 Task: Find connections with filter location Lanester with filter topic #SEMwith filter profile language Spanish with filter current company Indiabulls Housing Finance Ltd with filter school Vel Tech Rangarajan Dr. Sagunthala R & D Institute of Science & Technology, Chennai with filter industry Farming with filter service category HR Consulting with filter keywords title Production Engineer
Action: Mouse moved to (586, 91)
Screenshot: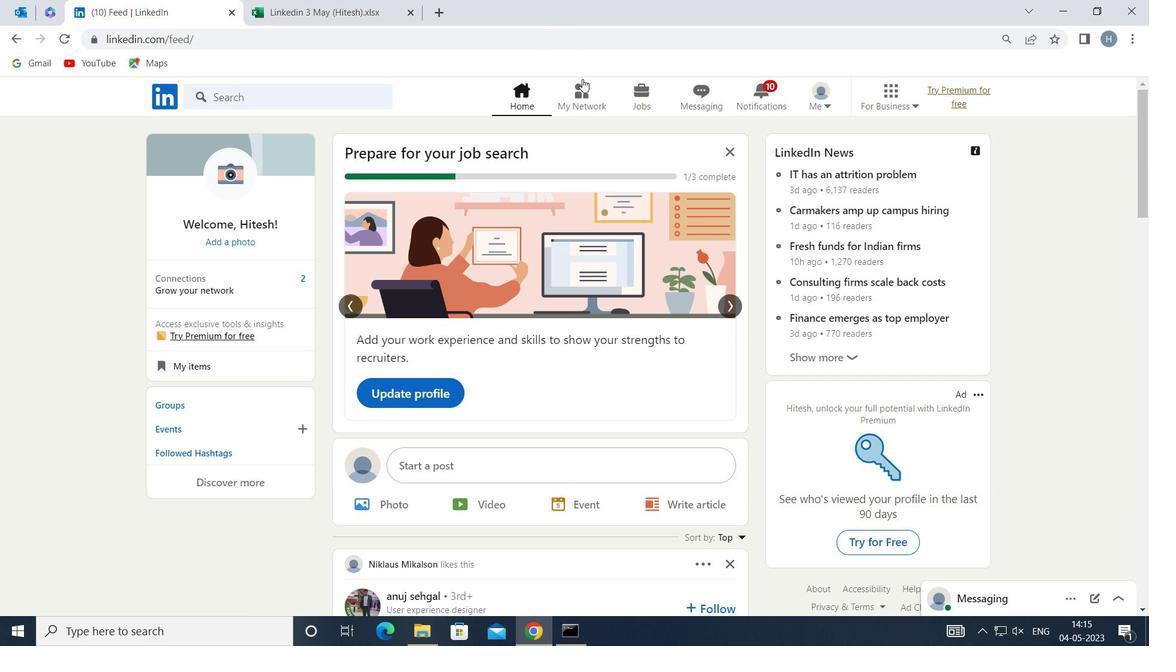 
Action: Mouse pressed left at (586, 91)
Screenshot: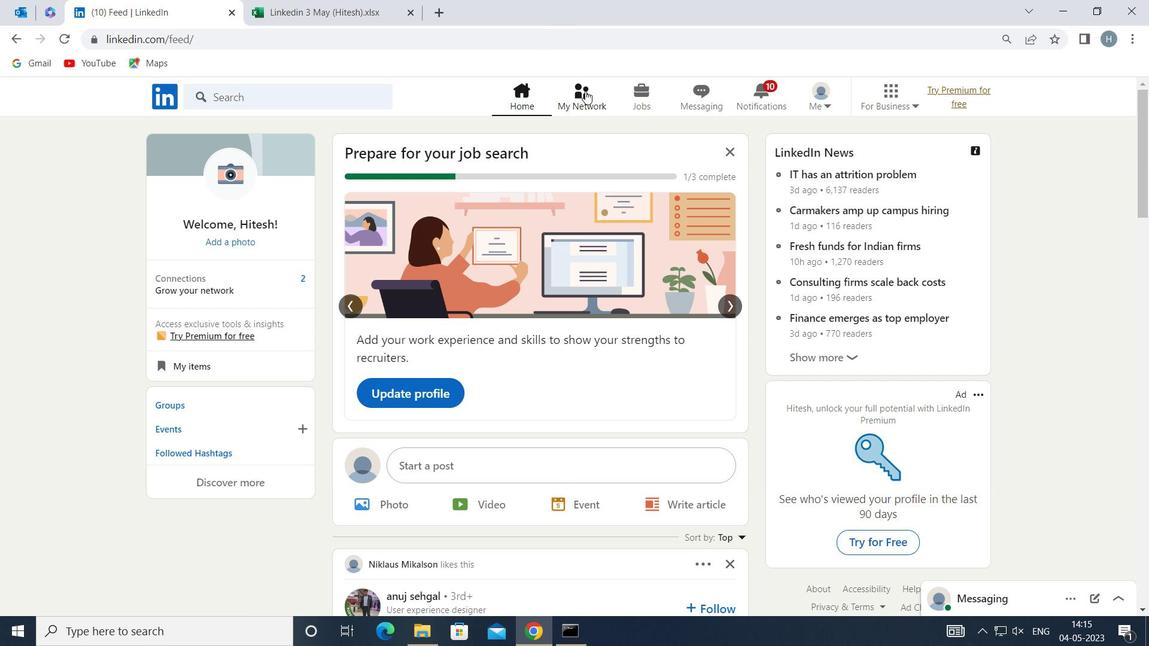 
Action: Mouse moved to (292, 183)
Screenshot: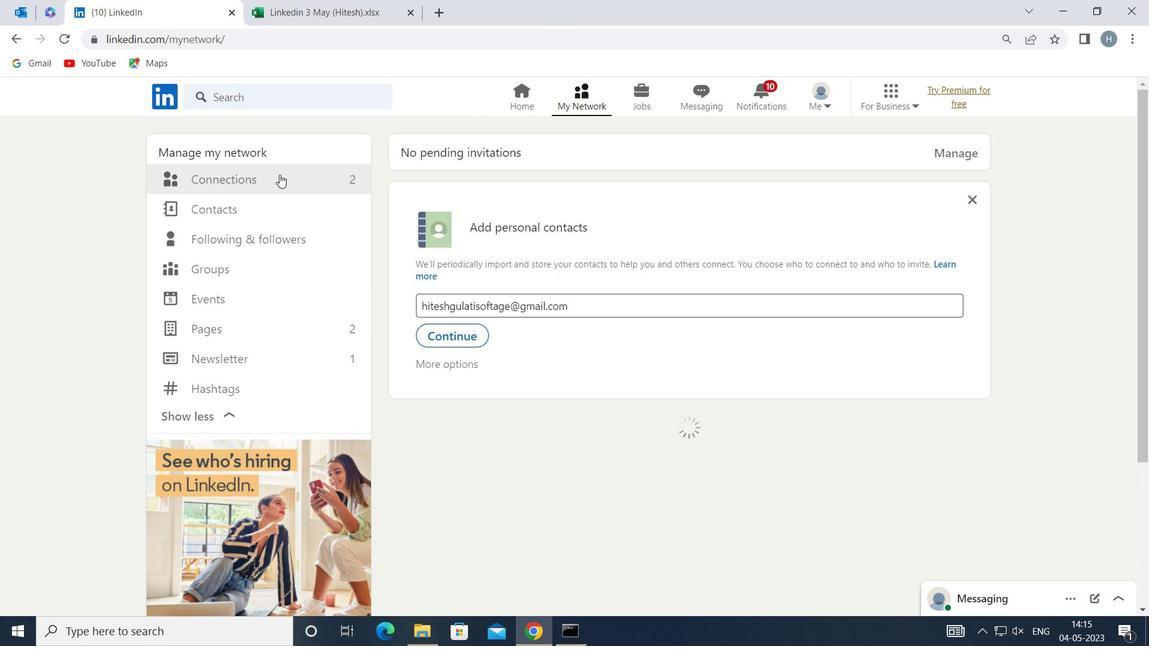 
Action: Mouse pressed left at (292, 183)
Screenshot: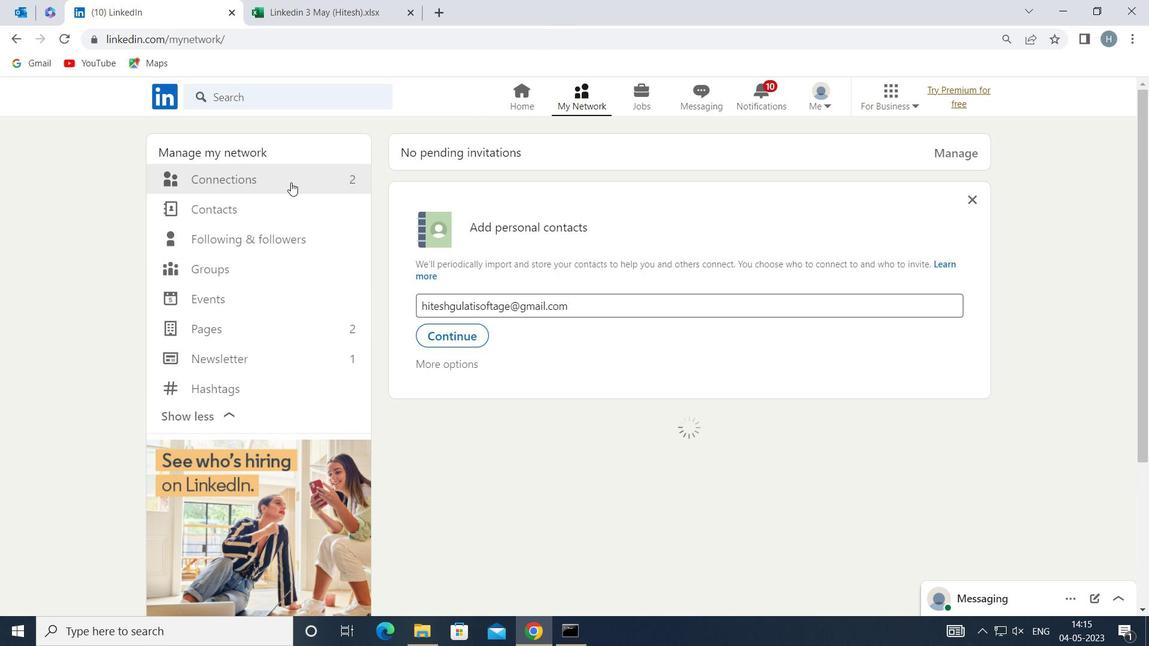 
Action: Mouse moved to (678, 179)
Screenshot: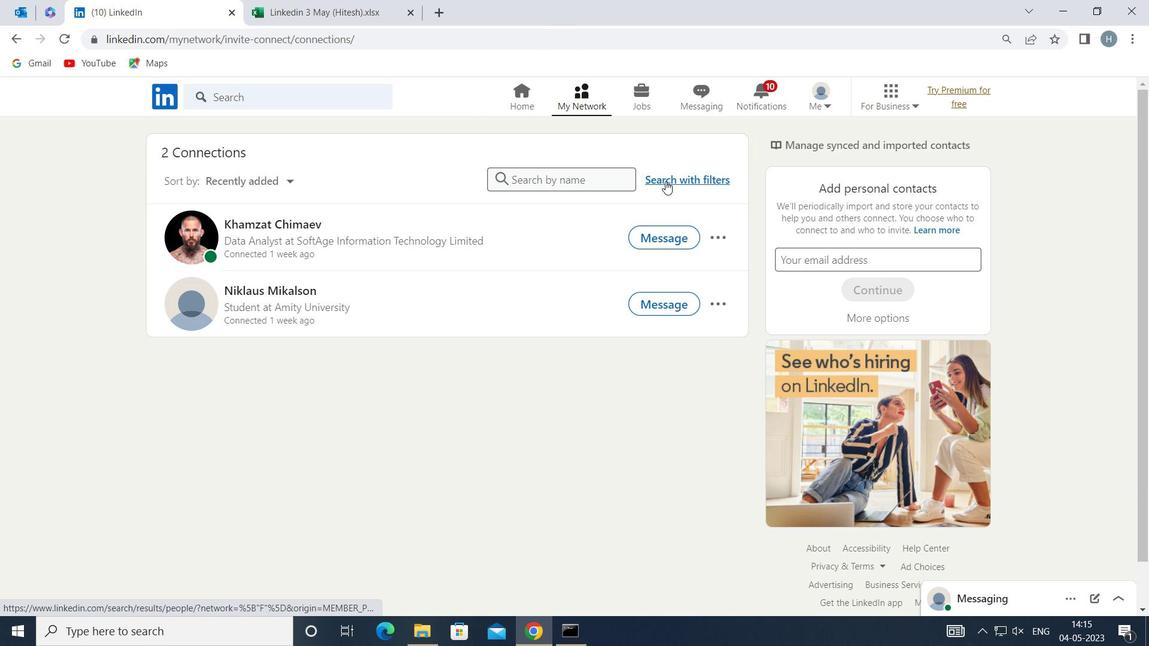 
Action: Mouse pressed left at (678, 179)
Screenshot: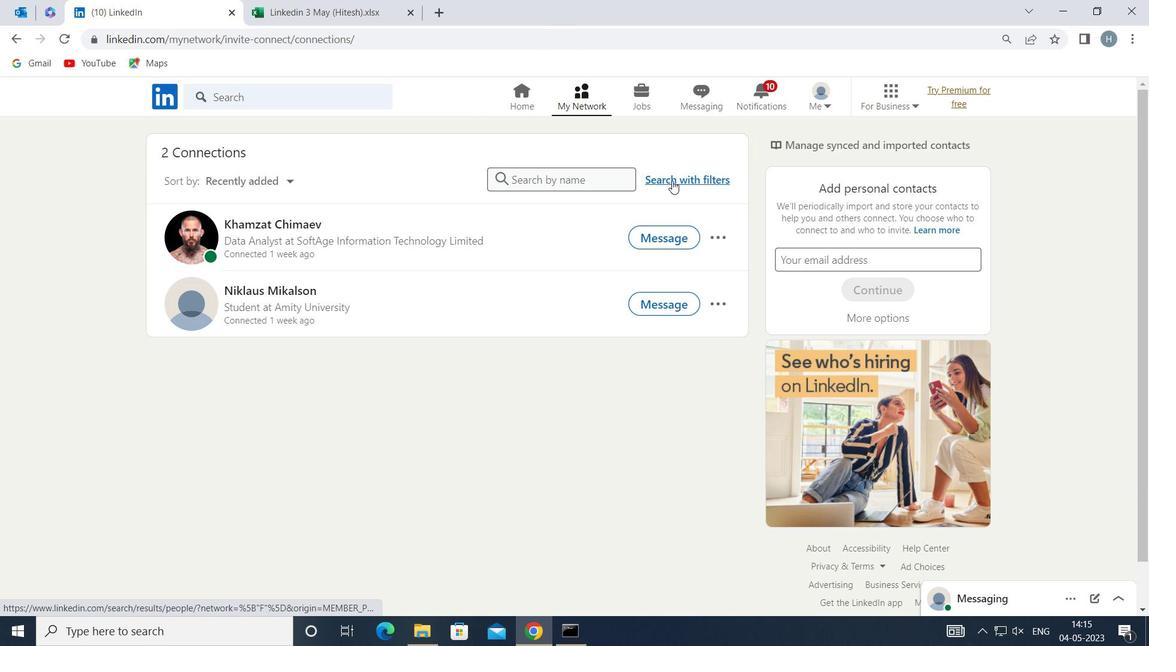 
Action: Mouse moved to (628, 141)
Screenshot: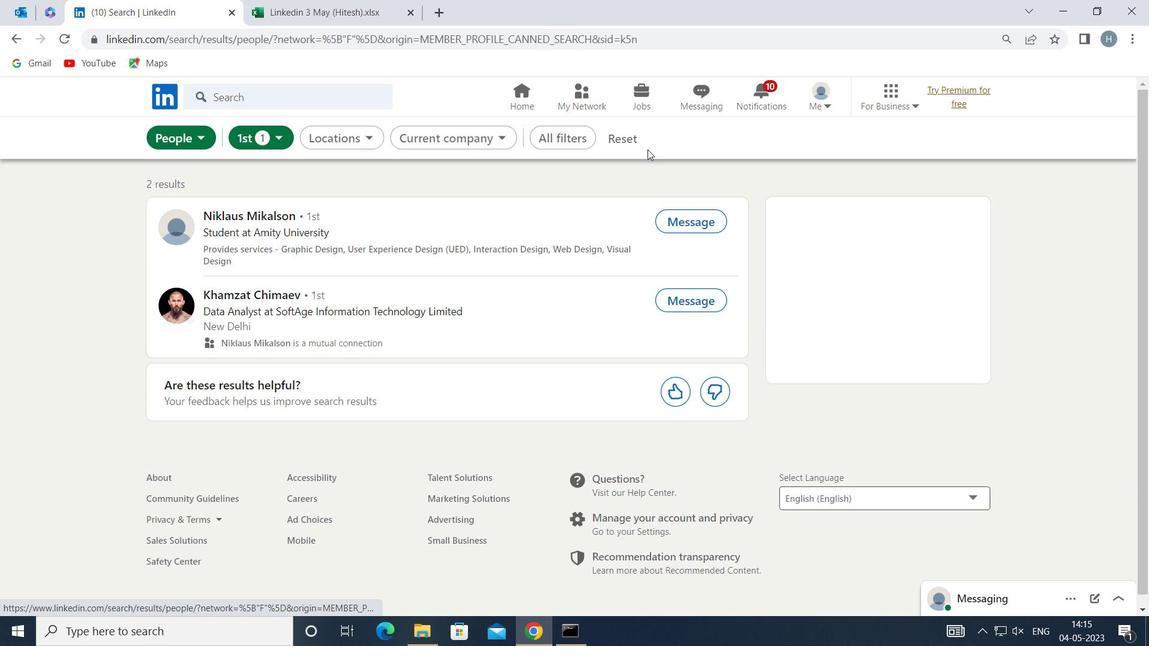 
Action: Mouse pressed left at (628, 141)
Screenshot: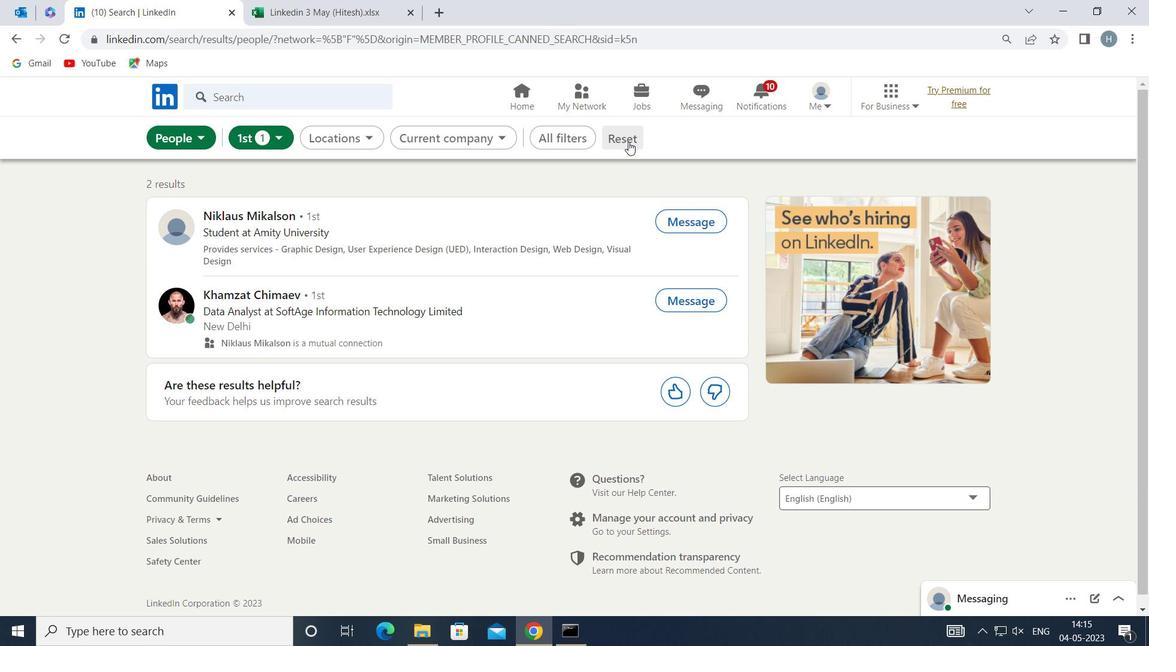 
Action: Mouse moved to (597, 135)
Screenshot: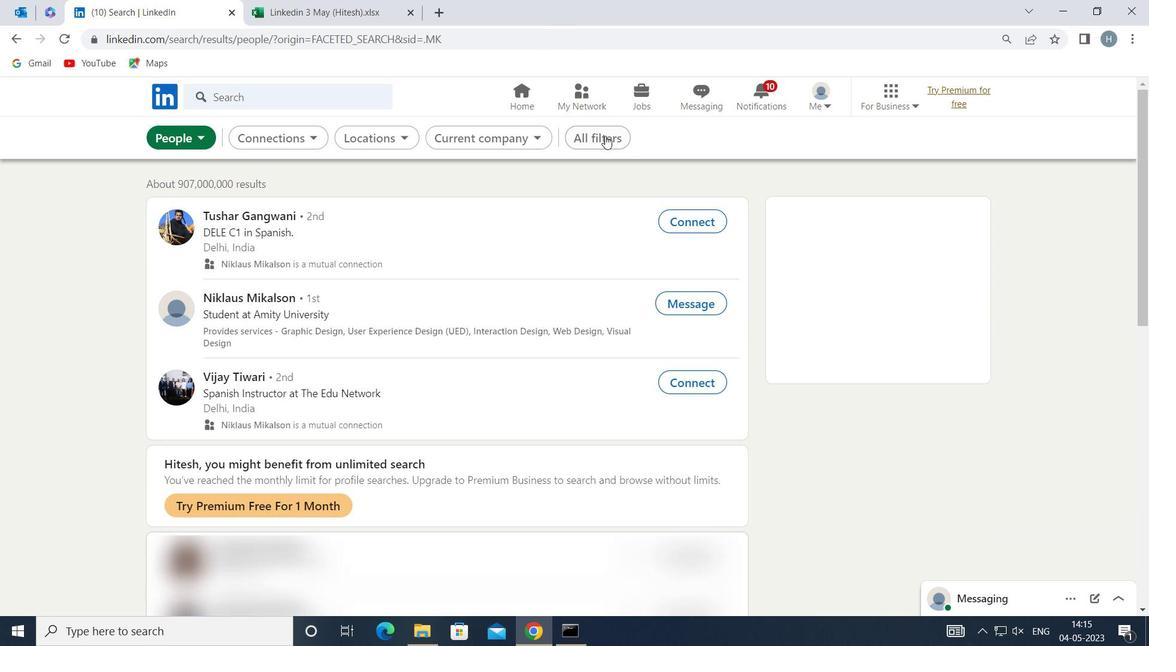 
Action: Mouse pressed left at (597, 135)
Screenshot: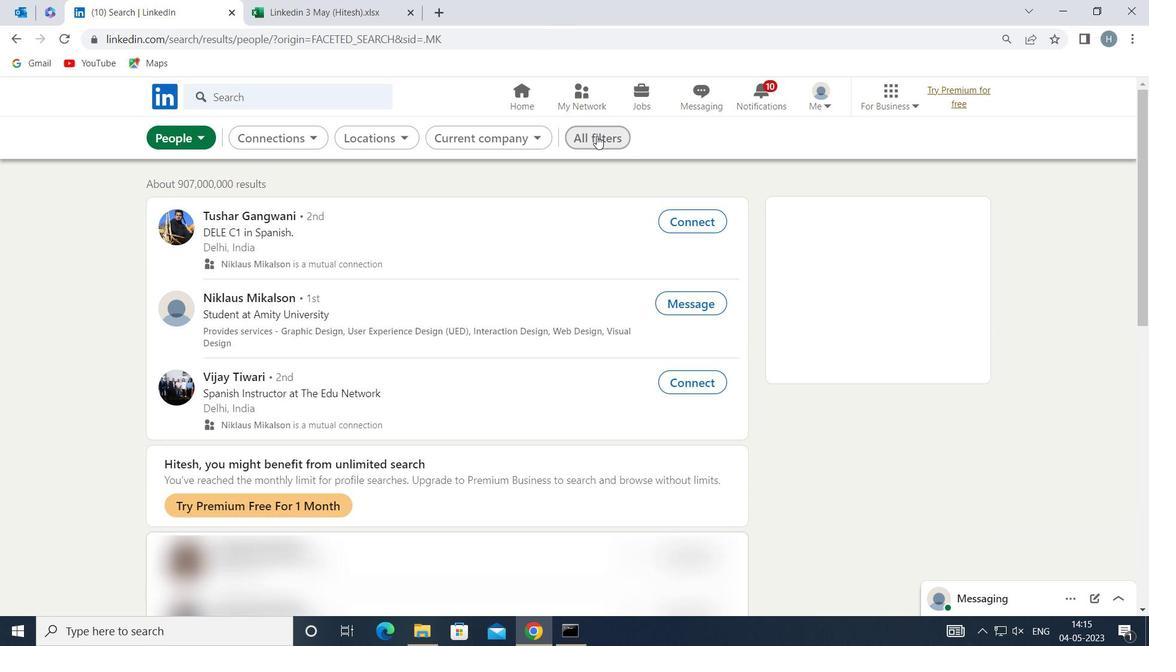 
Action: Mouse moved to (873, 290)
Screenshot: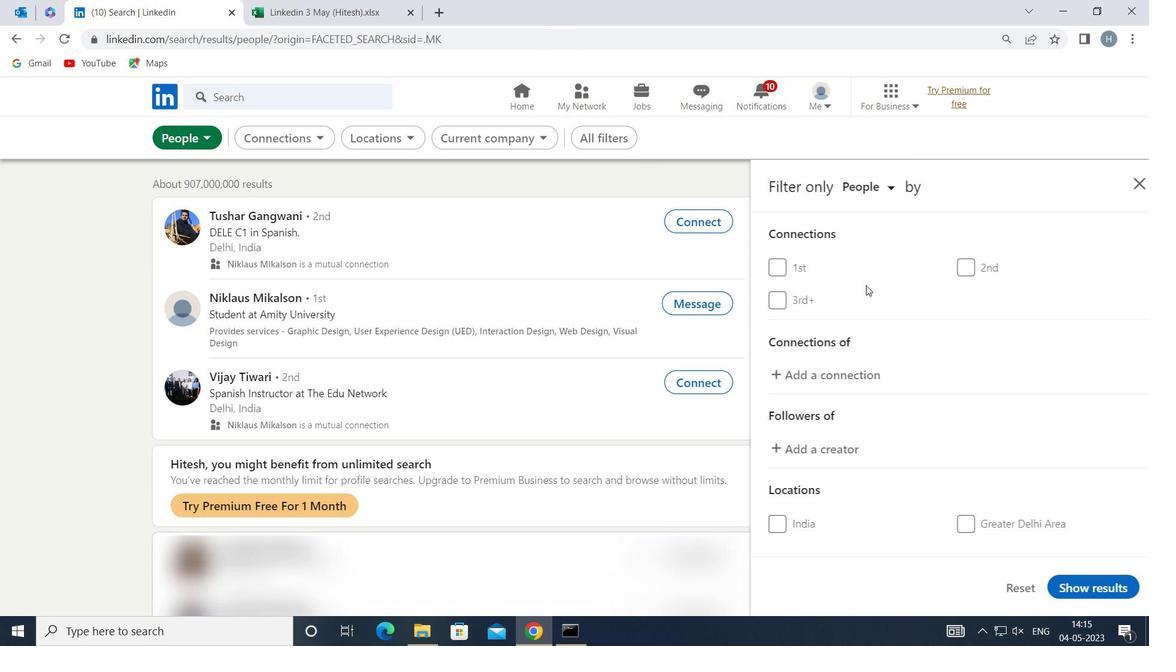 
Action: Mouse scrolled (873, 289) with delta (0, 0)
Screenshot: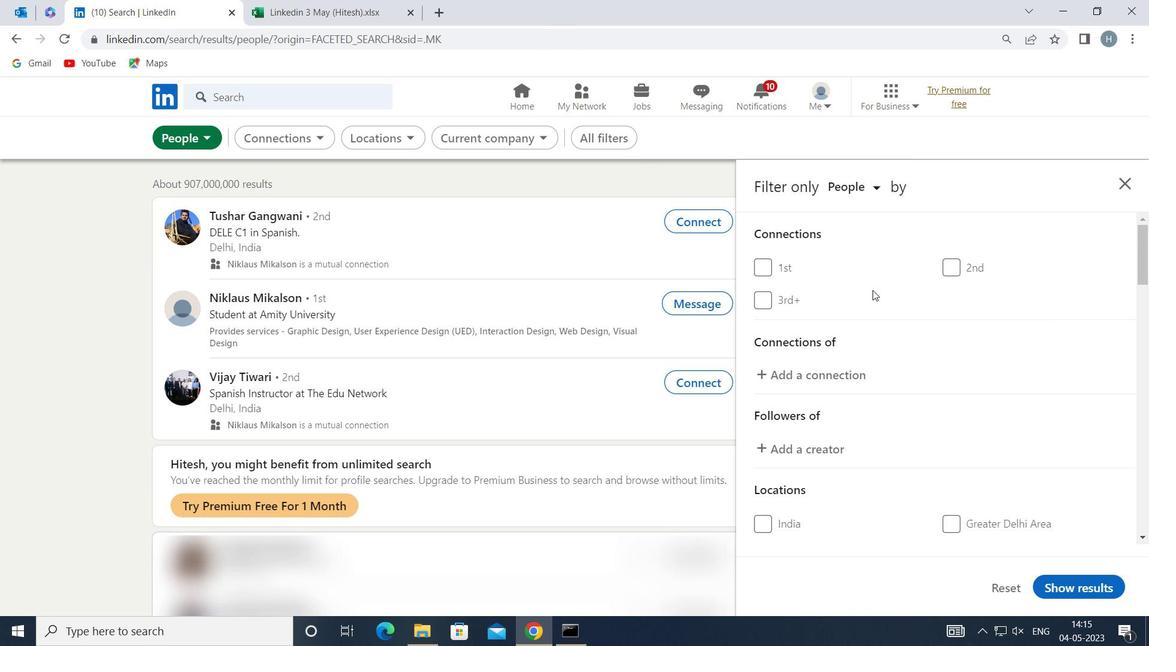 
Action: Mouse moved to (874, 291)
Screenshot: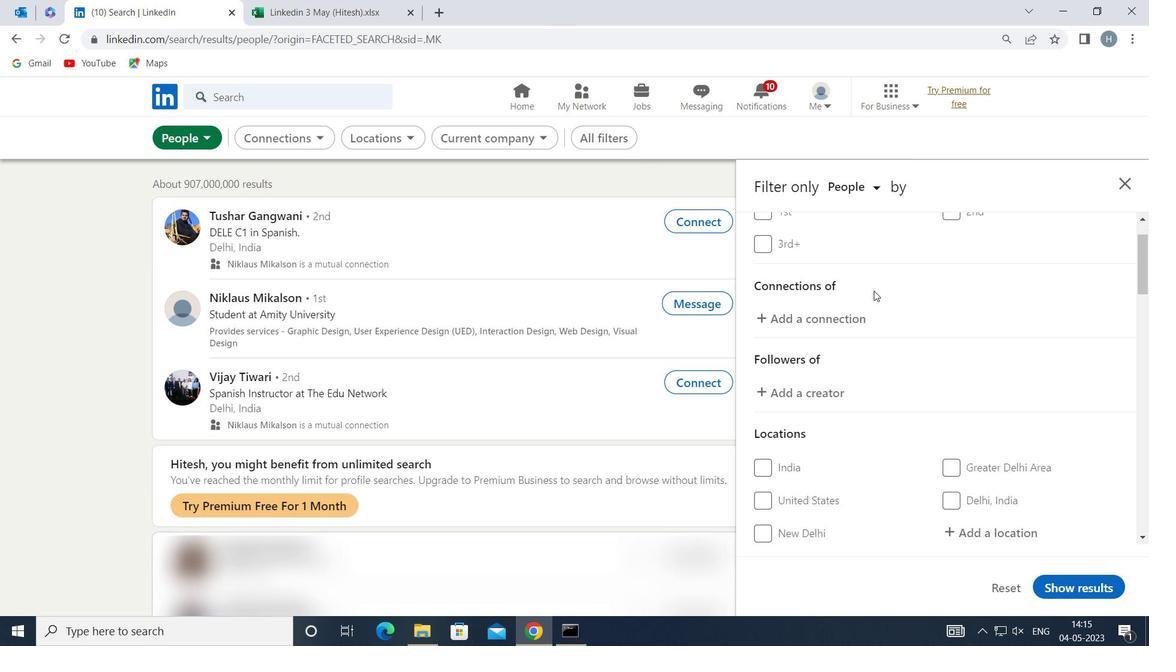 
Action: Mouse scrolled (874, 290) with delta (0, 0)
Screenshot: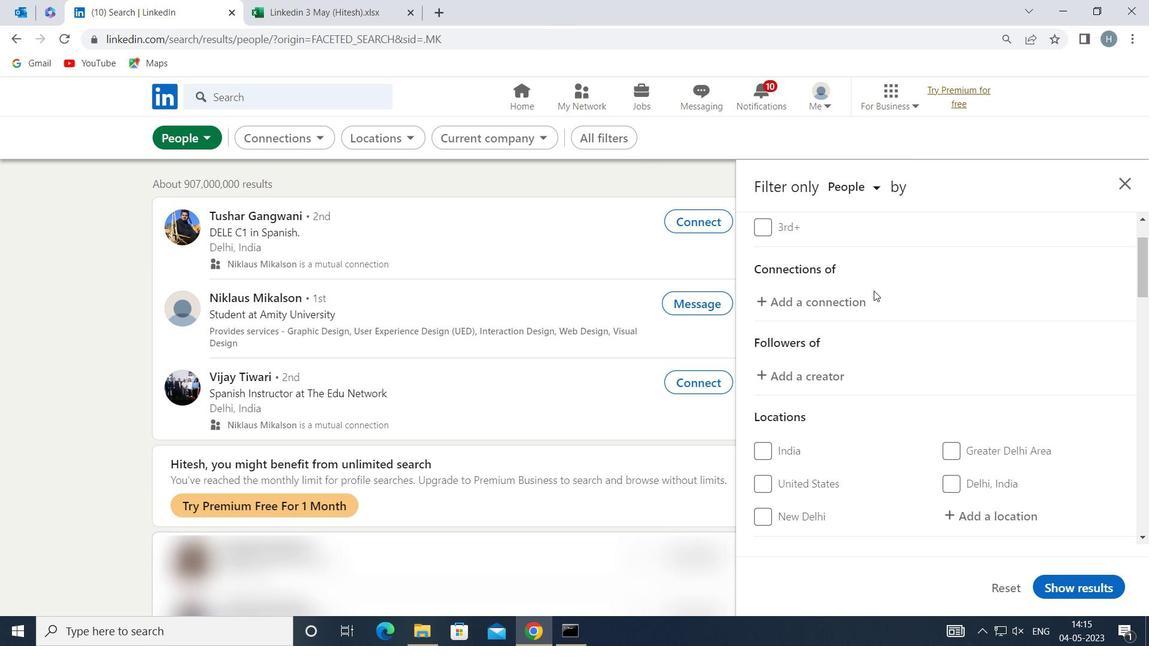 
Action: Mouse moved to (874, 295)
Screenshot: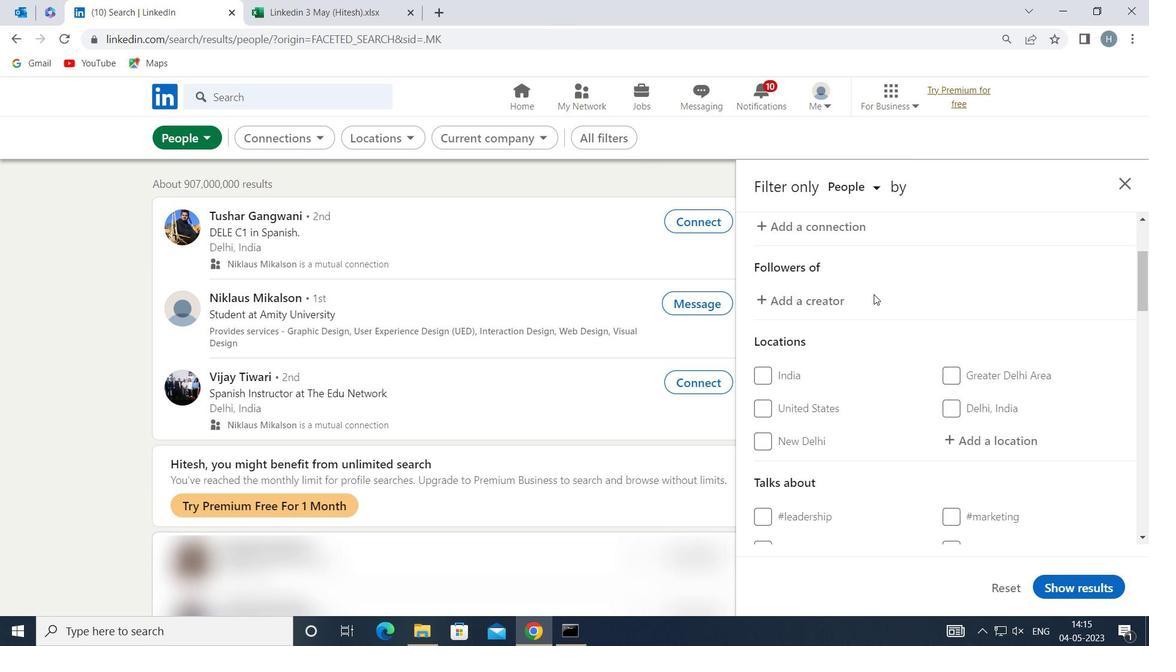 
Action: Mouse scrolled (874, 294) with delta (0, 0)
Screenshot: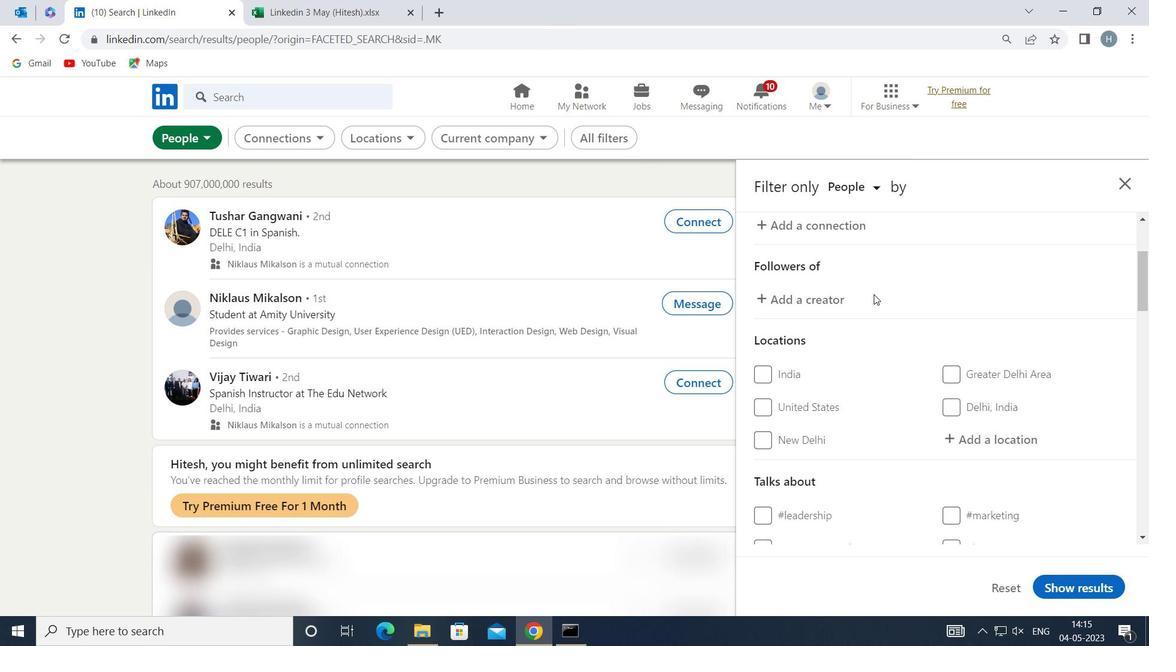 
Action: Mouse moved to (965, 355)
Screenshot: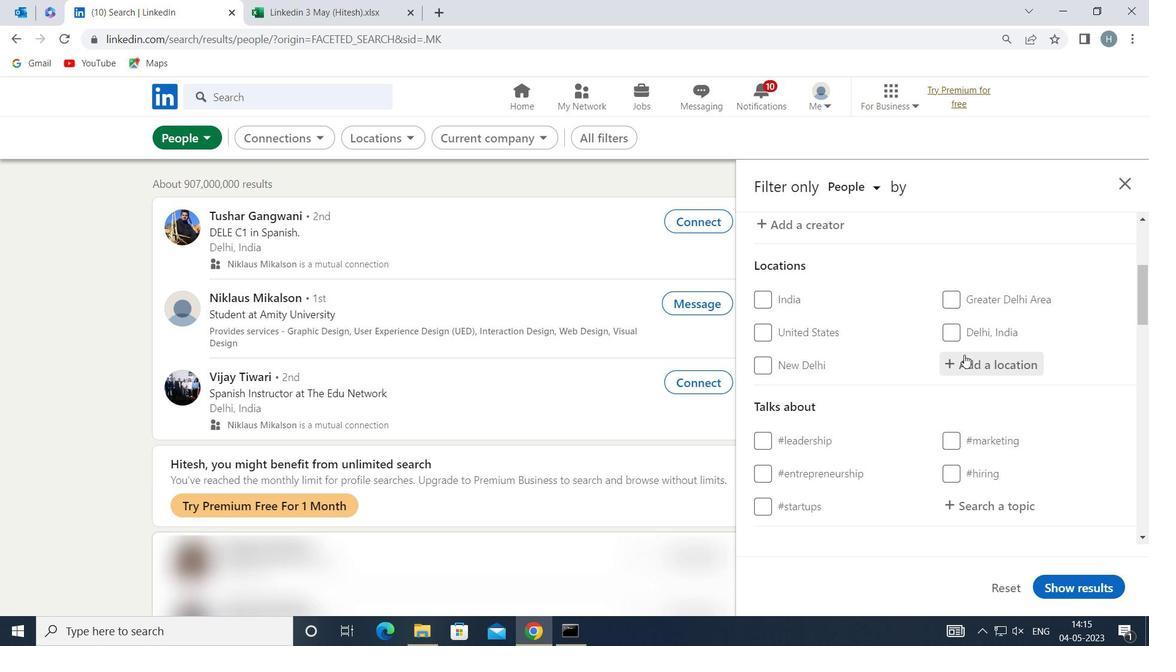 
Action: Mouse pressed left at (965, 355)
Screenshot: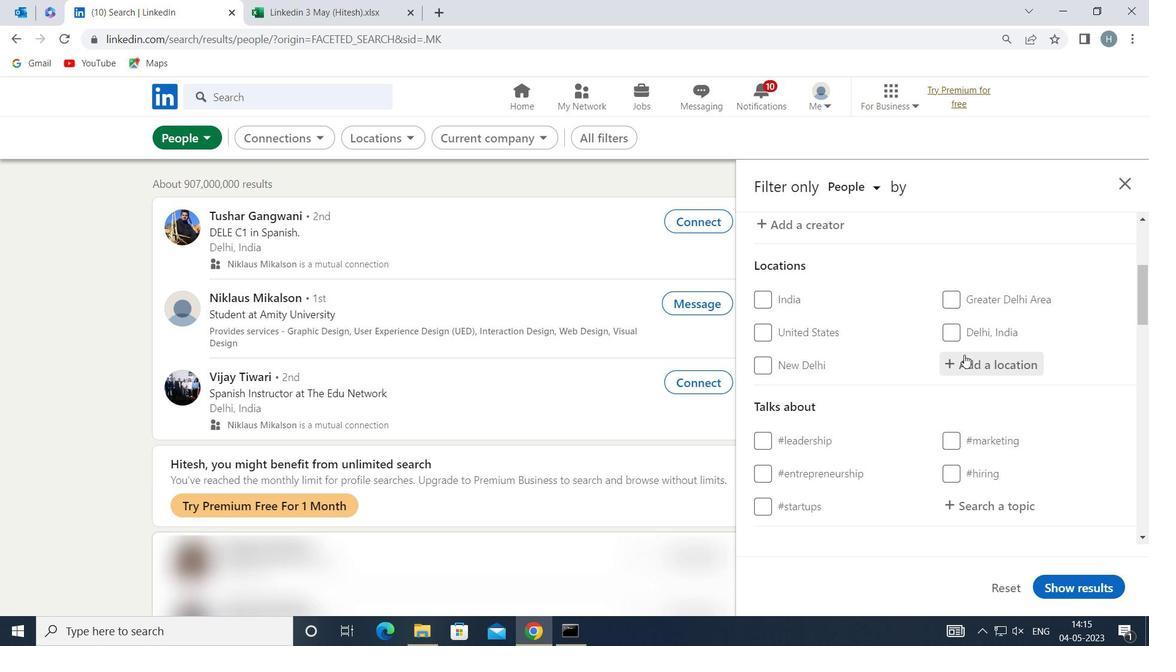 
Action: Mouse moved to (965, 355)
Screenshot: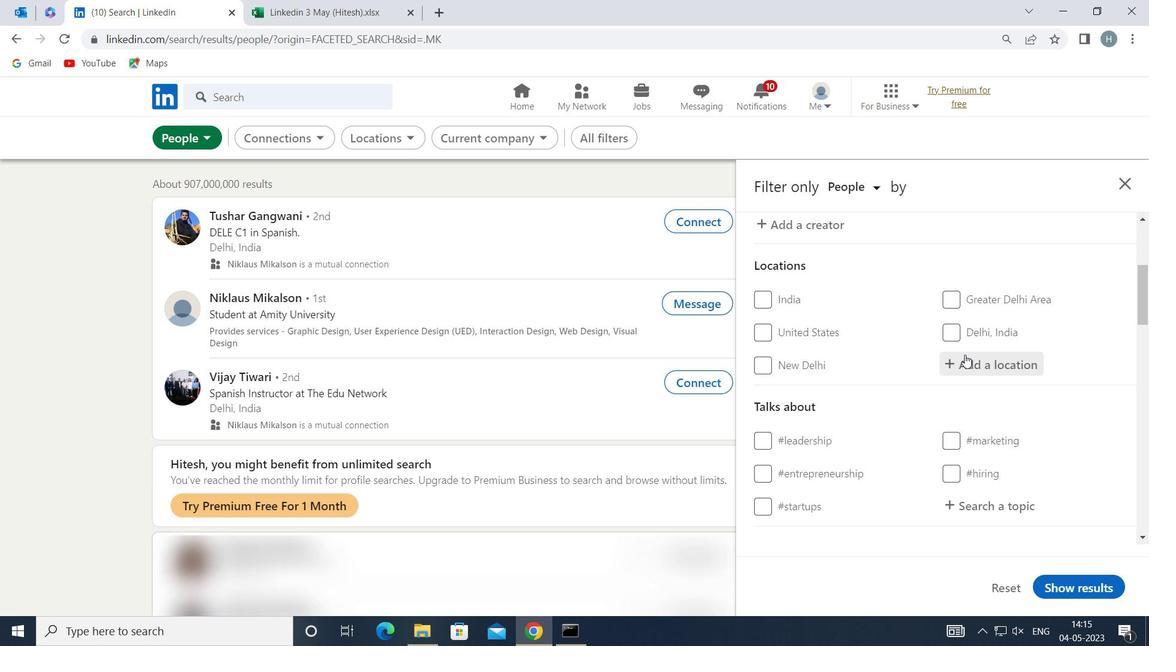 
Action: Key pressed <Key.shift>LANESTER
Screenshot: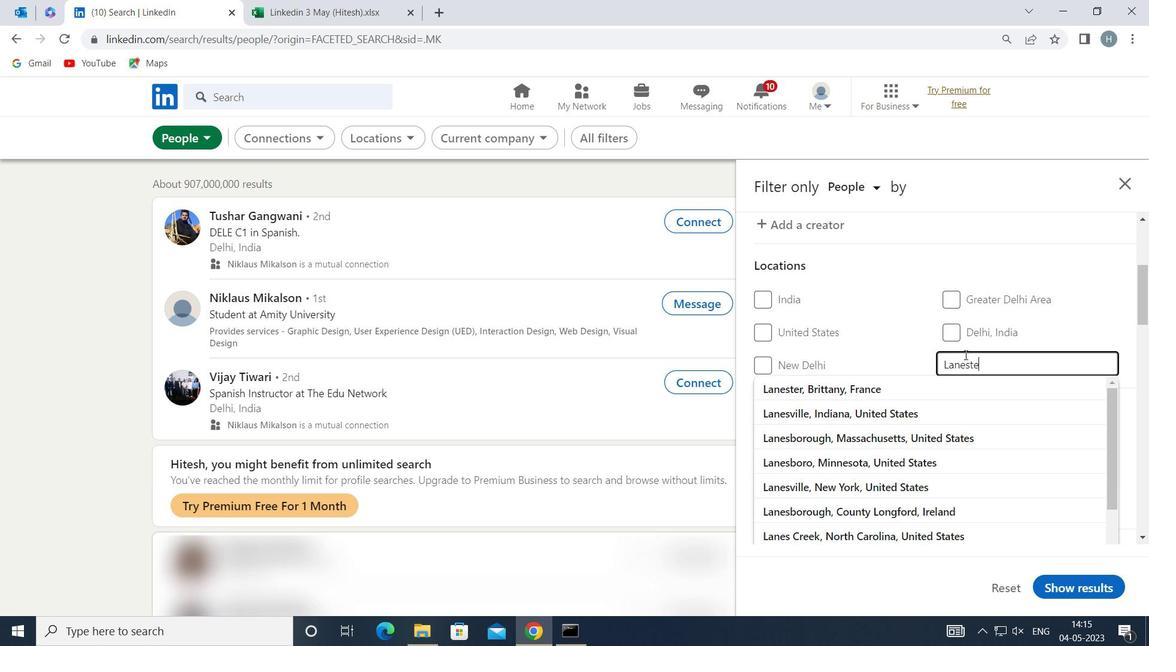 
Action: Mouse moved to (898, 395)
Screenshot: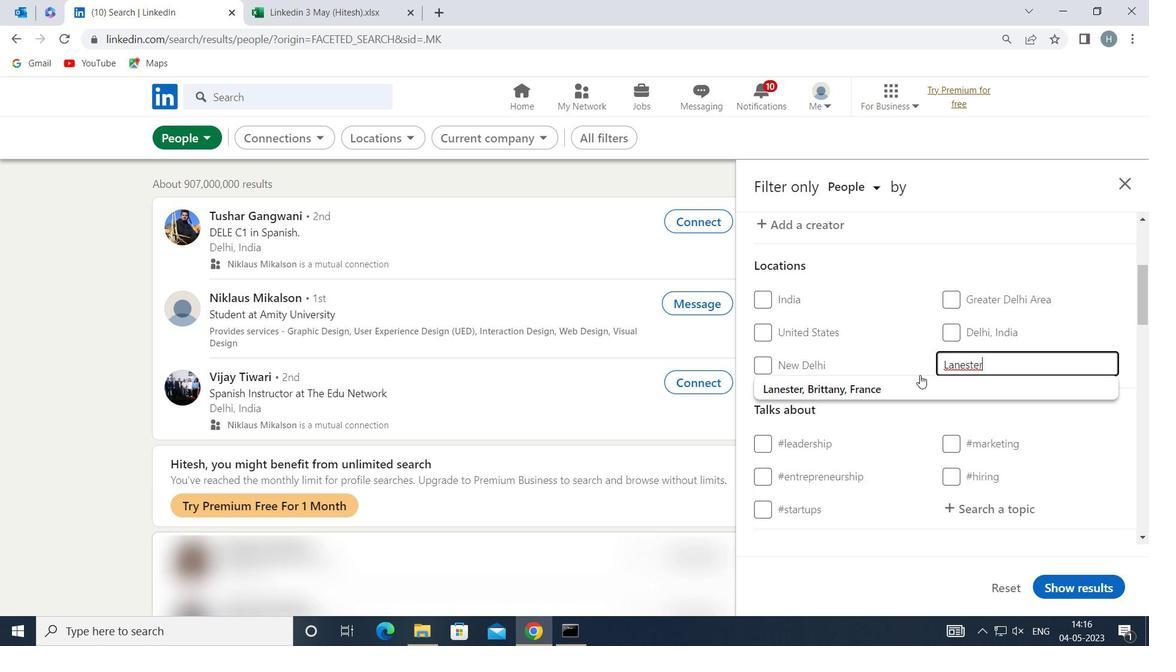
Action: Mouse pressed left at (898, 395)
Screenshot: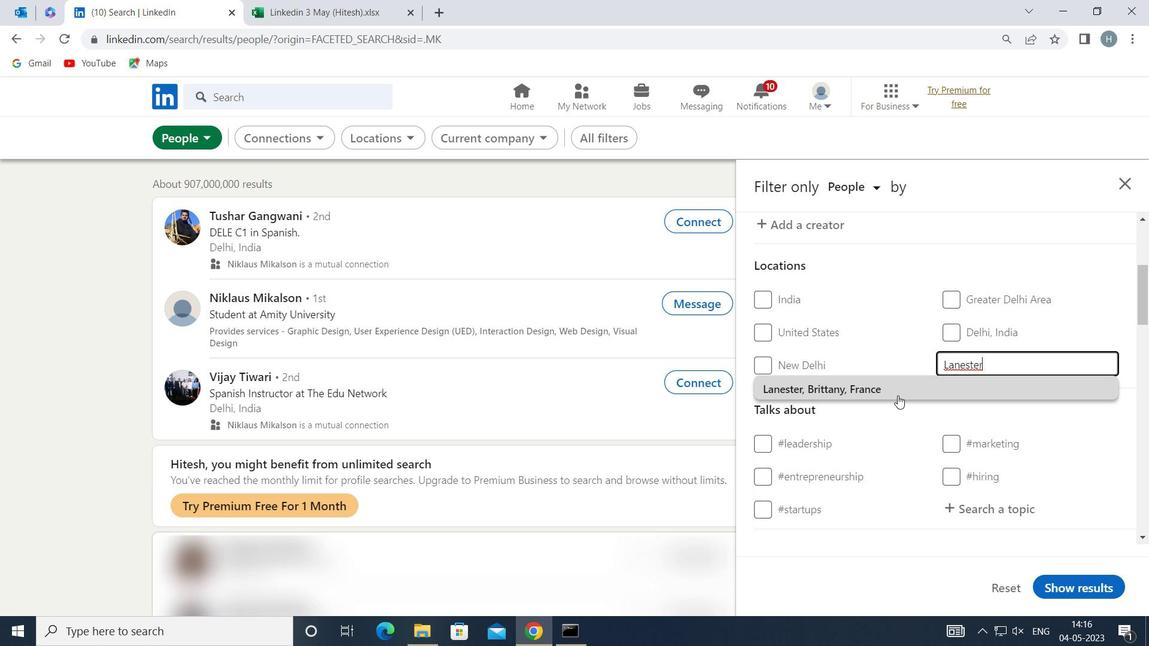 
Action: Mouse moved to (901, 386)
Screenshot: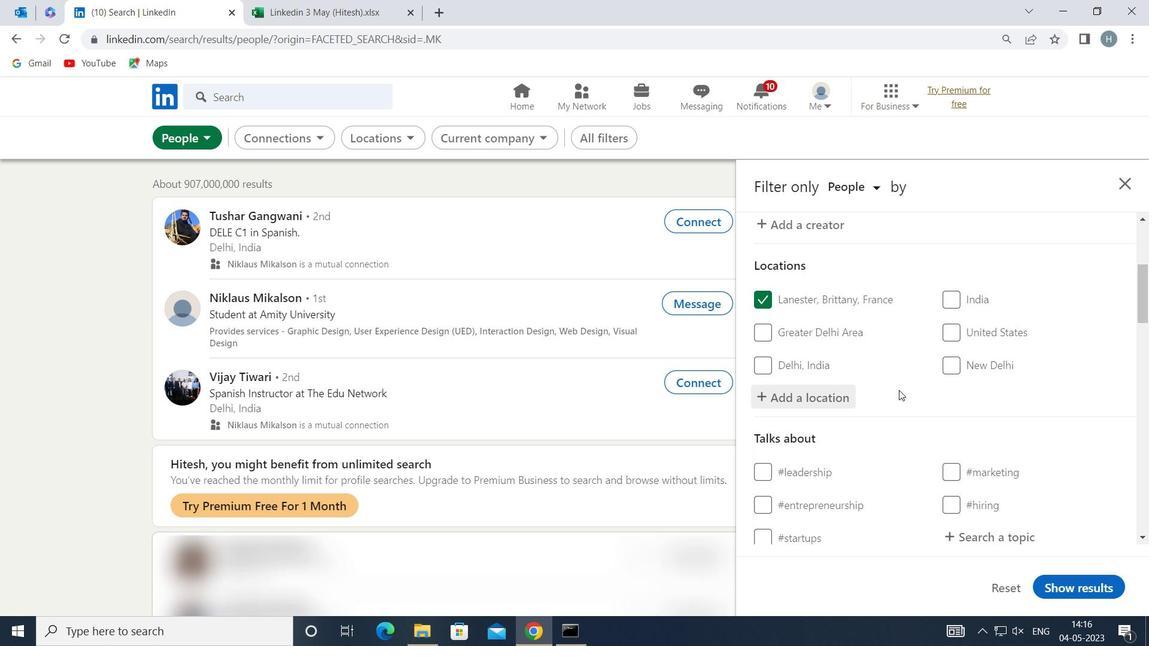 
Action: Mouse scrolled (901, 386) with delta (0, 0)
Screenshot: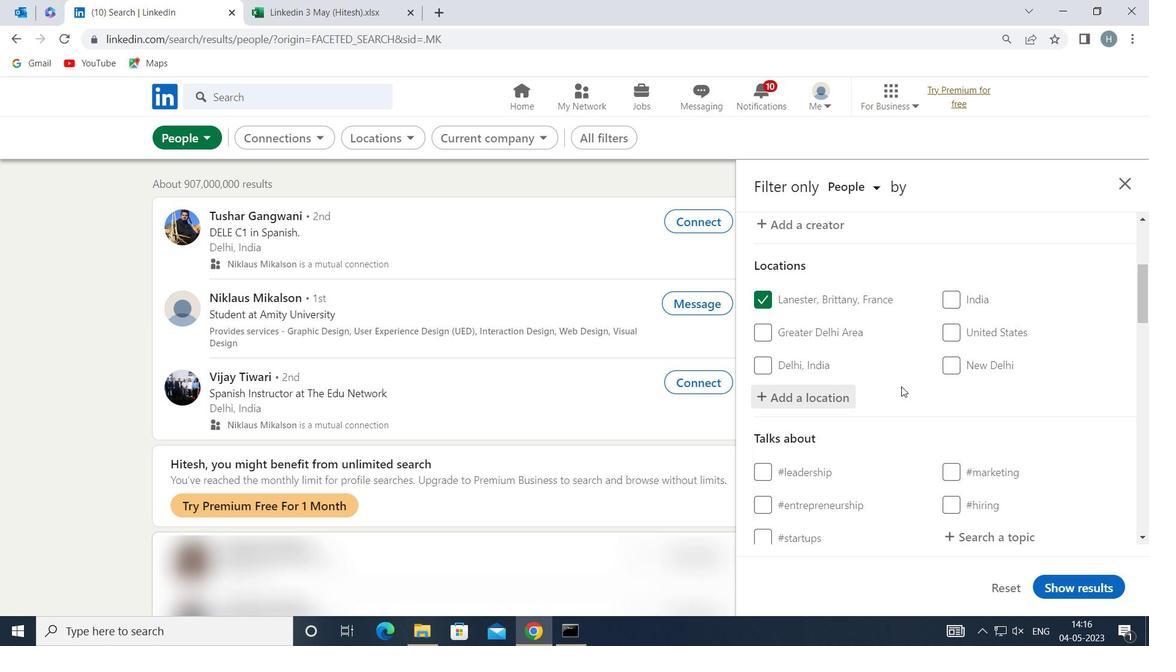 
Action: Mouse scrolled (901, 386) with delta (0, 0)
Screenshot: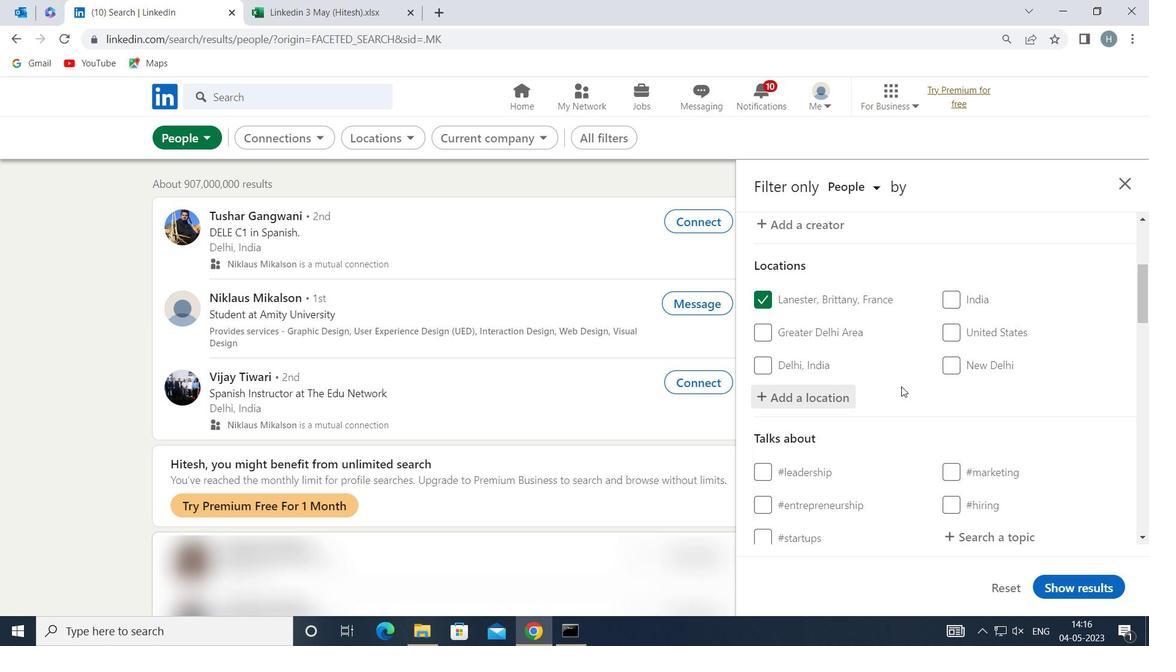
Action: Mouse moved to (996, 385)
Screenshot: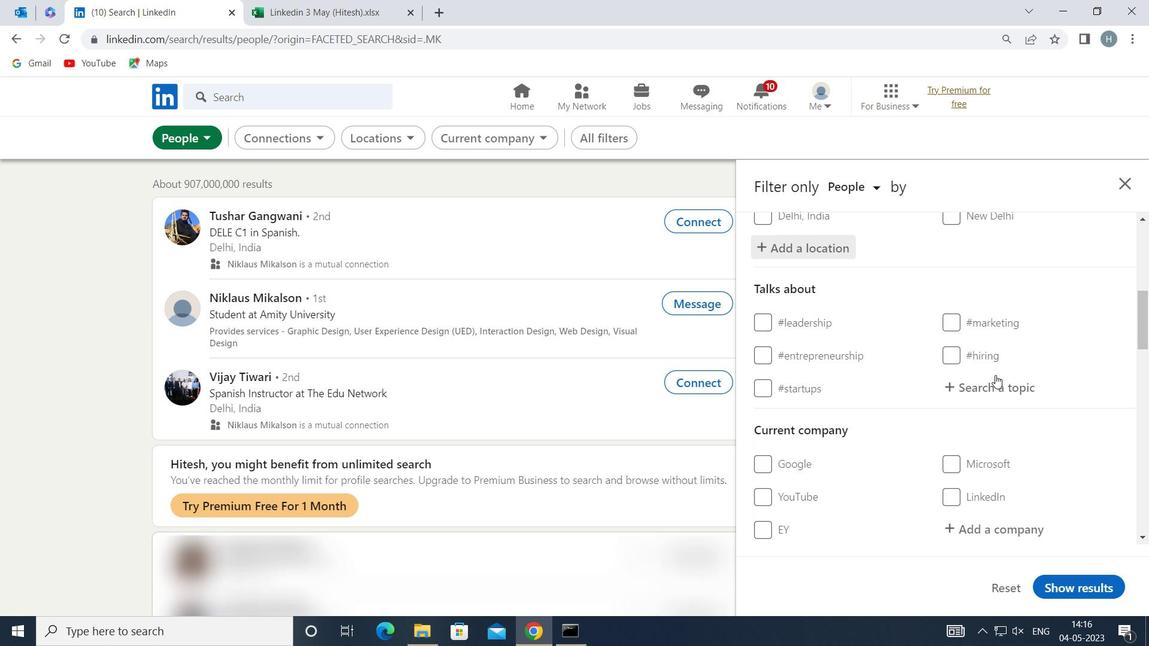 
Action: Mouse pressed left at (996, 385)
Screenshot: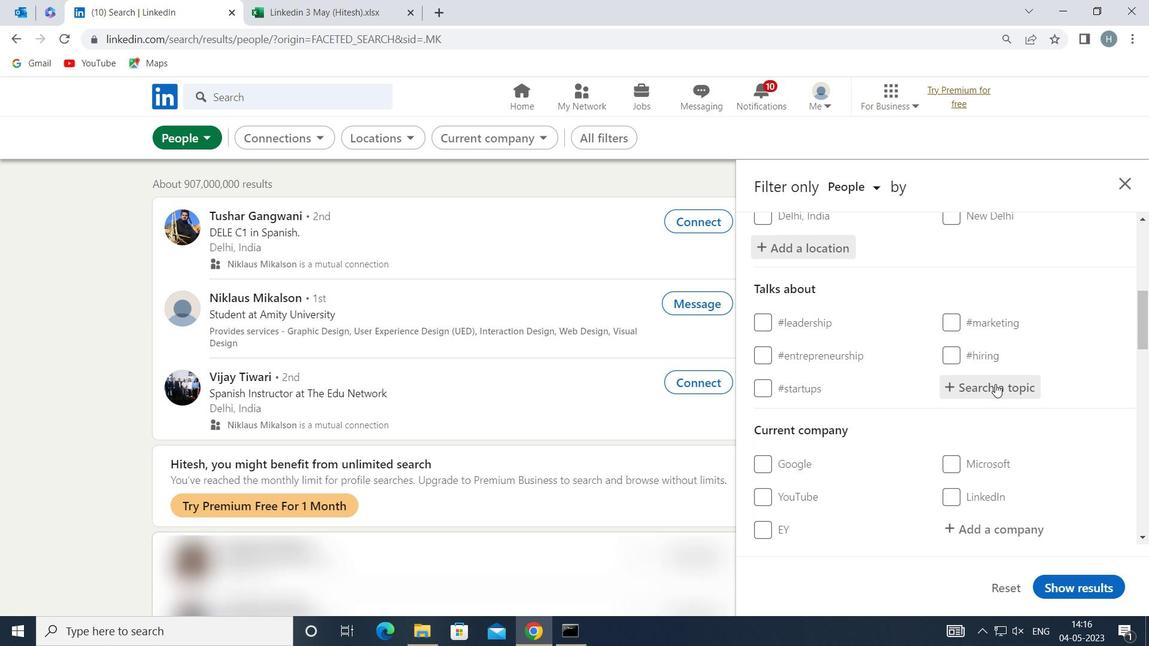 
Action: Key pressed <Key.shift>SEM
Screenshot: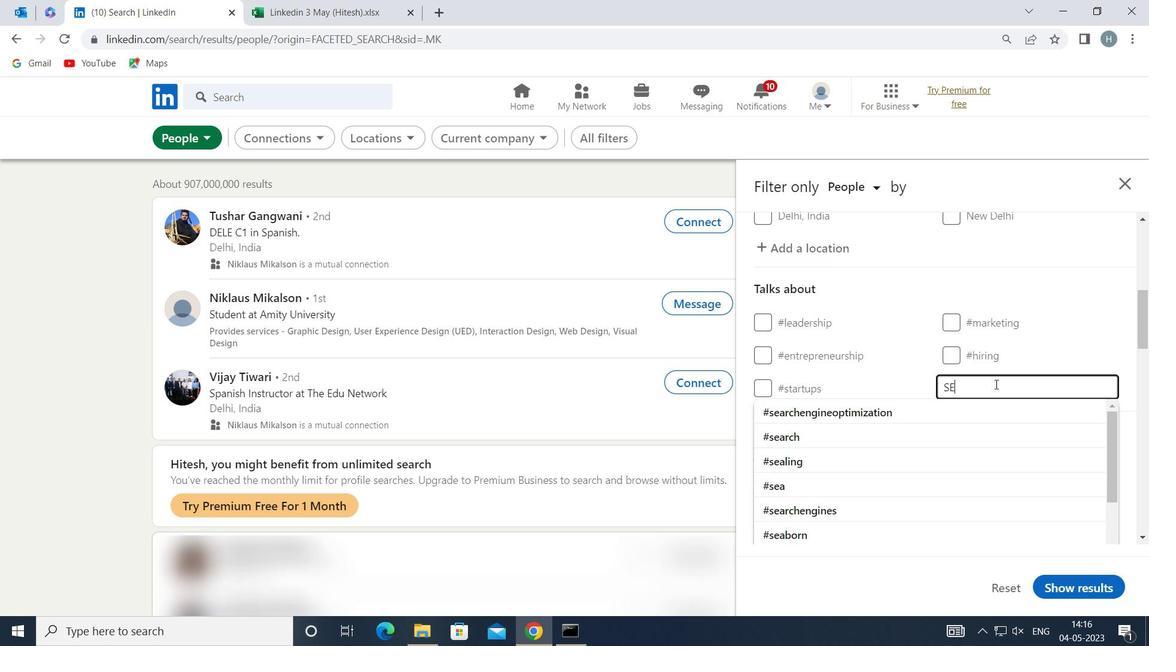 
Action: Mouse moved to (988, 389)
Screenshot: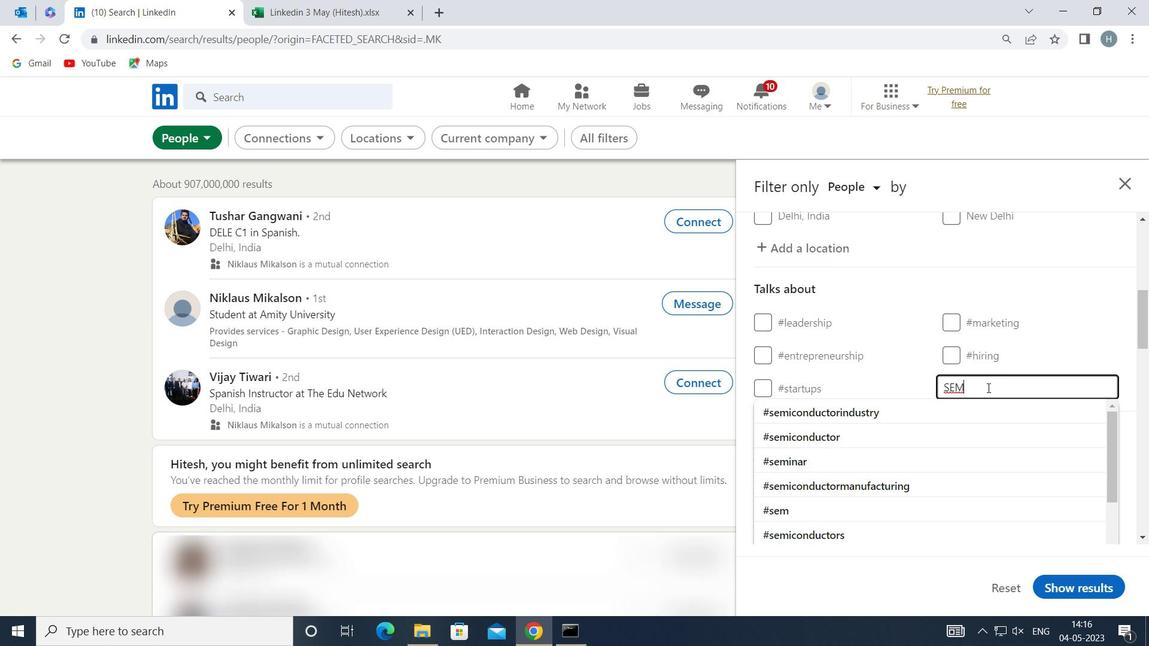
Action: Mouse scrolled (988, 388) with delta (0, 0)
Screenshot: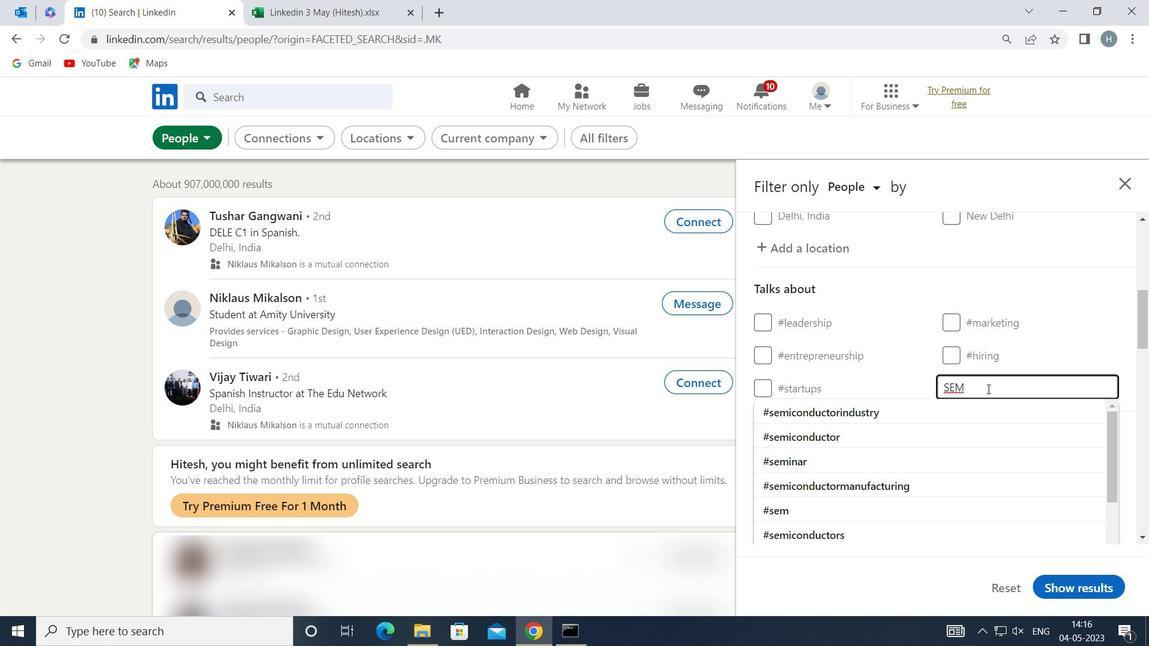 
Action: Mouse moved to (938, 429)
Screenshot: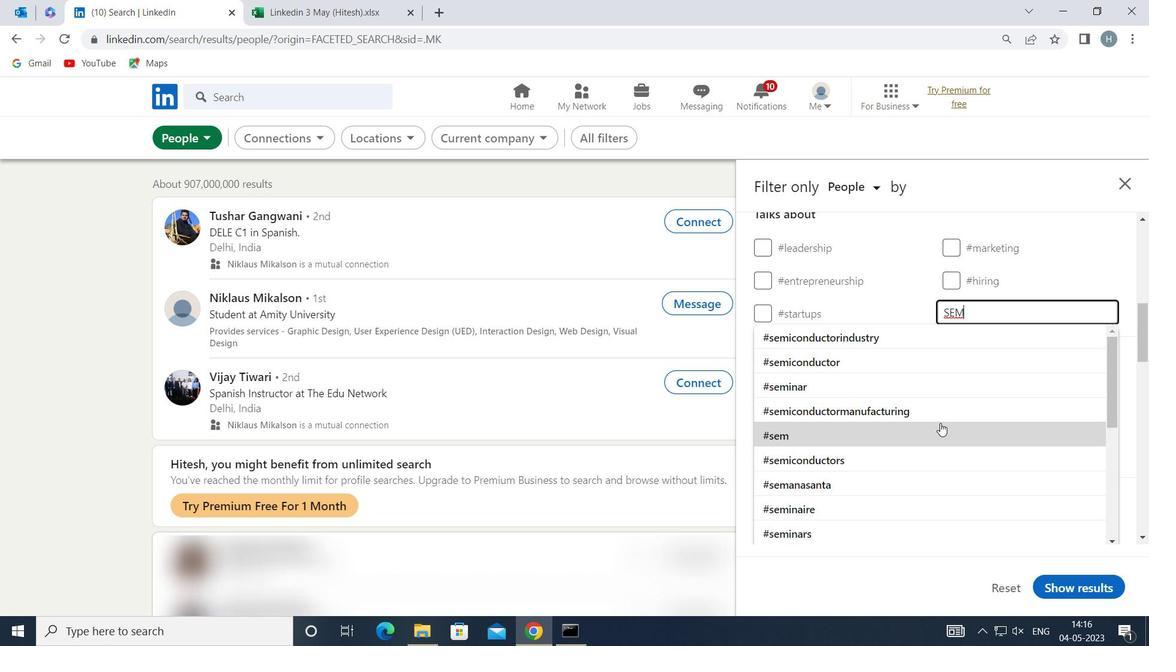 
Action: Mouse pressed left at (938, 429)
Screenshot: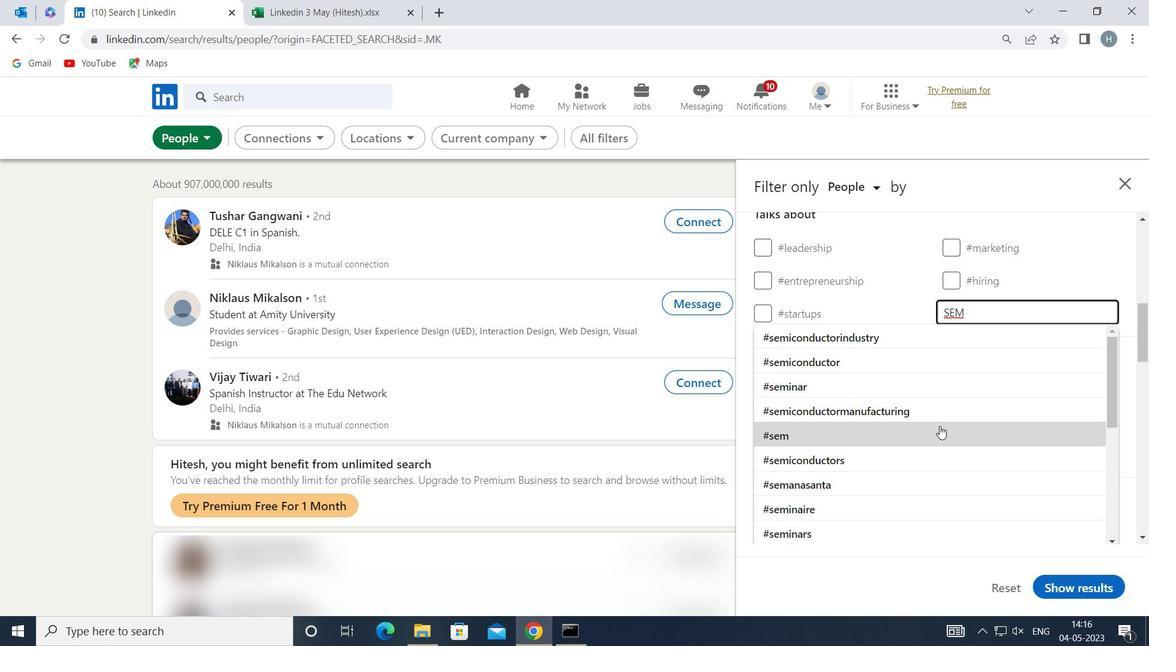 
Action: Mouse moved to (931, 386)
Screenshot: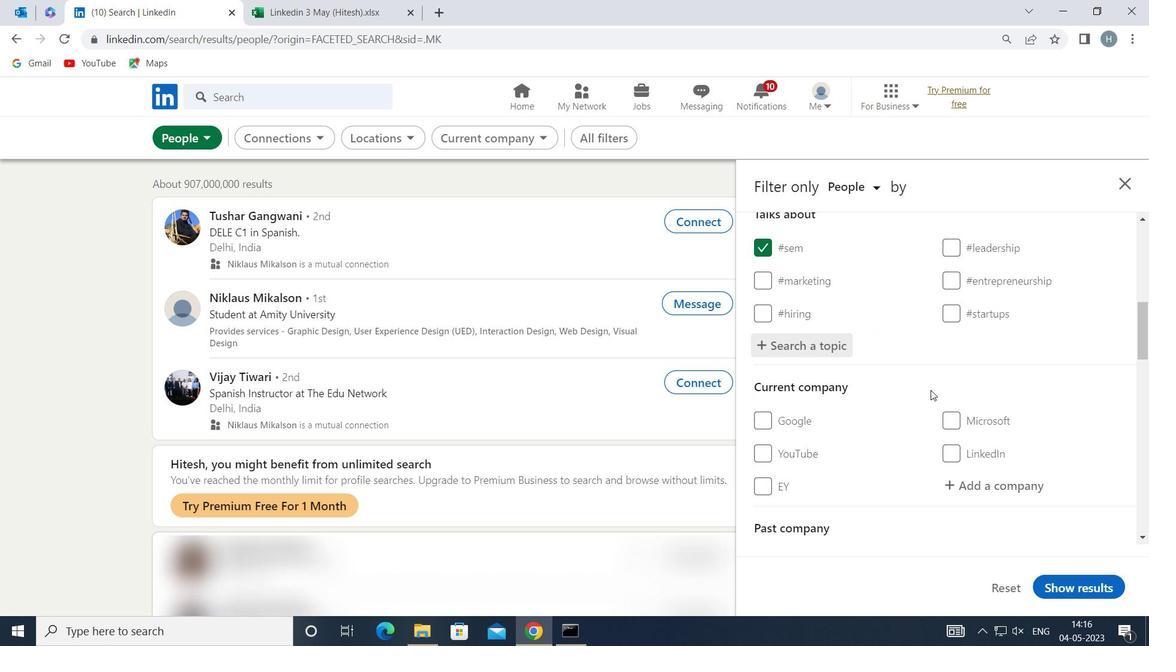 
Action: Mouse scrolled (931, 386) with delta (0, 0)
Screenshot: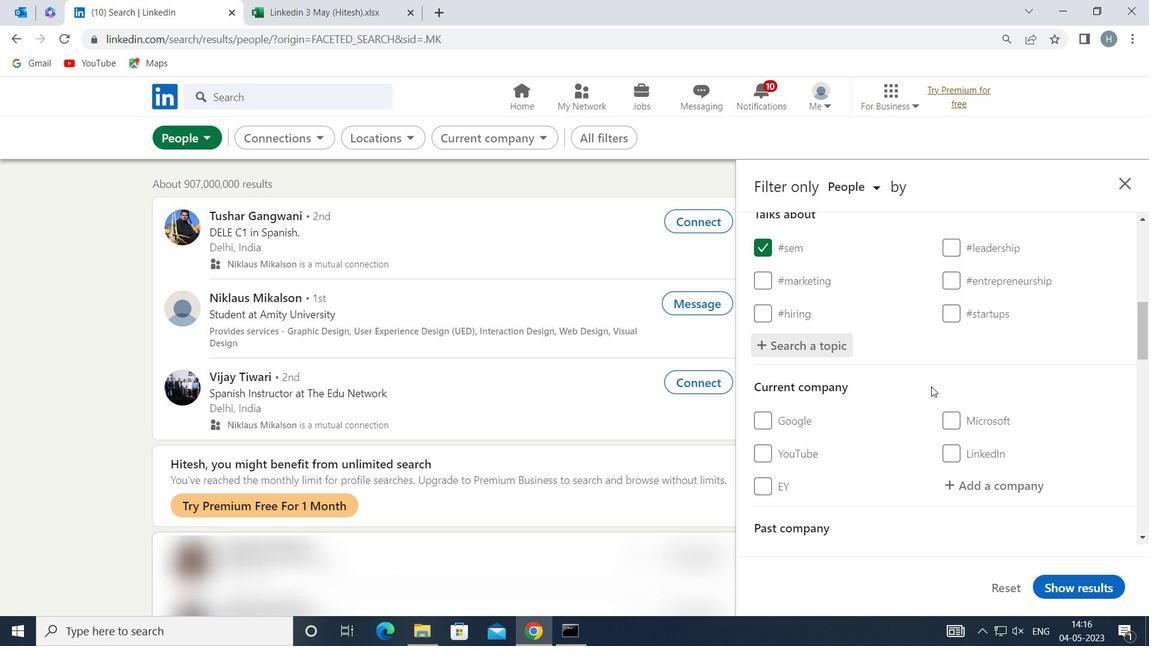 
Action: Mouse scrolled (931, 386) with delta (0, 0)
Screenshot: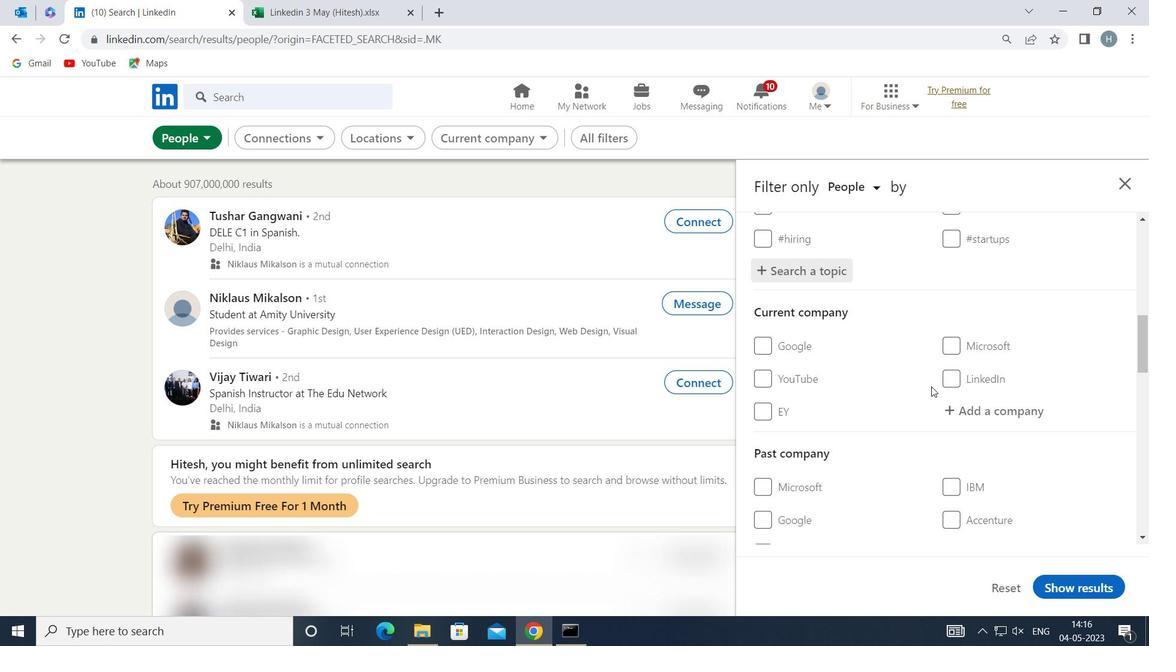 
Action: Mouse scrolled (931, 386) with delta (0, 0)
Screenshot: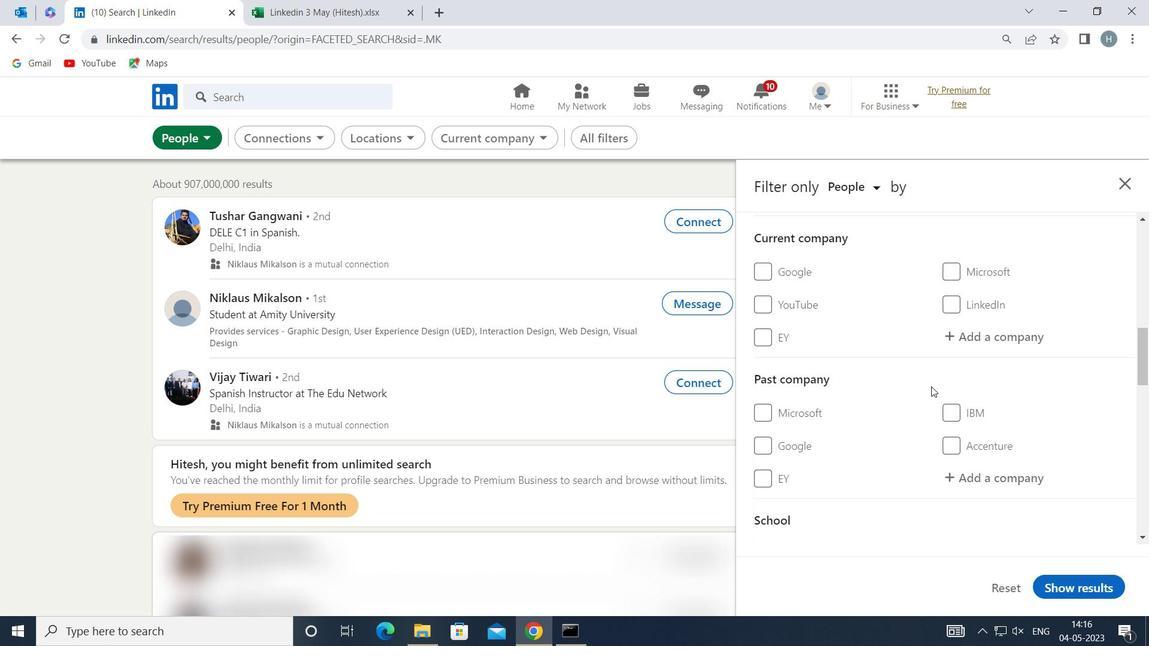 
Action: Mouse scrolled (931, 386) with delta (0, 0)
Screenshot: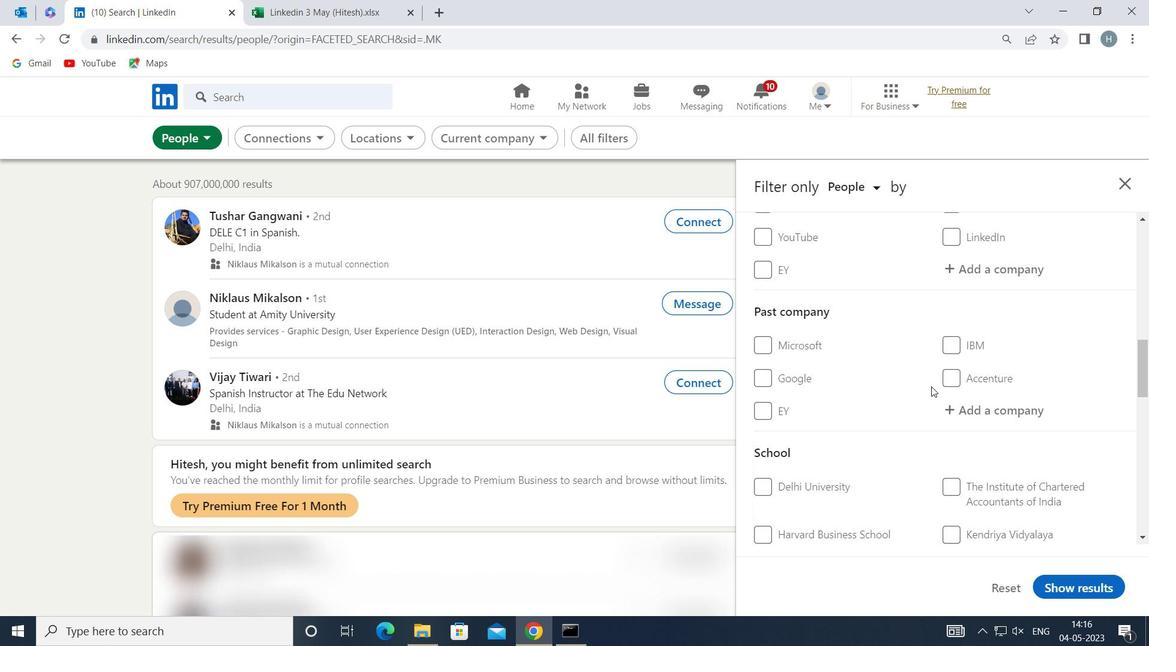 
Action: Mouse scrolled (931, 386) with delta (0, 0)
Screenshot: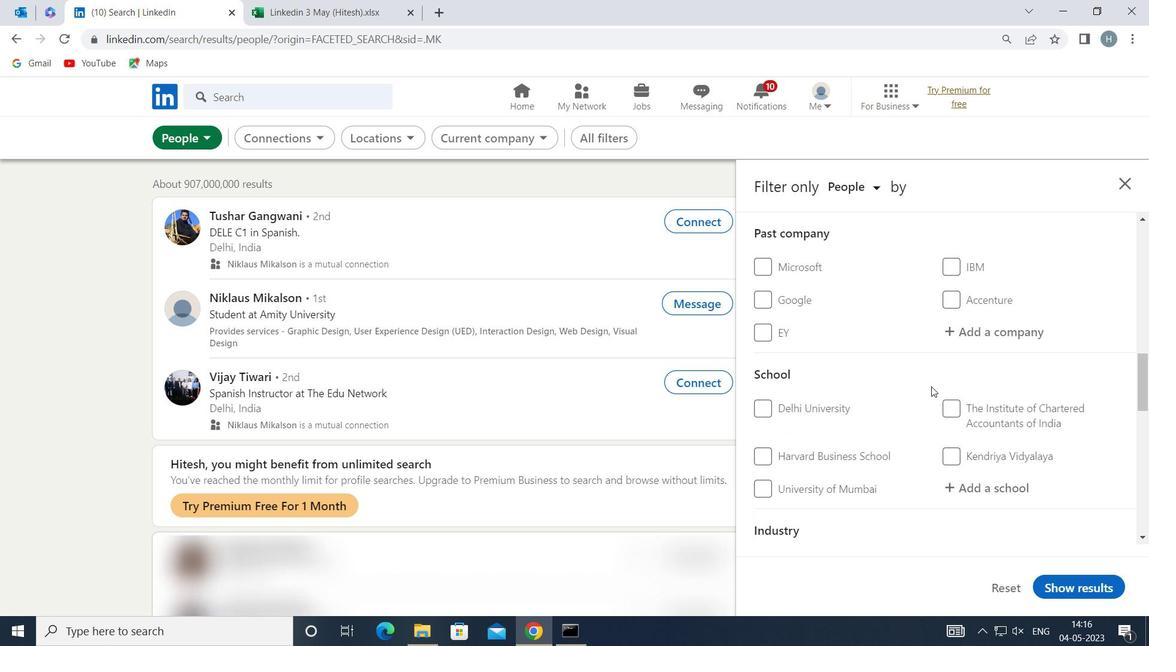 
Action: Mouse scrolled (931, 386) with delta (0, 0)
Screenshot: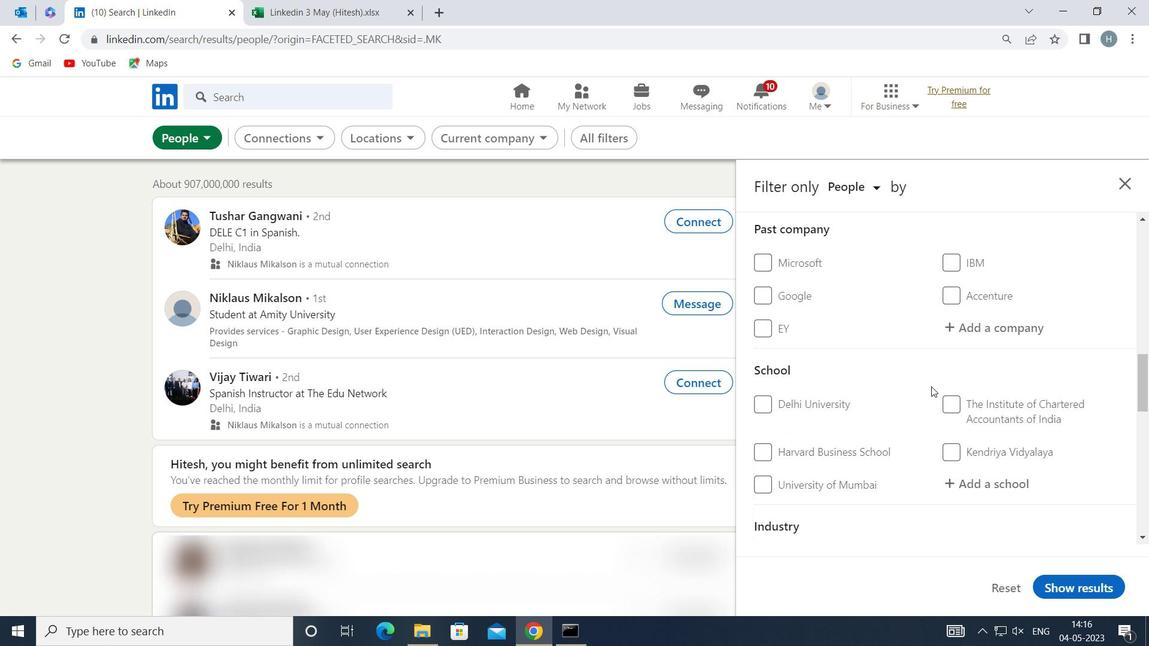 
Action: Mouse moved to (933, 384)
Screenshot: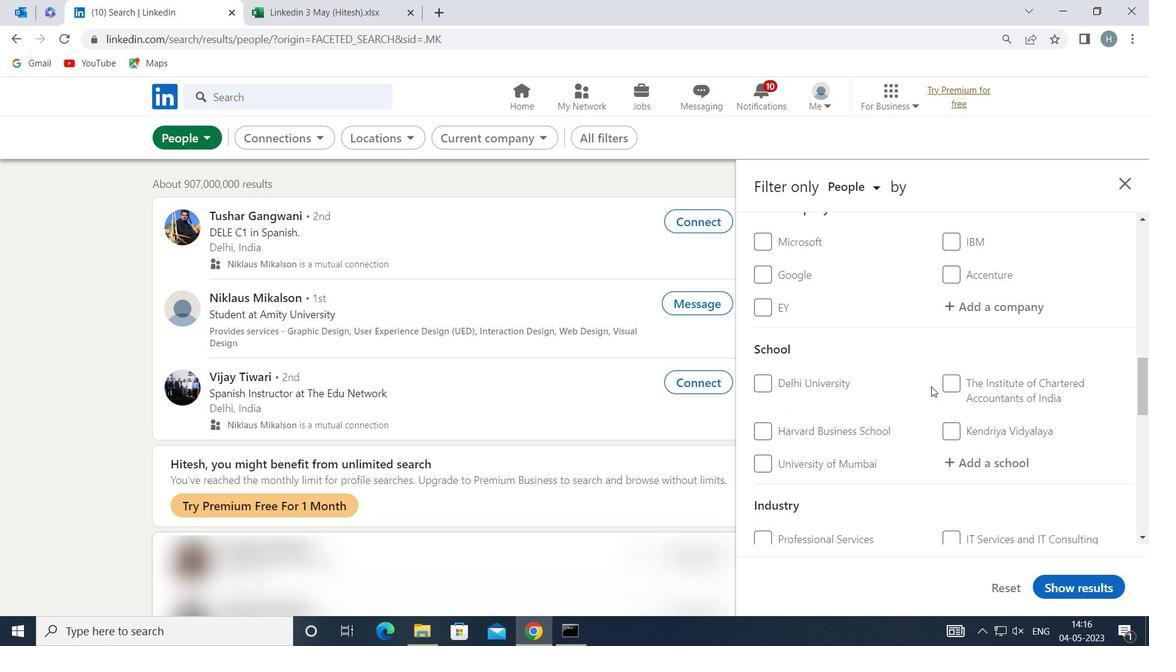 
Action: Mouse scrolled (933, 383) with delta (0, 0)
Screenshot: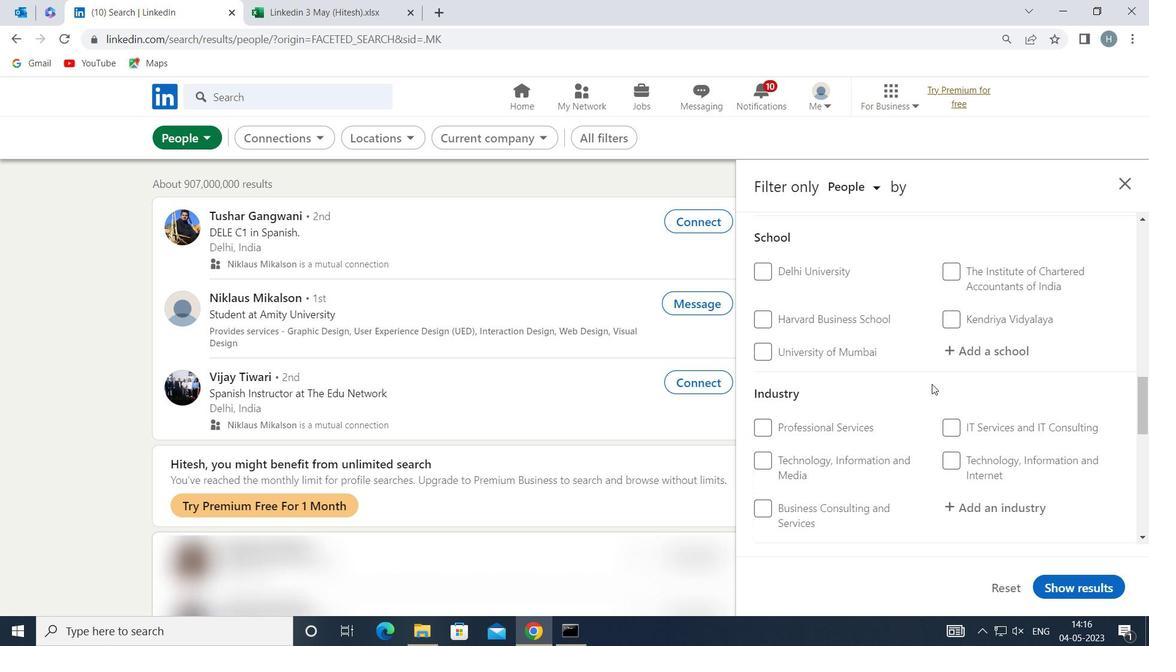 
Action: Mouse scrolled (933, 383) with delta (0, 0)
Screenshot: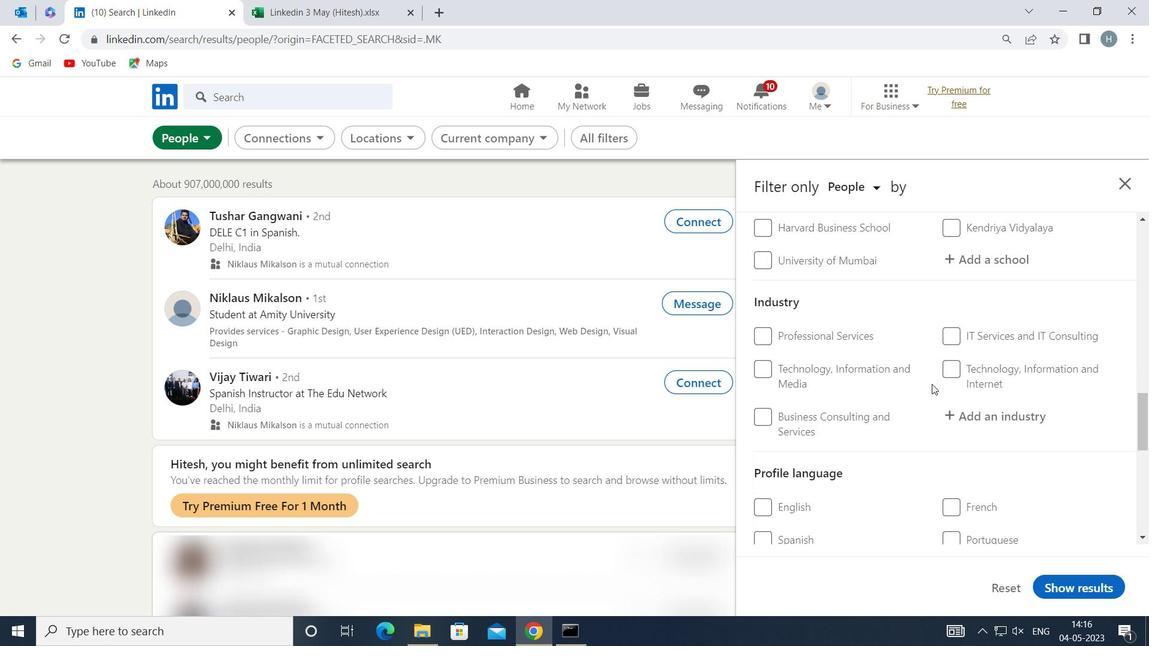 
Action: Mouse moved to (799, 460)
Screenshot: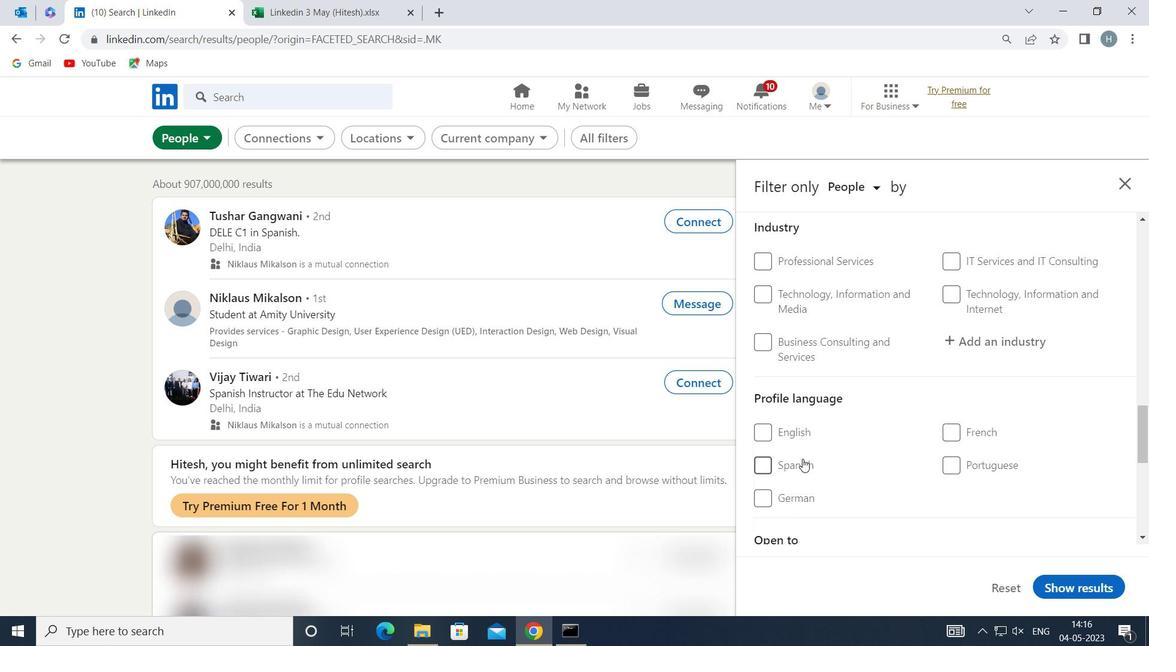 
Action: Mouse pressed left at (799, 460)
Screenshot: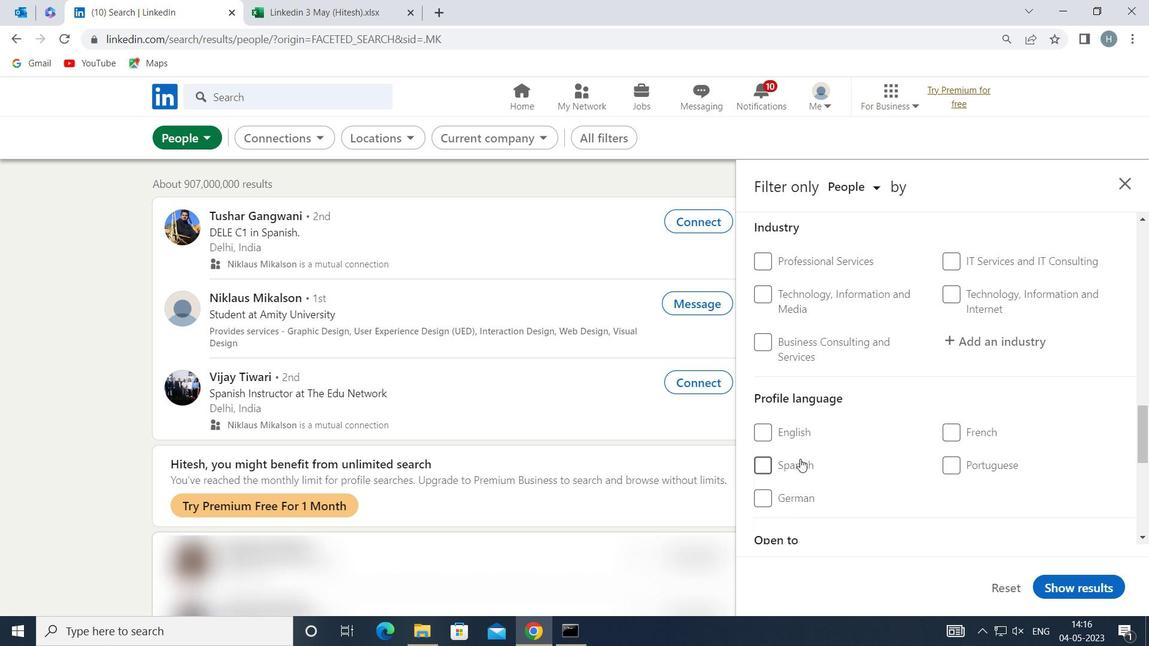 
Action: Mouse moved to (895, 434)
Screenshot: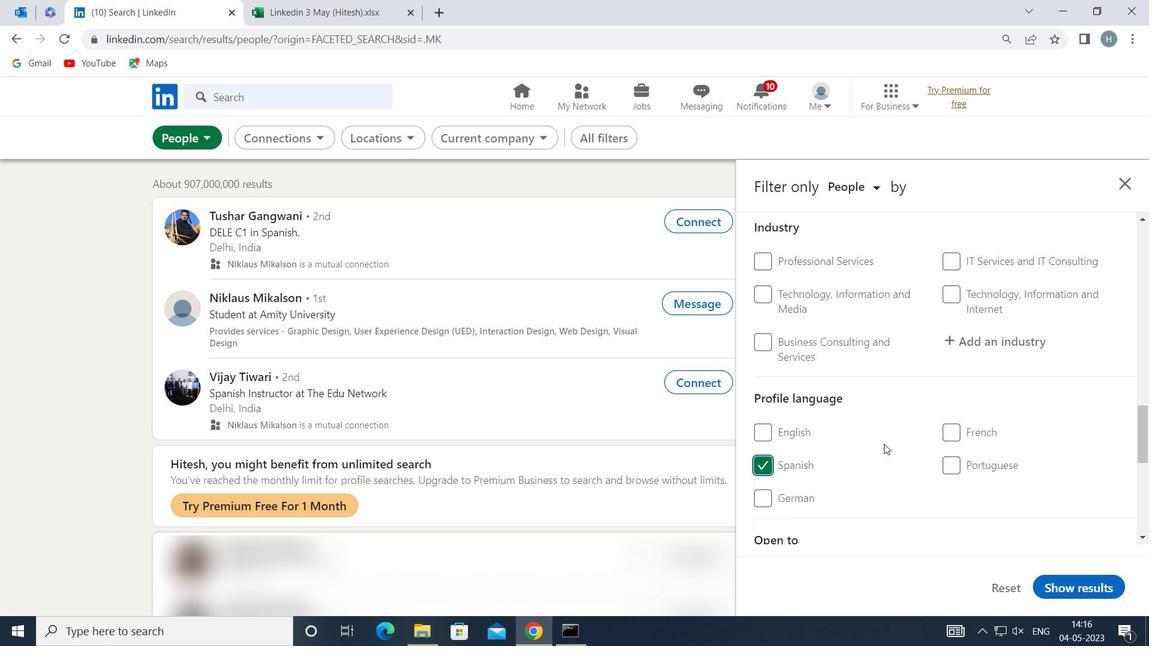 
Action: Mouse scrolled (895, 435) with delta (0, 0)
Screenshot: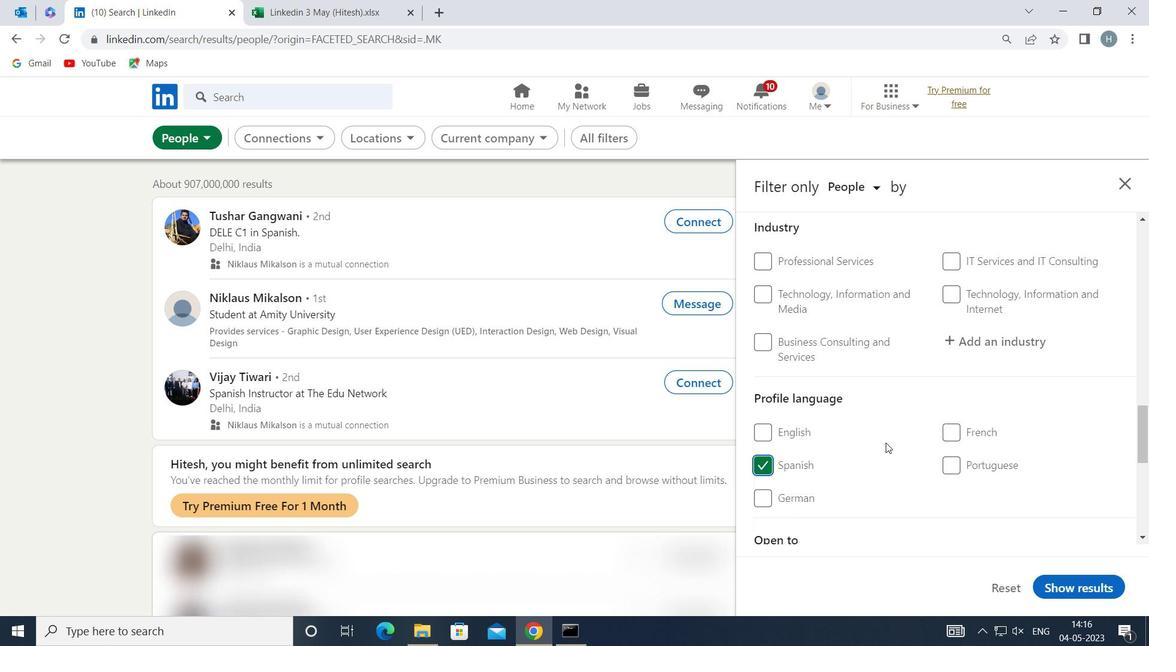 
Action: Mouse moved to (898, 420)
Screenshot: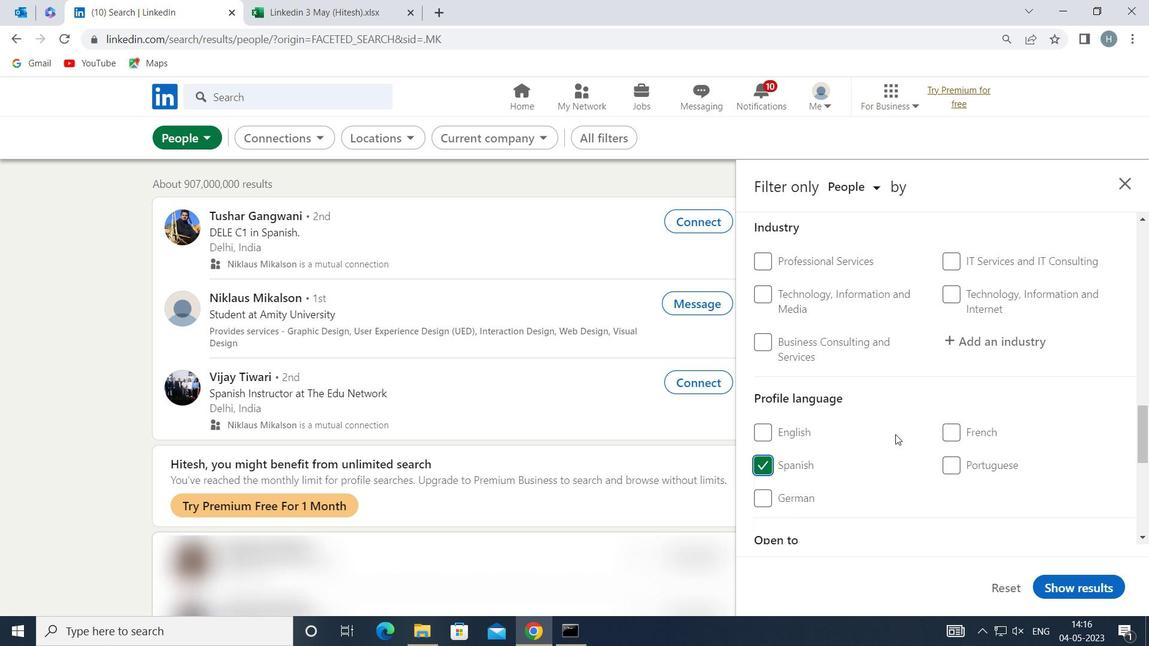 
Action: Mouse scrolled (898, 421) with delta (0, 0)
Screenshot: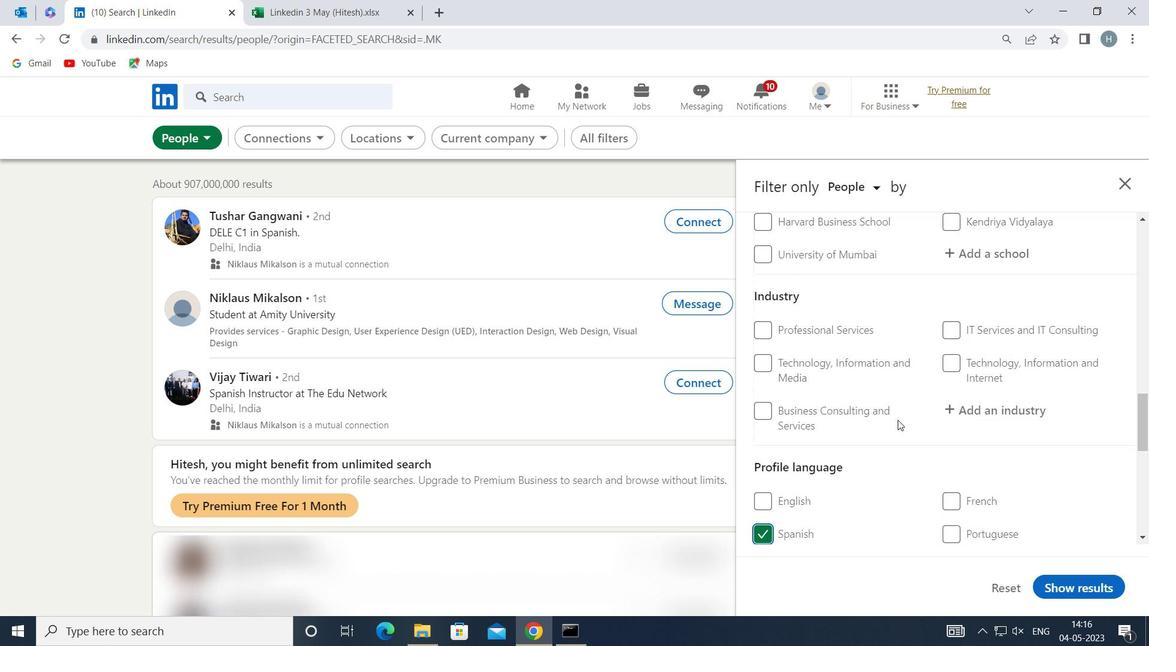 
Action: Mouse scrolled (898, 421) with delta (0, 0)
Screenshot: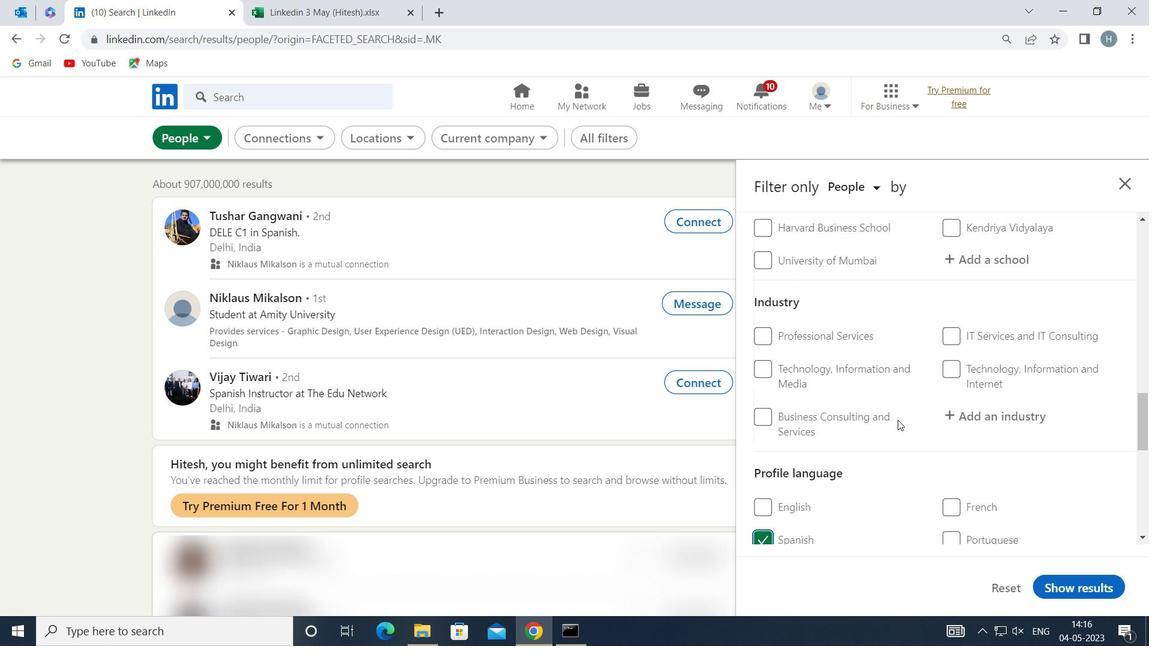 
Action: Mouse scrolled (898, 421) with delta (0, 0)
Screenshot: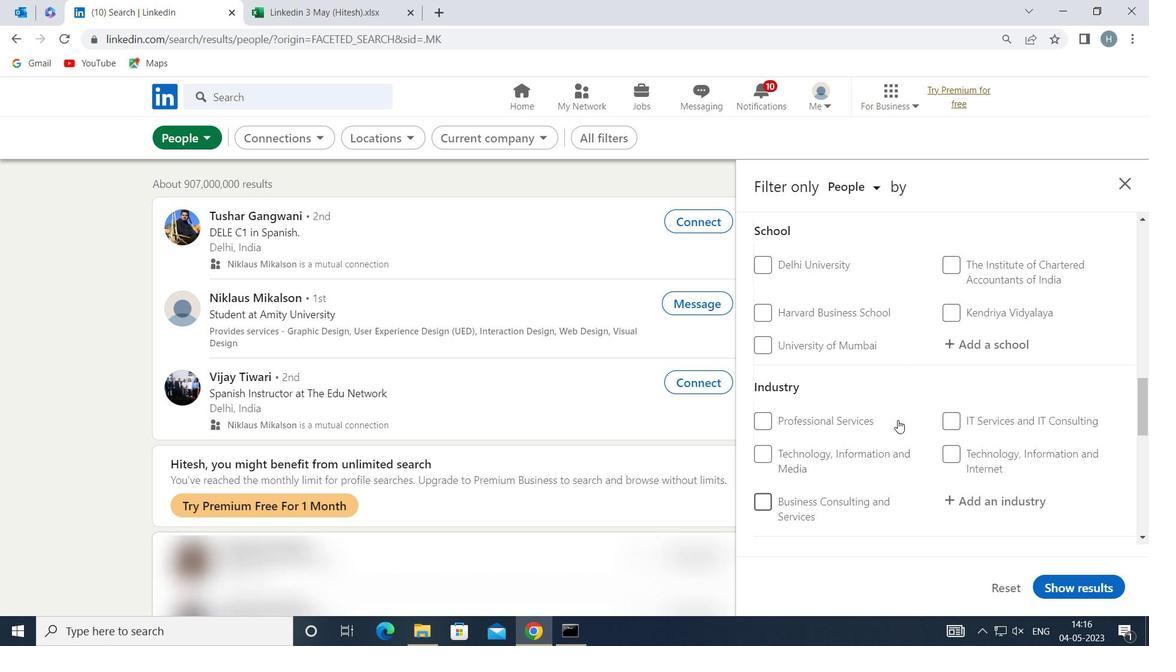 
Action: Mouse scrolled (898, 421) with delta (0, 0)
Screenshot: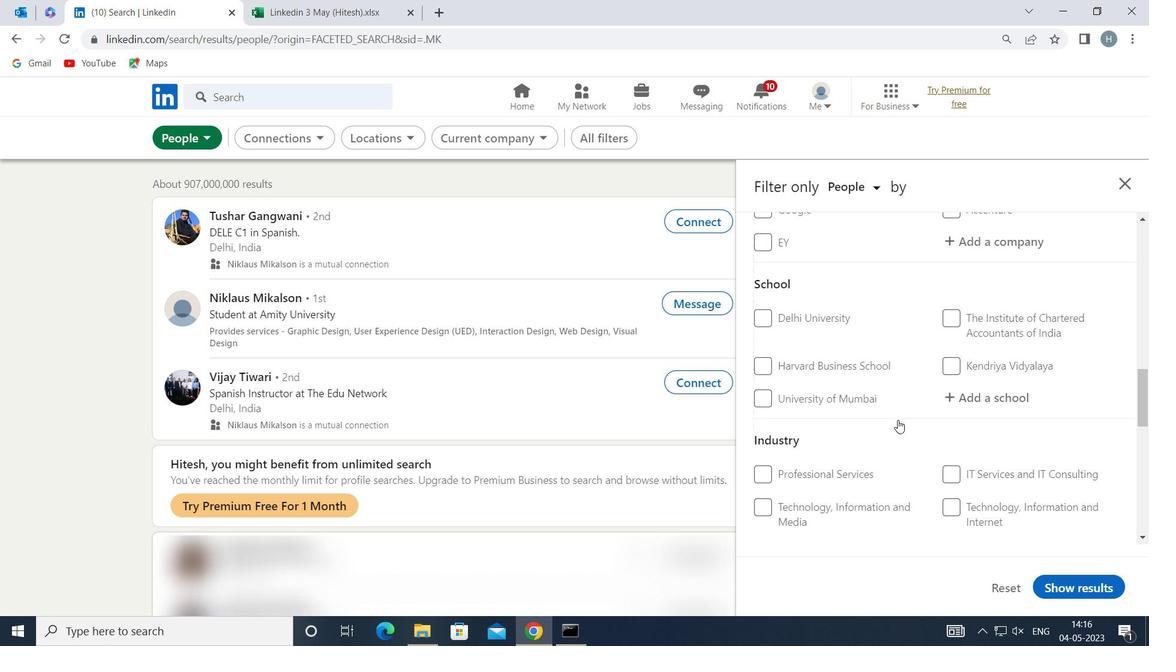 
Action: Mouse scrolled (898, 421) with delta (0, 0)
Screenshot: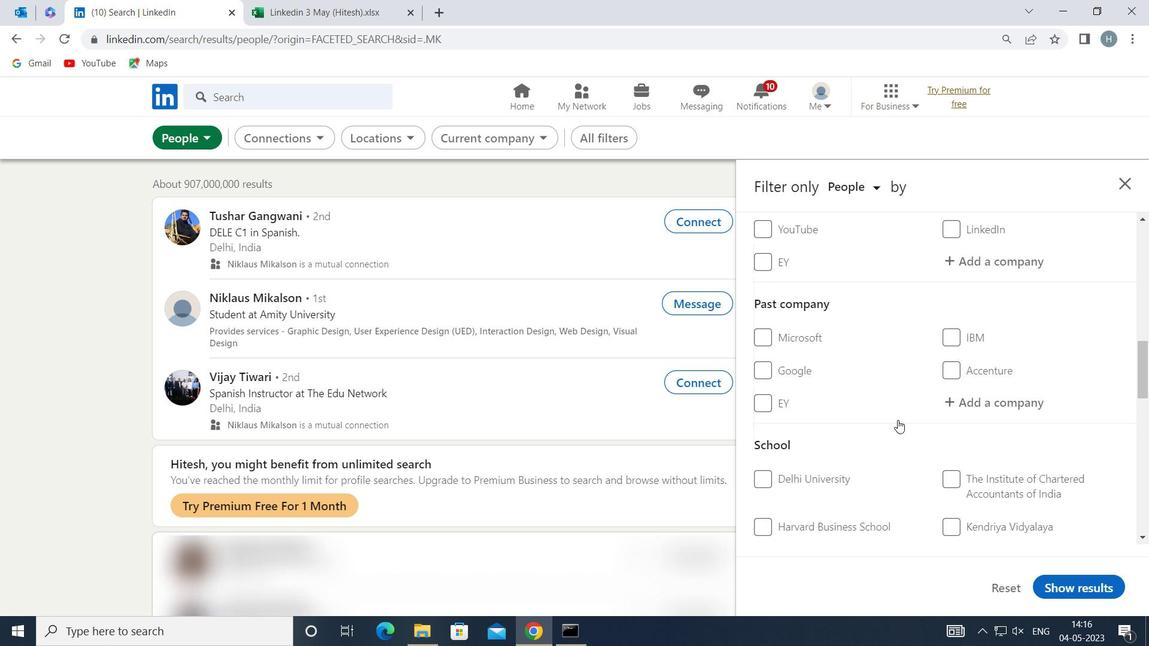 
Action: Mouse moved to (1011, 337)
Screenshot: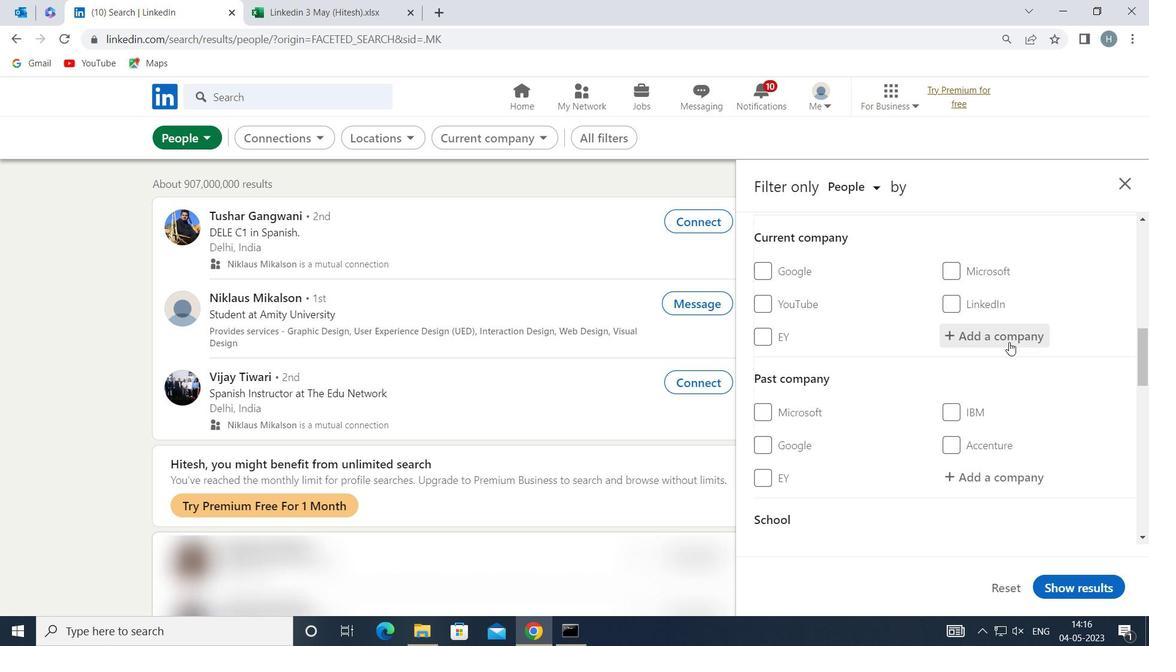 
Action: Mouse pressed left at (1011, 337)
Screenshot: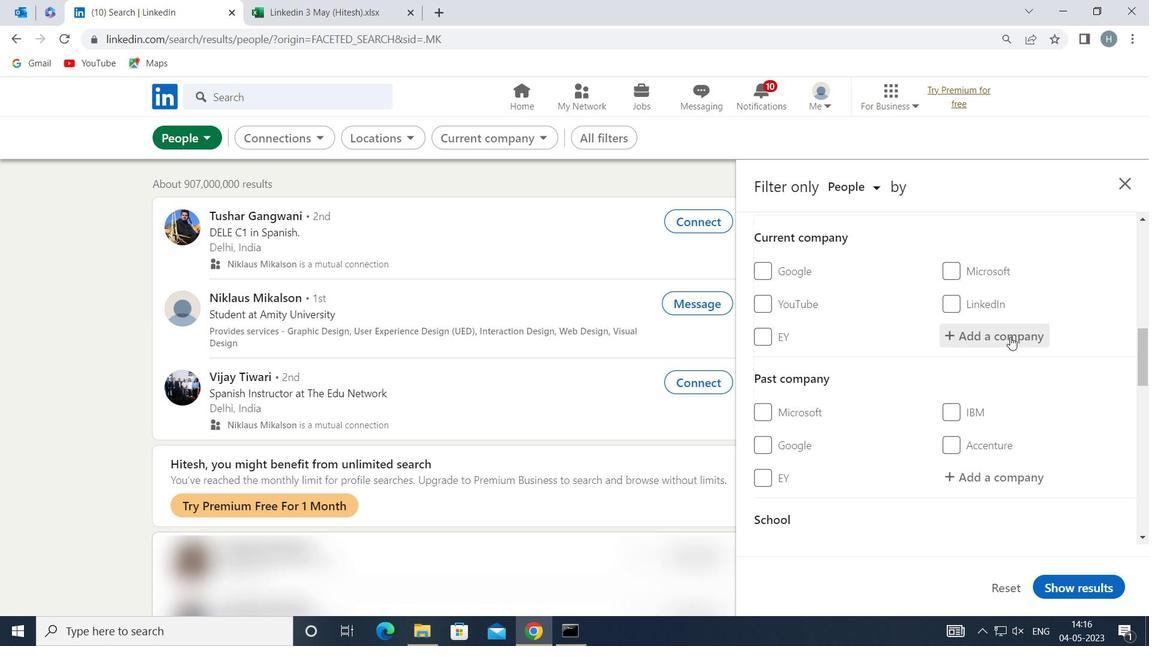 
Action: Mouse moved to (1012, 337)
Screenshot: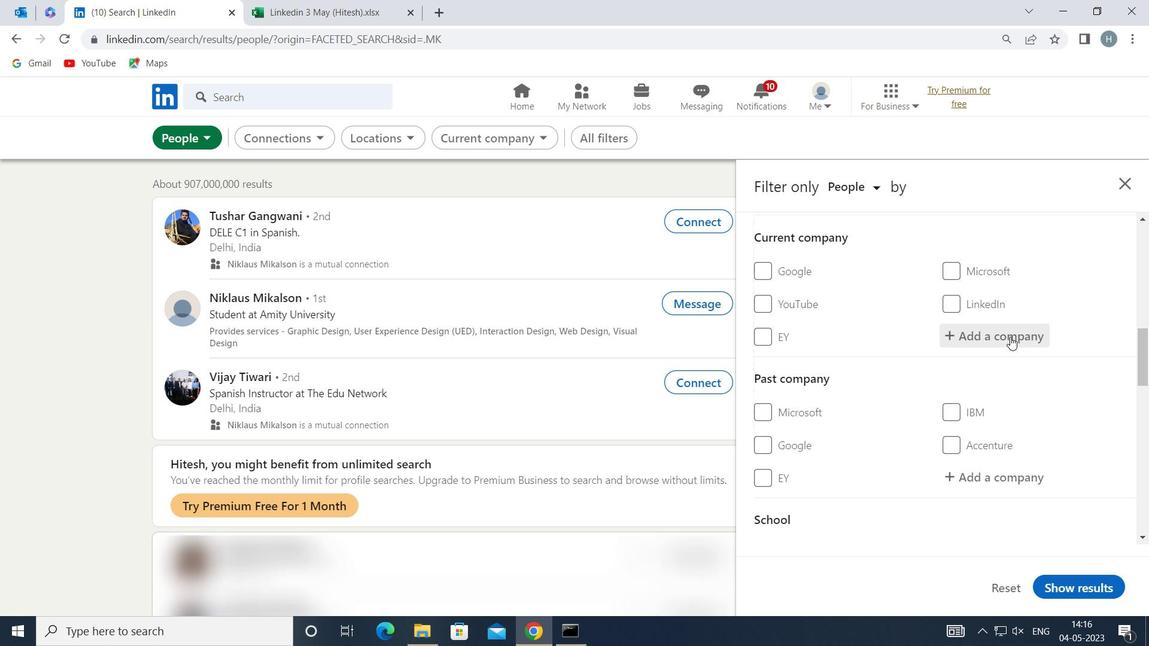 
Action: Key pressed <Key.shift>INDIABULL<Key.space><Key.shift>HOUSING<Key.backspace><Key.backspace><Key.backspace><Key.backspace><Key.backspace><Key.backspace><Key.backspace><Key.backspace>S<Key.space>HOU
Screenshot: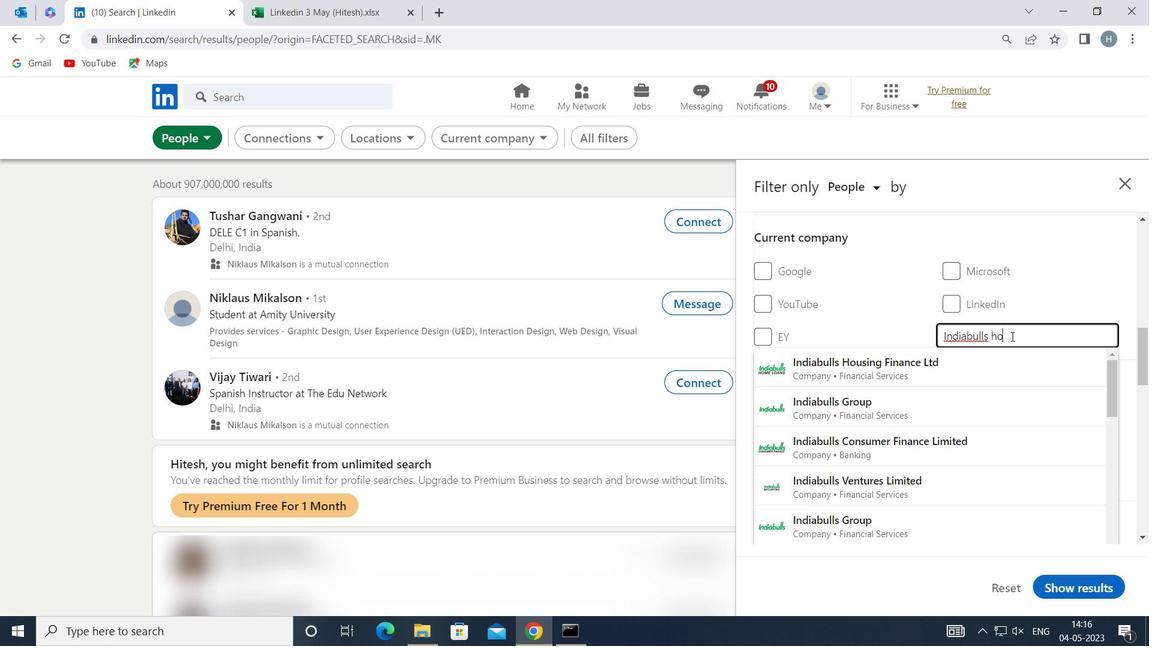 
Action: Mouse moved to (956, 361)
Screenshot: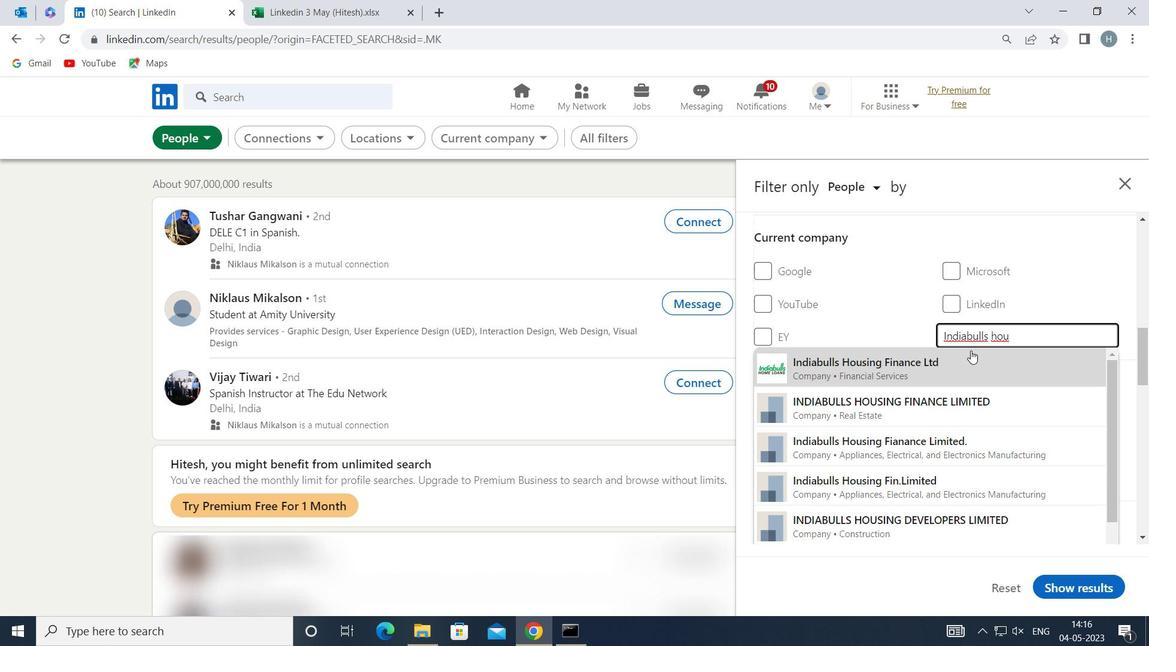 
Action: Mouse pressed left at (956, 361)
Screenshot: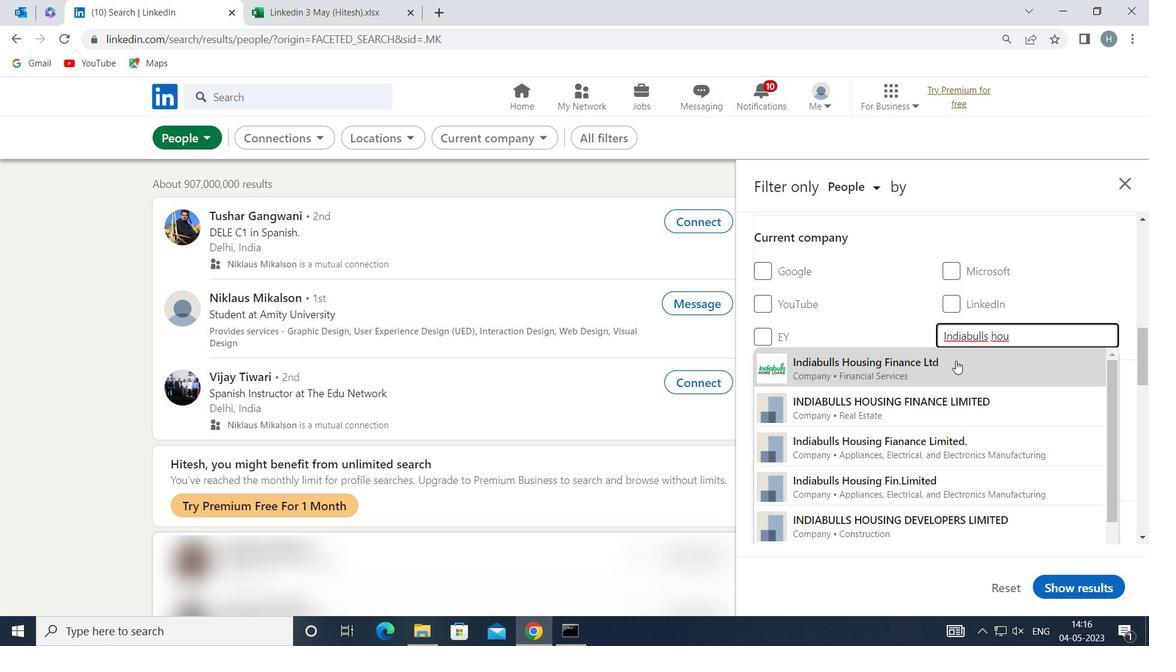 
Action: Mouse moved to (925, 349)
Screenshot: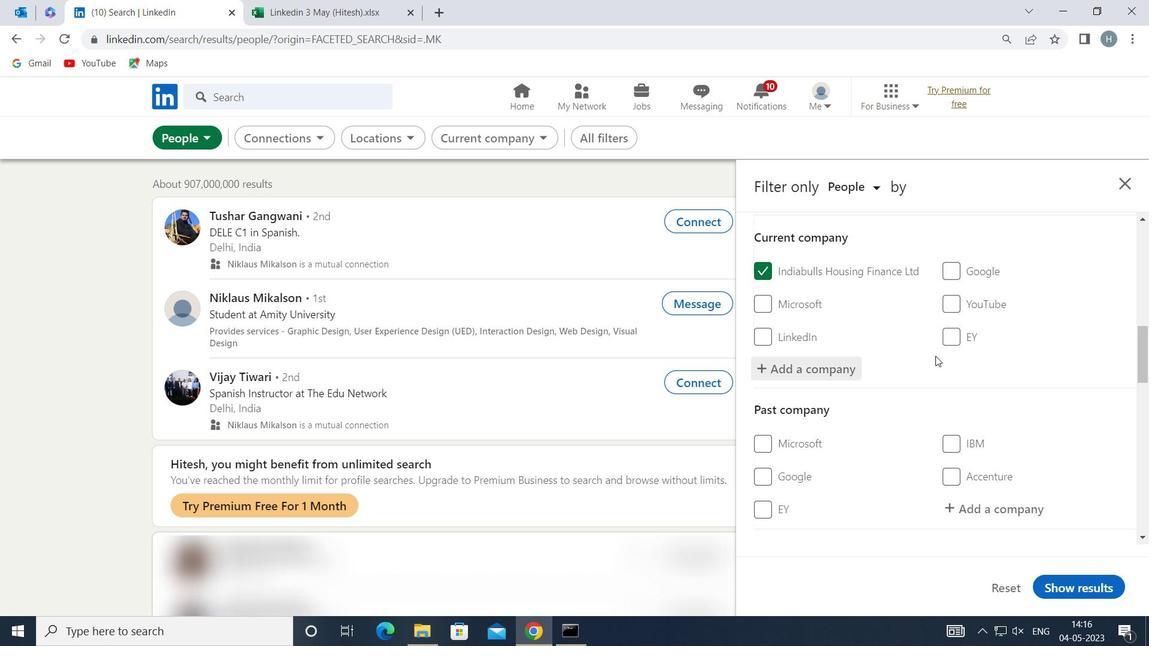 
Action: Mouse scrolled (925, 349) with delta (0, 0)
Screenshot: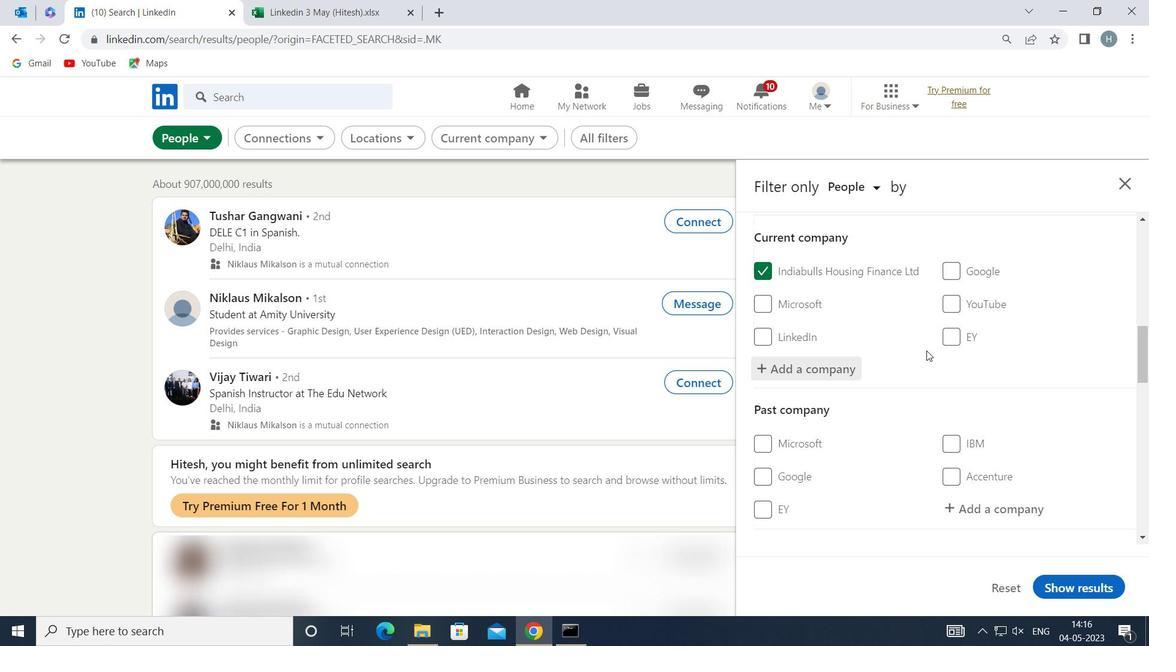 
Action: Mouse moved to (925, 349)
Screenshot: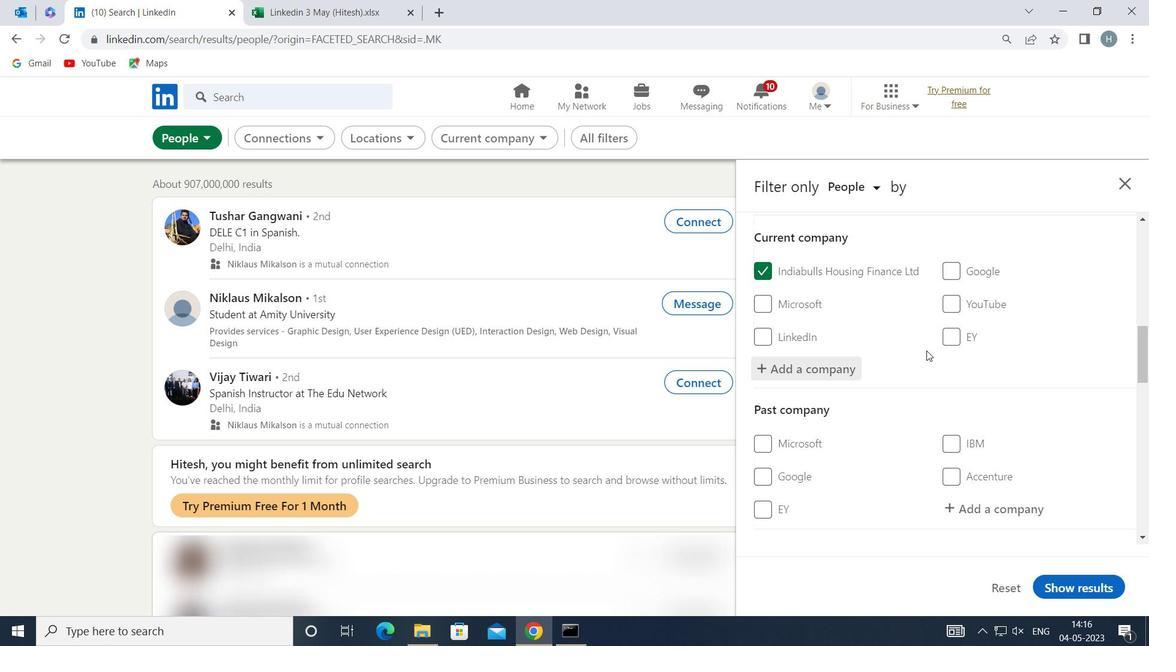 
Action: Mouse scrolled (925, 348) with delta (0, 0)
Screenshot: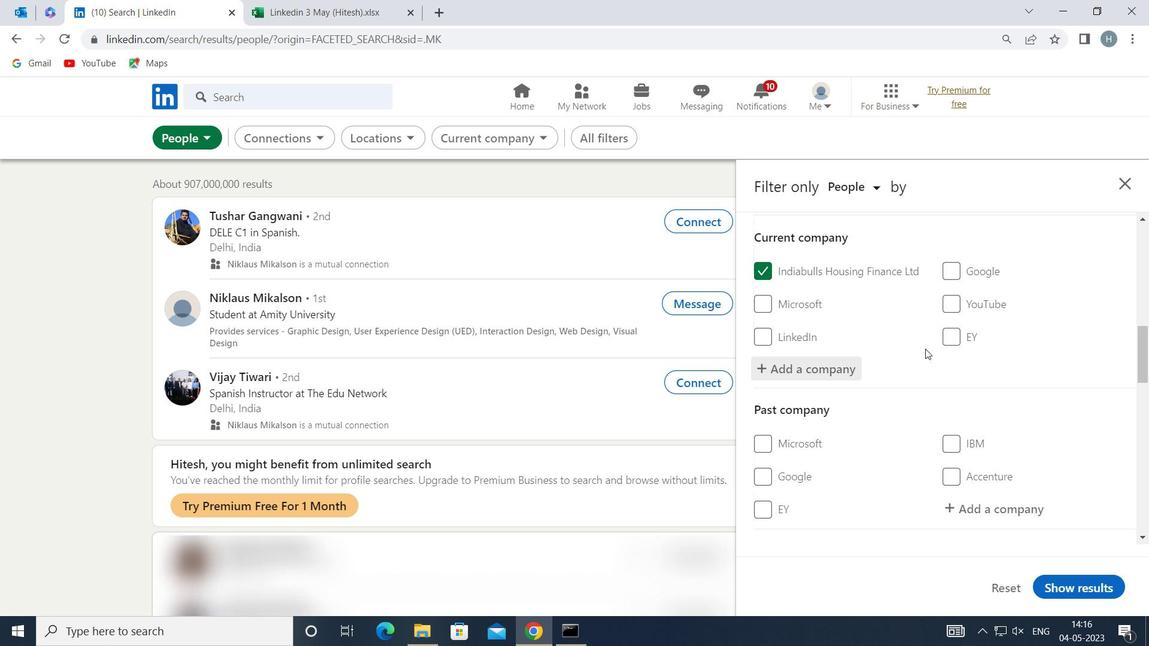 
Action: Mouse scrolled (925, 348) with delta (0, 0)
Screenshot: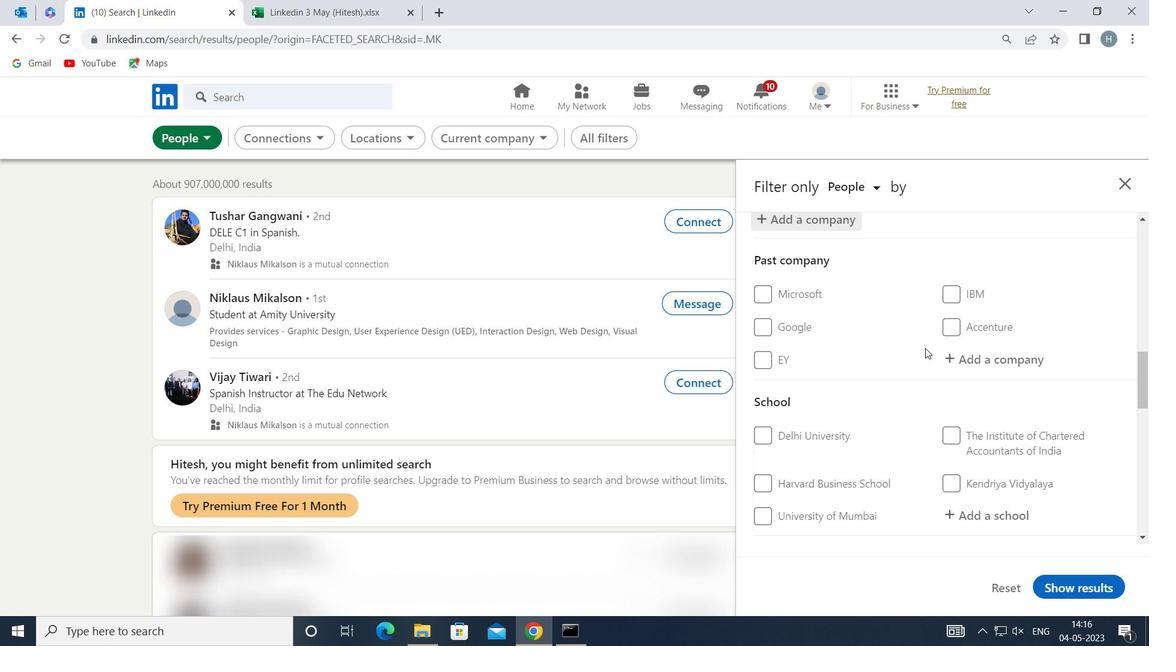 
Action: Mouse moved to (993, 429)
Screenshot: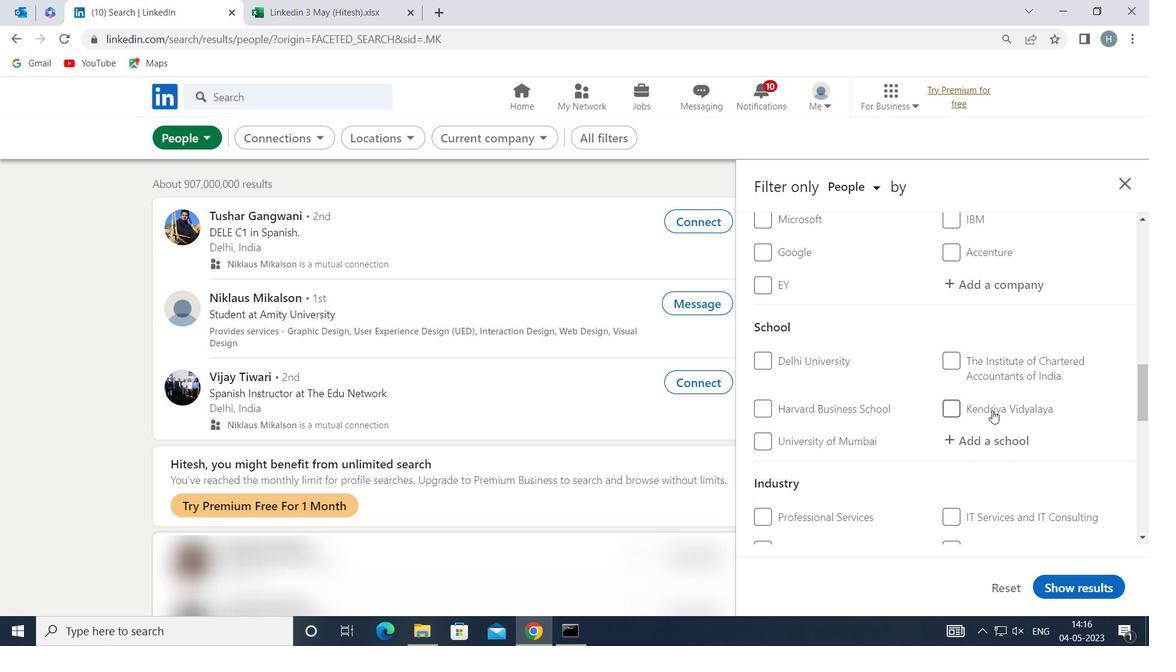 
Action: Mouse pressed left at (993, 429)
Screenshot: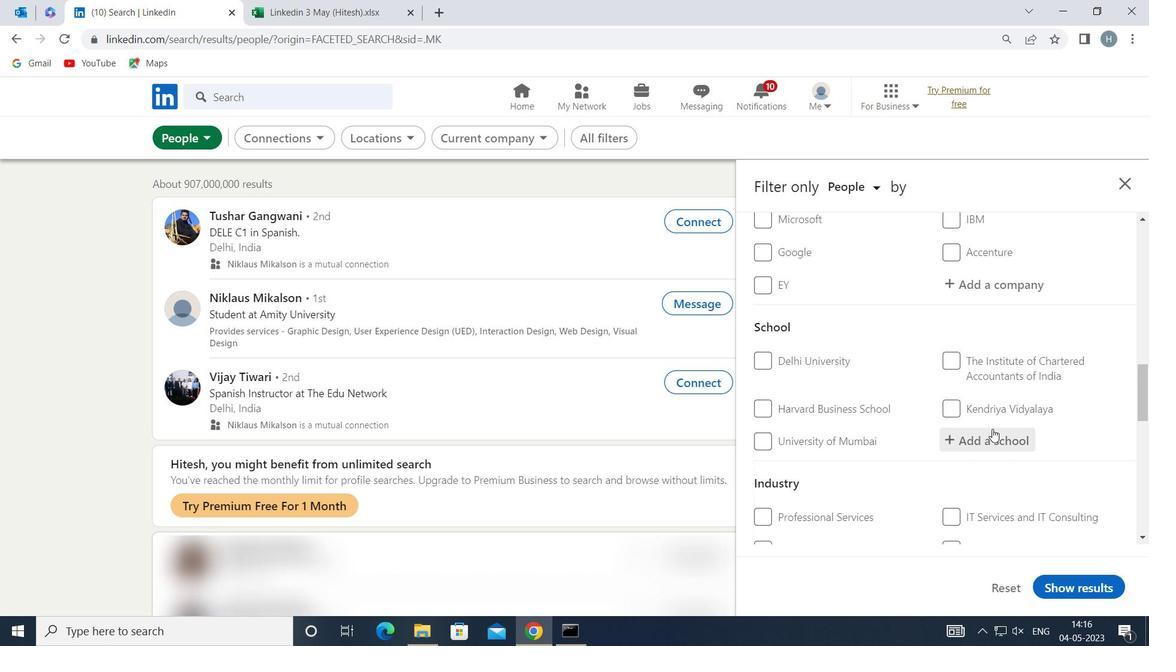 
Action: Mouse moved to (989, 429)
Screenshot: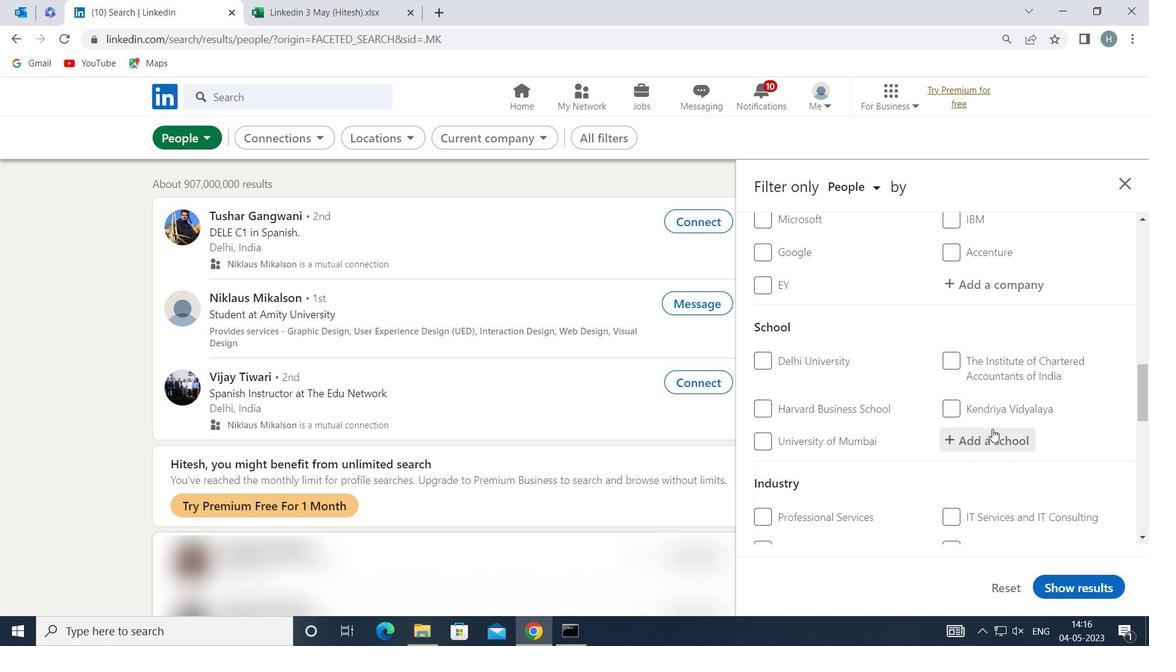 
Action: Key pressed <Key.shift>VEL<Key.space><Key.shift>TECH<Key.space><Key.shift>RANGARAJAN<Key.space>
Screenshot: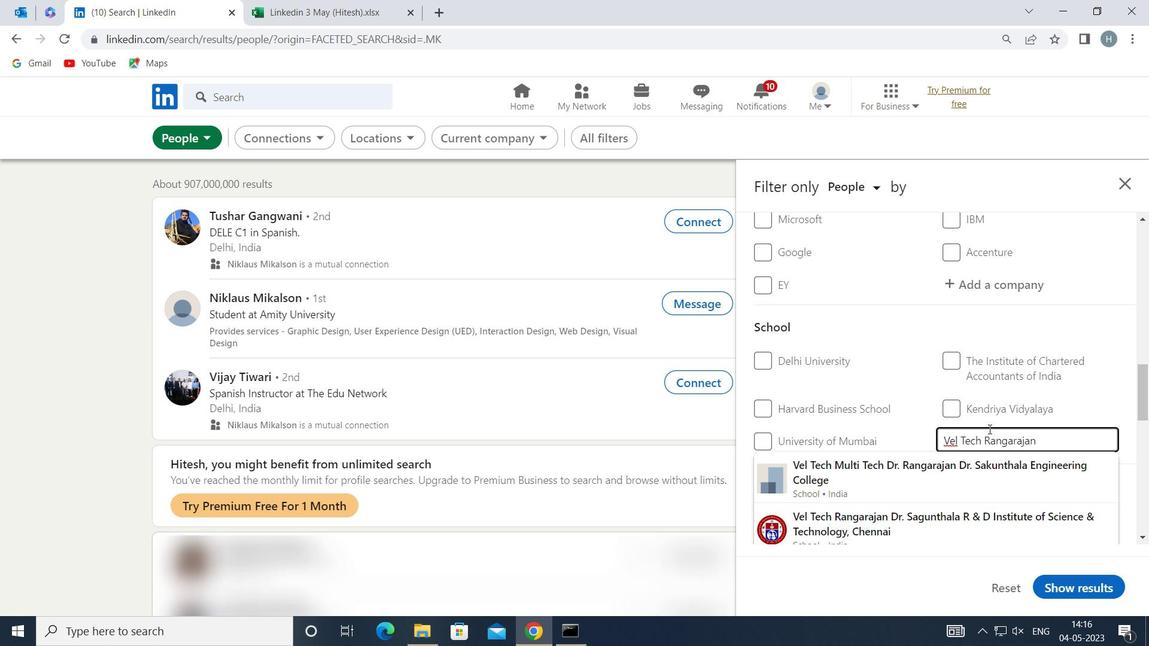 
Action: Mouse moved to (947, 520)
Screenshot: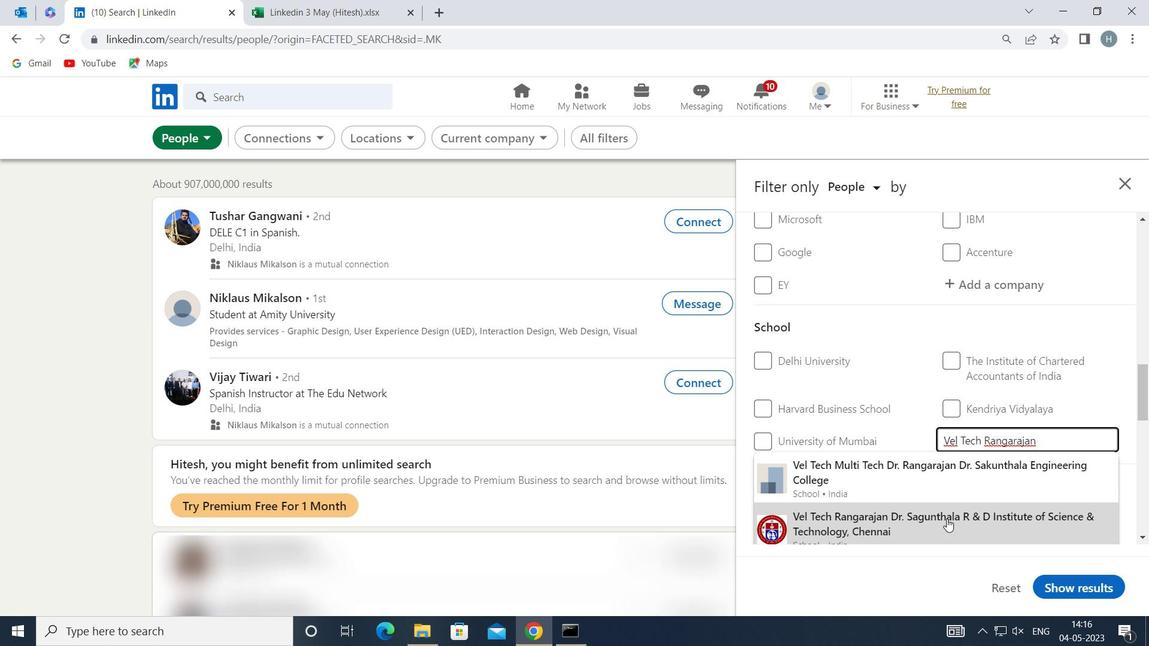 
Action: Mouse pressed left at (947, 520)
Screenshot: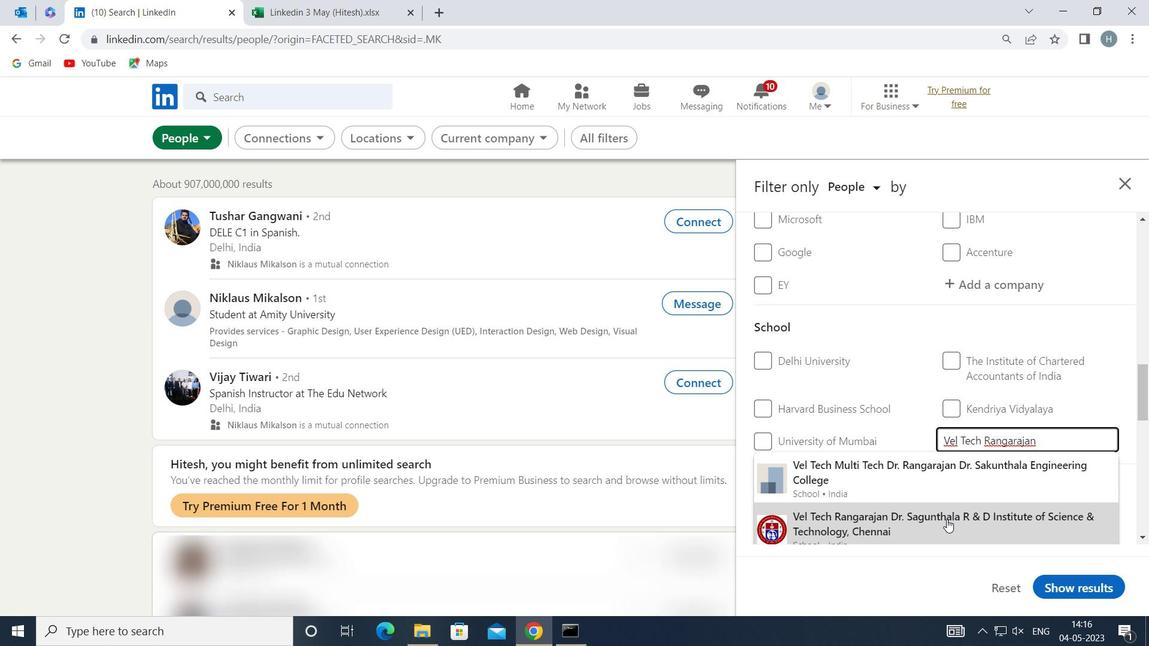 
Action: Mouse moved to (927, 467)
Screenshot: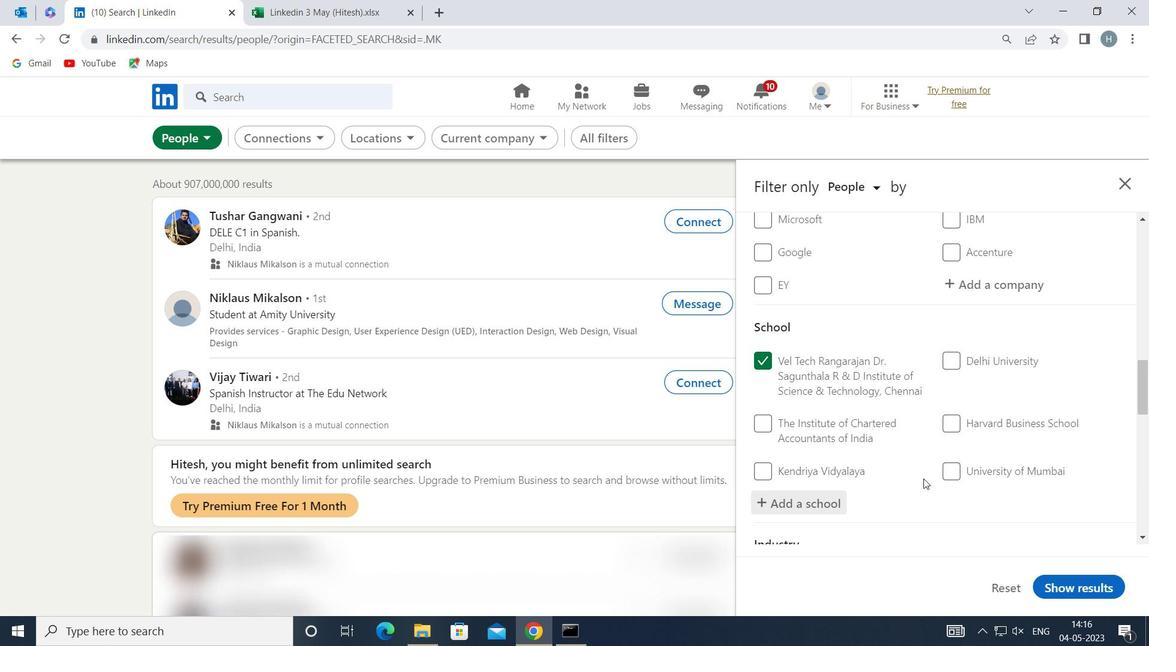
Action: Mouse scrolled (927, 466) with delta (0, 0)
Screenshot: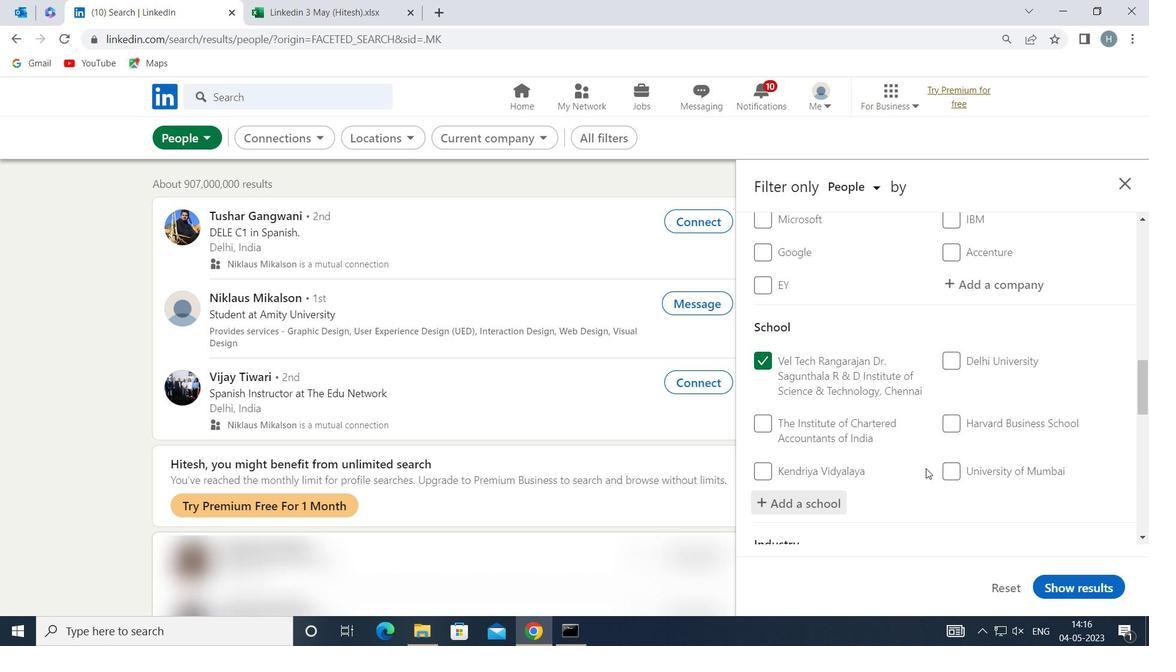
Action: Mouse moved to (927, 464)
Screenshot: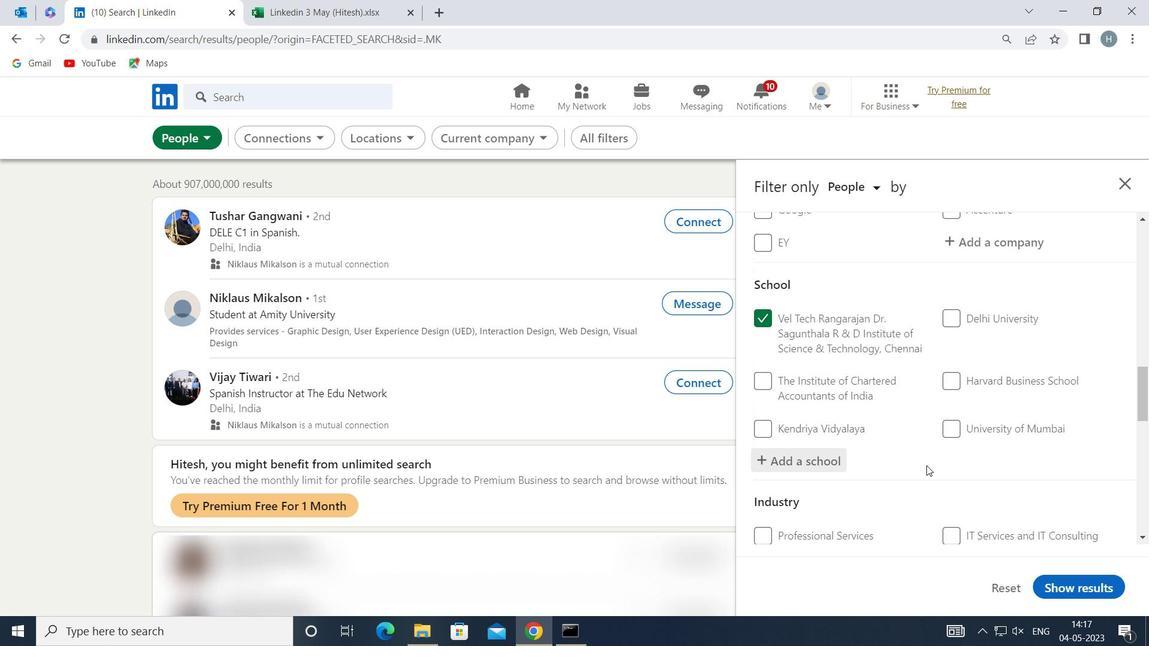 
Action: Mouse scrolled (927, 463) with delta (0, 0)
Screenshot: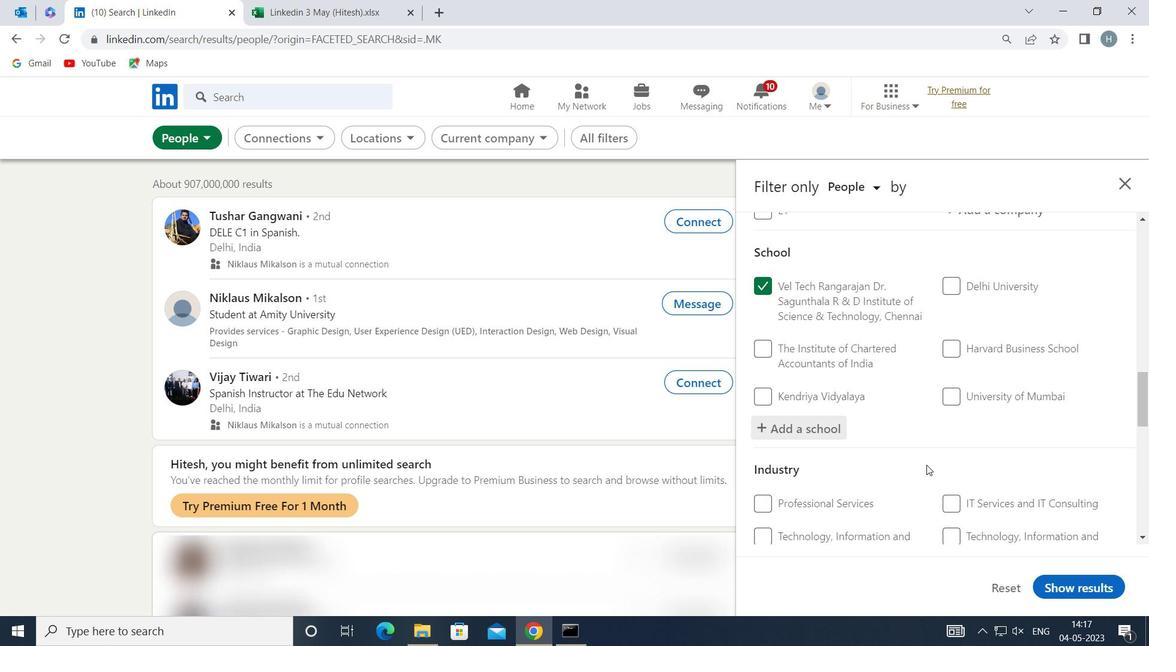 
Action: Mouse scrolled (927, 463) with delta (0, 0)
Screenshot: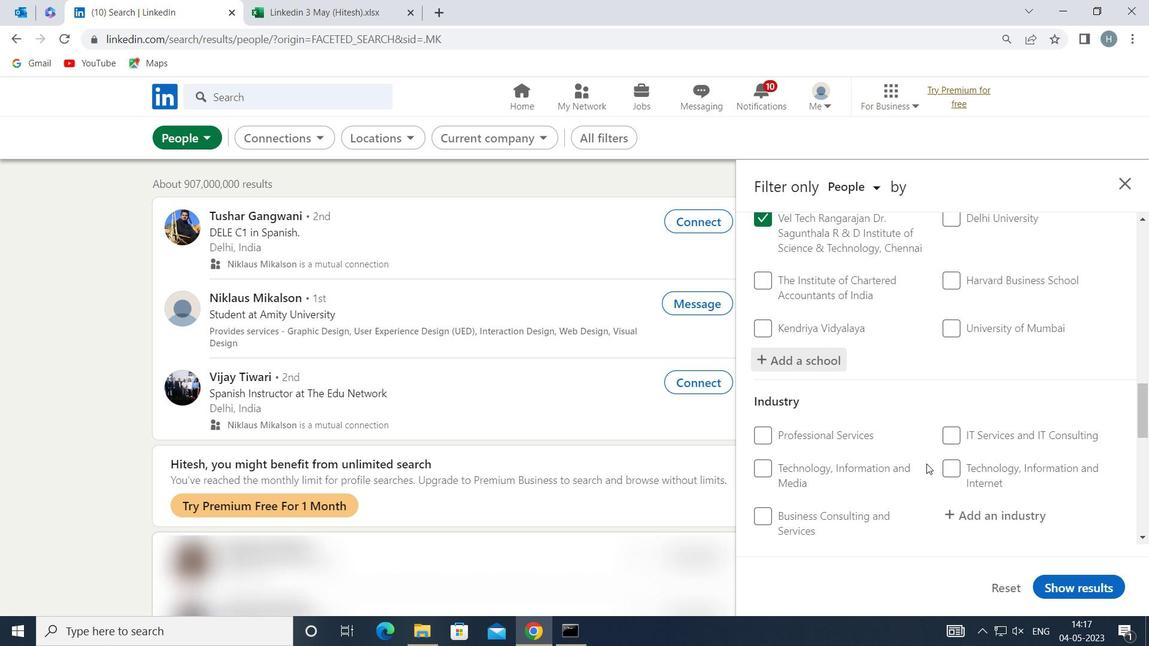 
Action: Mouse moved to (992, 437)
Screenshot: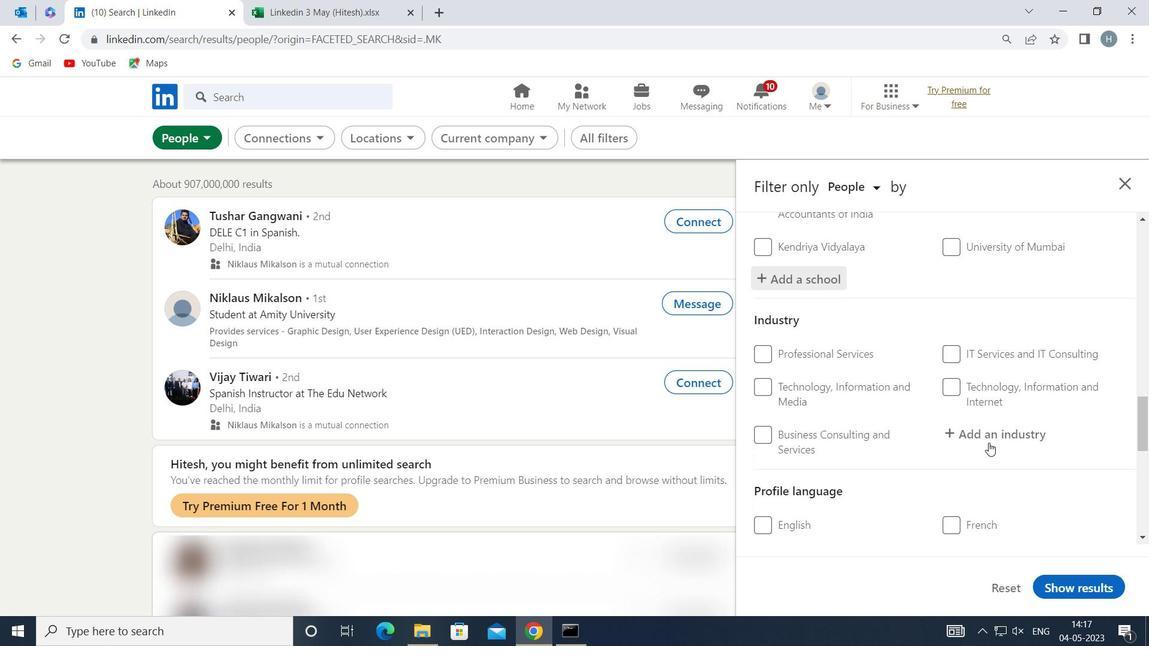 
Action: Mouse pressed left at (992, 437)
Screenshot: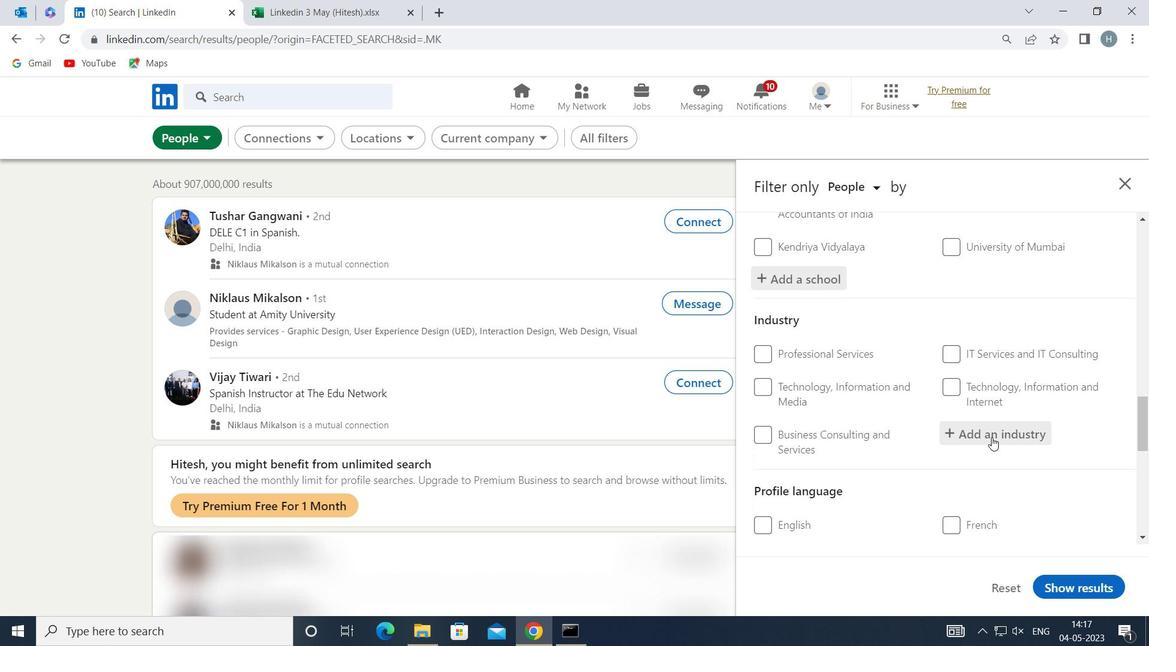 
Action: Key pressed <Key.shift><Key.shift>FARMING
Screenshot: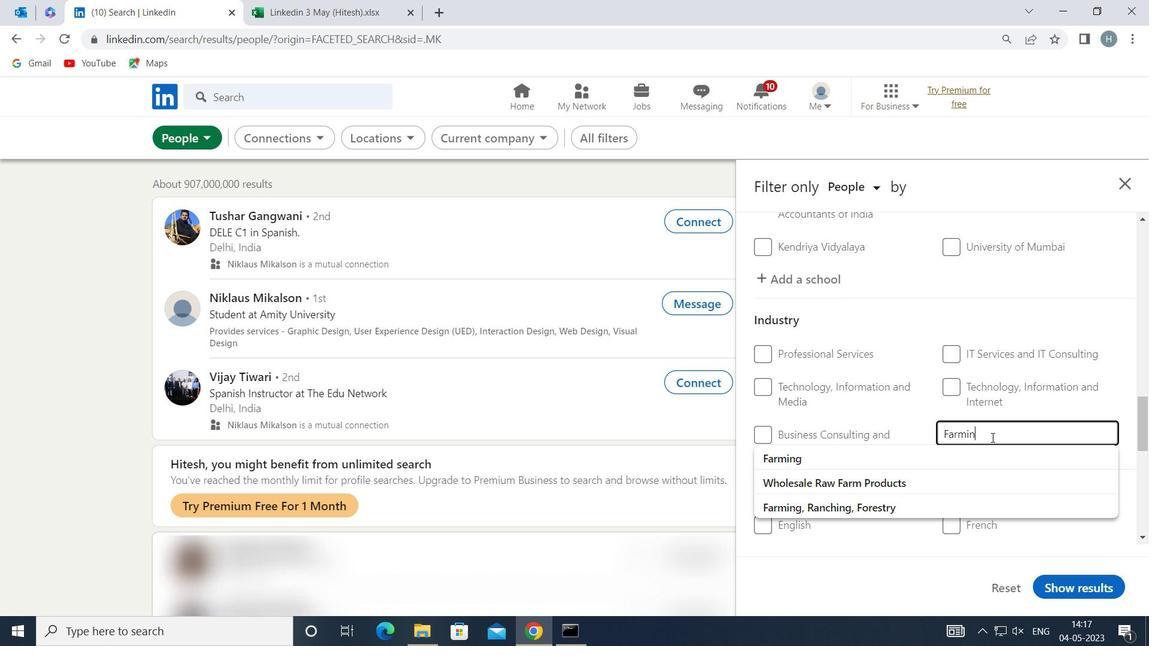 
Action: Mouse moved to (920, 456)
Screenshot: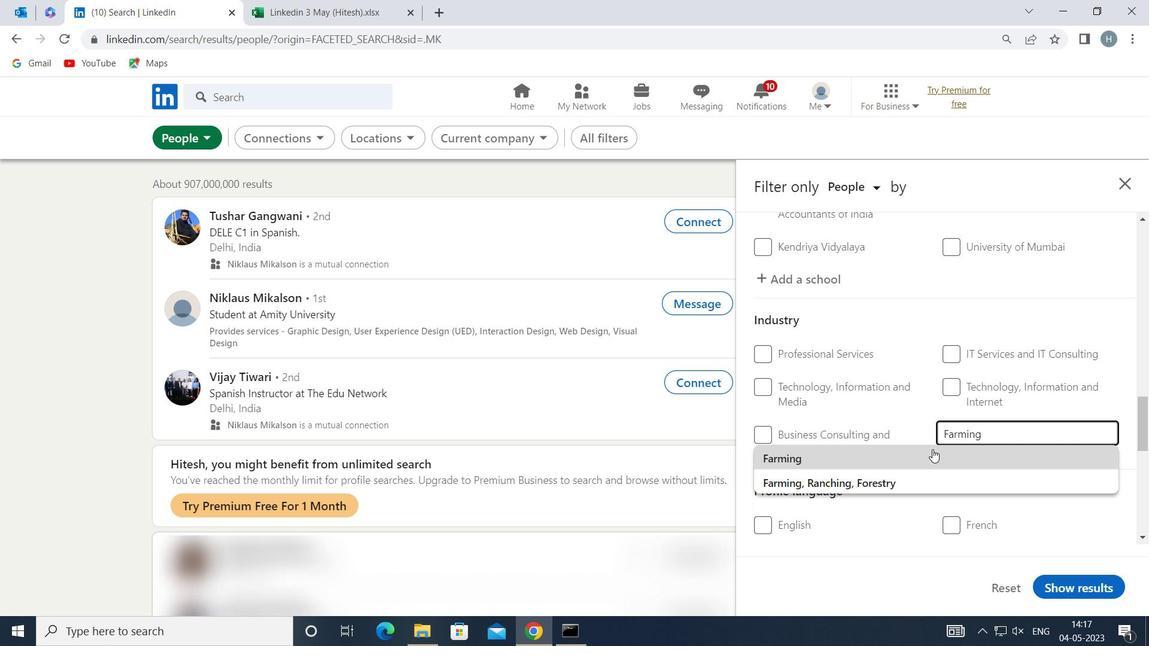 
Action: Mouse pressed left at (920, 456)
Screenshot: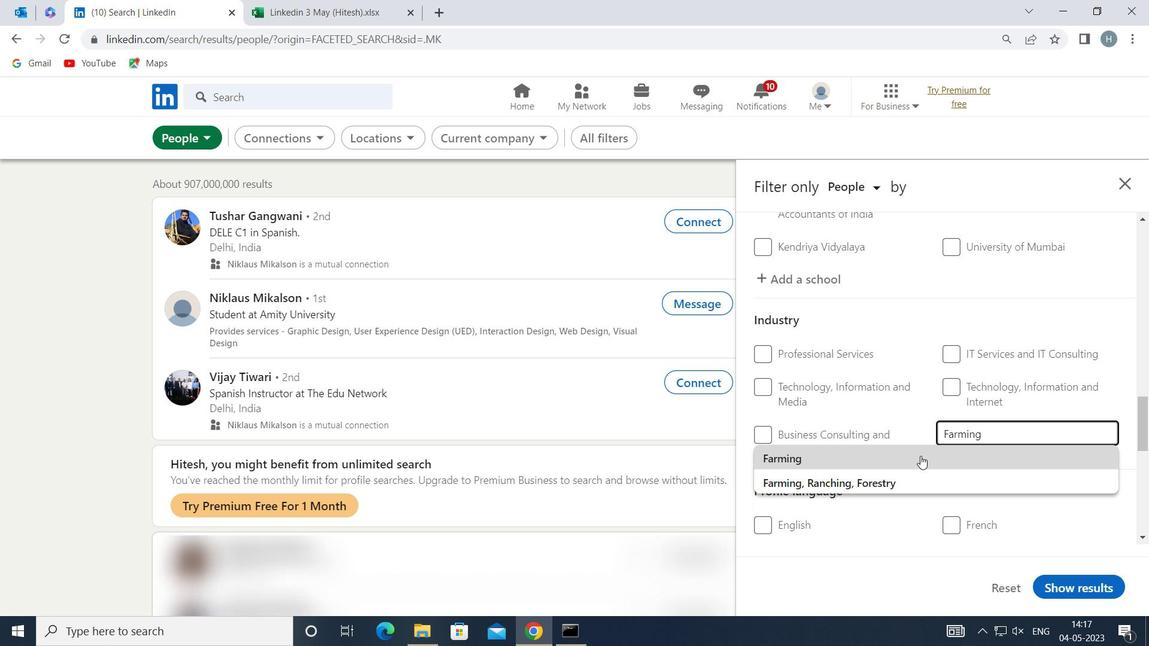 
Action: Mouse moved to (924, 444)
Screenshot: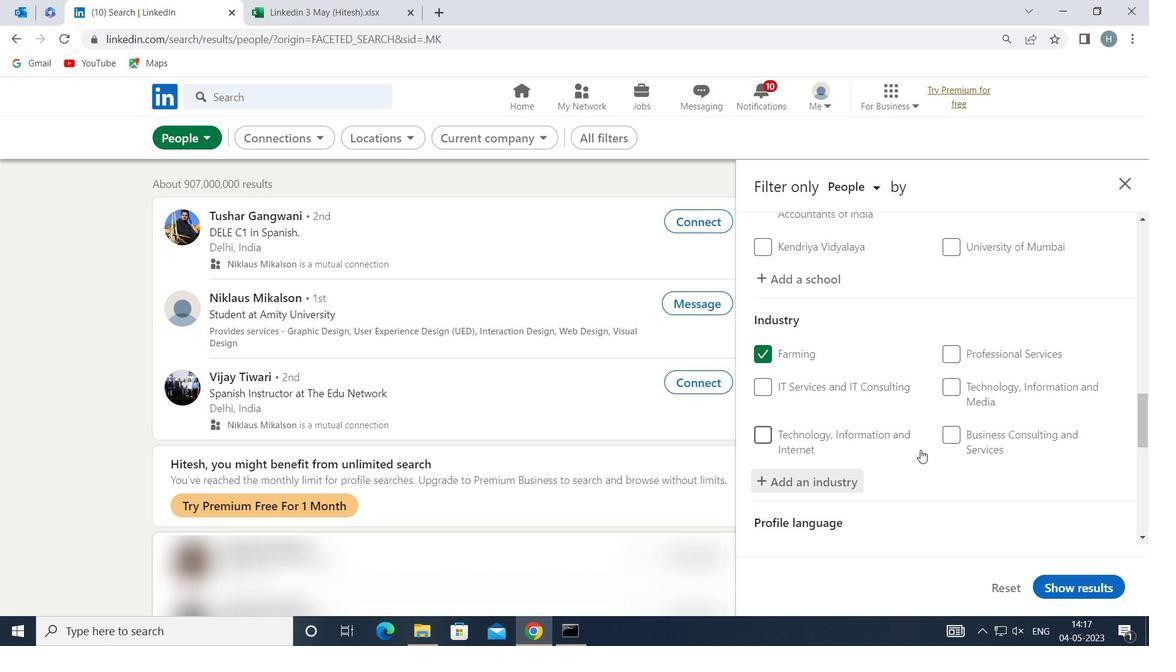 
Action: Mouse scrolled (924, 443) with delta (0, 0)
Screenshot: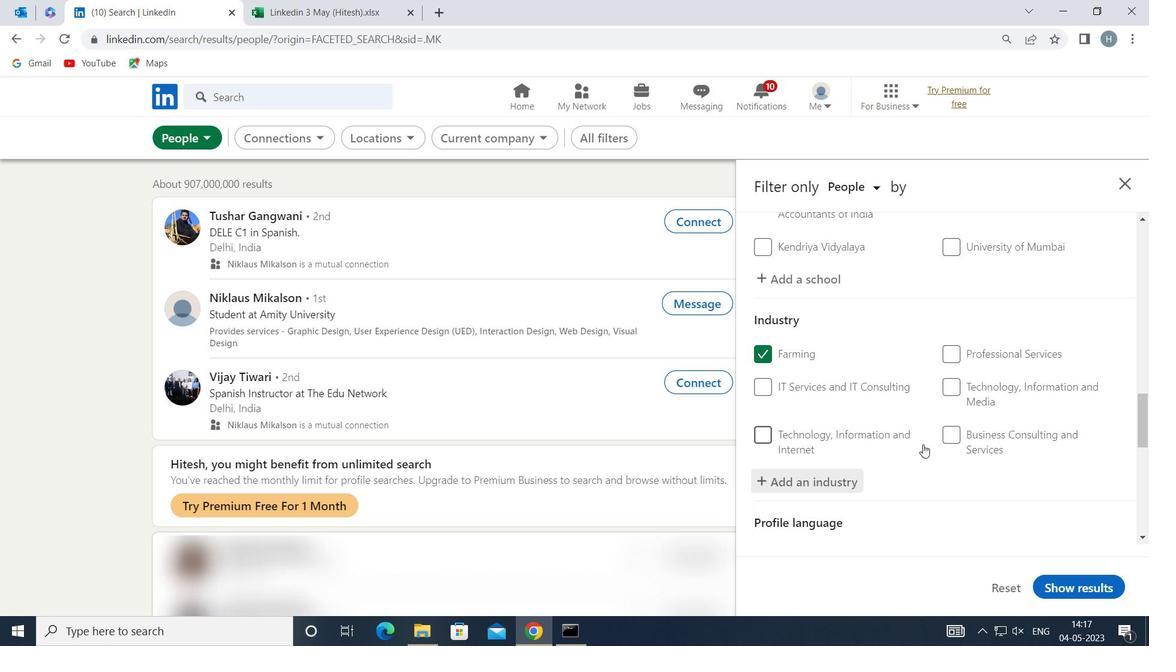 
Action: Mouse scrolled (924, 443) with delta (0, 0)
Screenshot: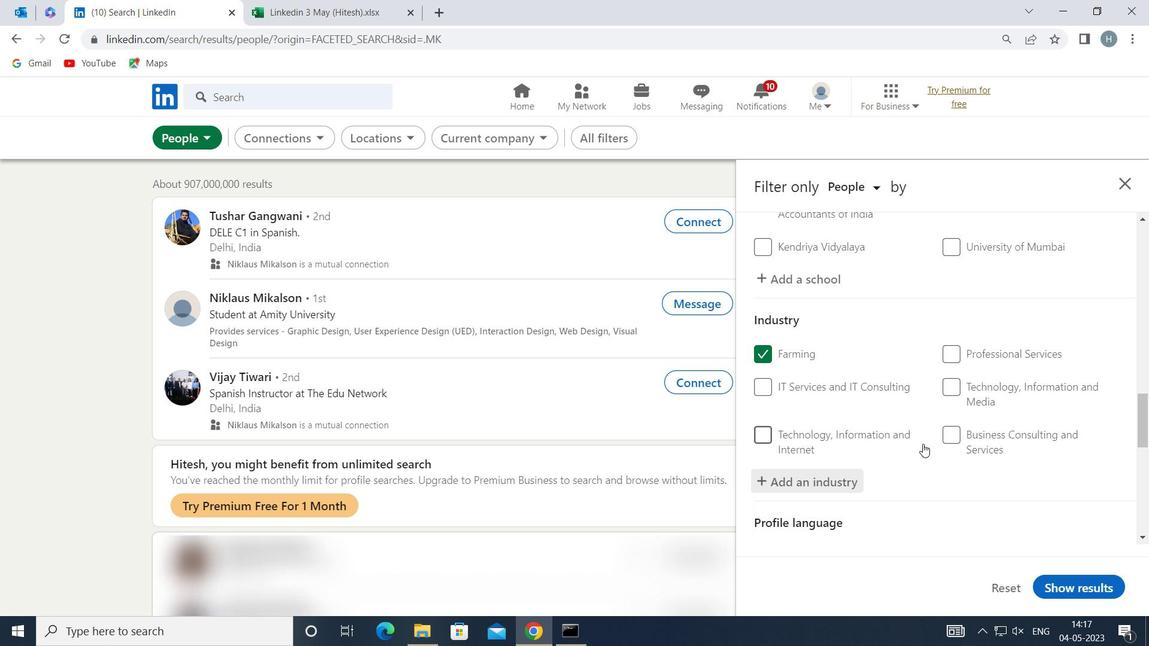 
Action: Mouse scrolled (924, 443) with delta (0, 0)
Screenshot: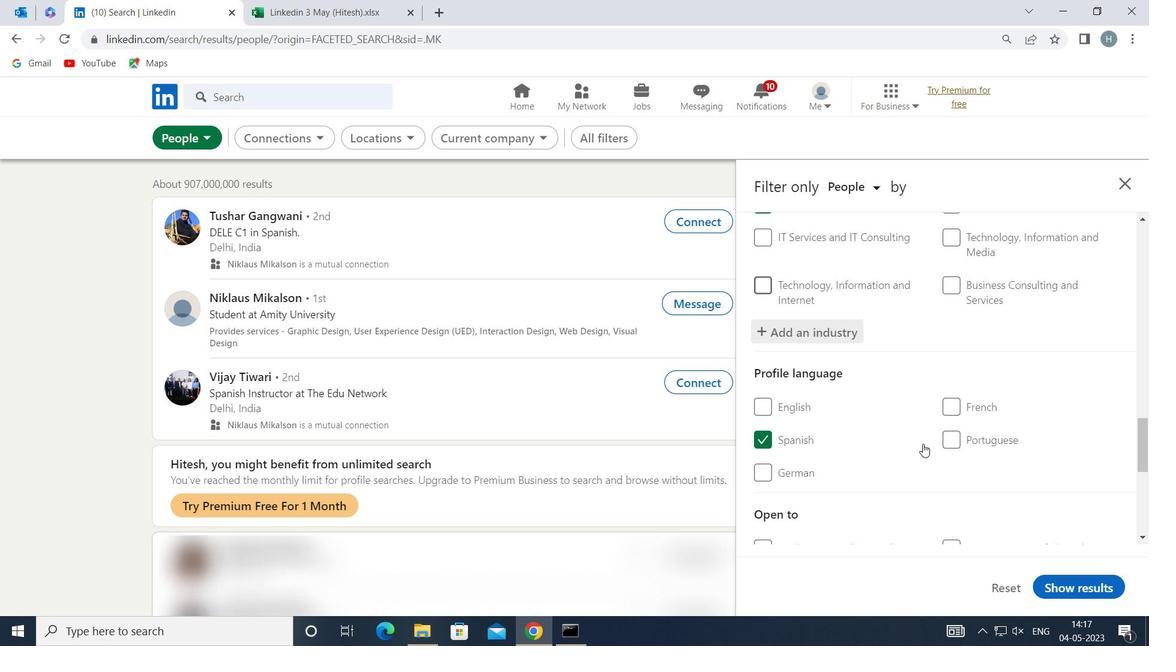 
Action: Mouse scrolled (924, 443) with delta (0, 0)
Screenshot: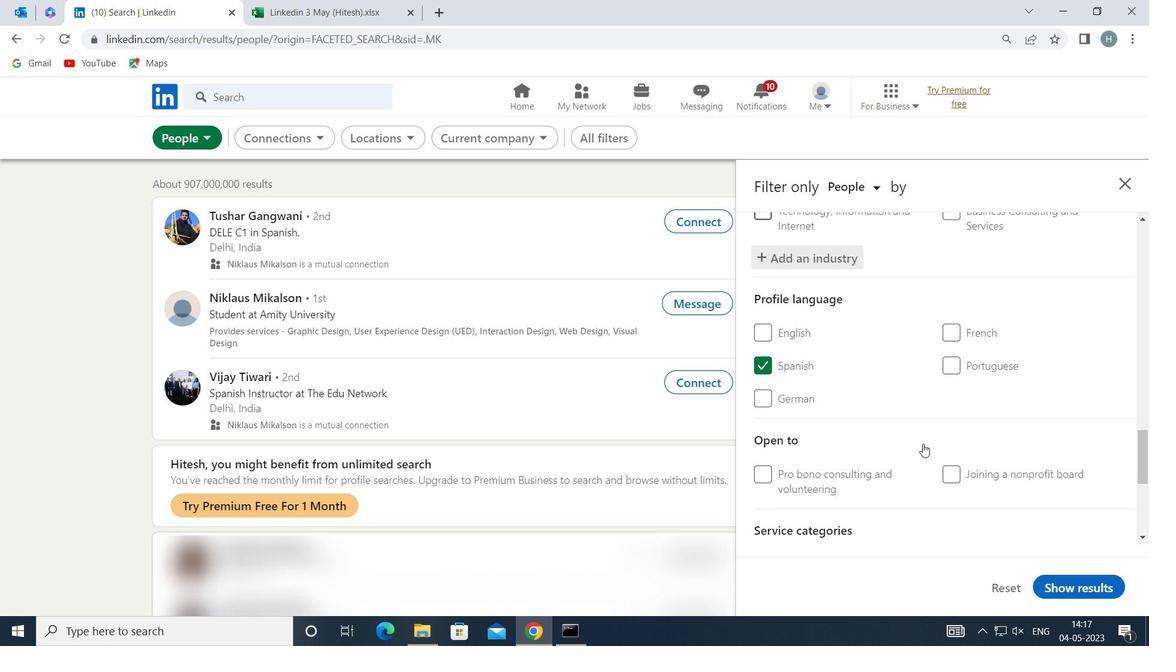 
Action: Mouse scrolled (924, 443) with delta (0, 0)
Screenshot: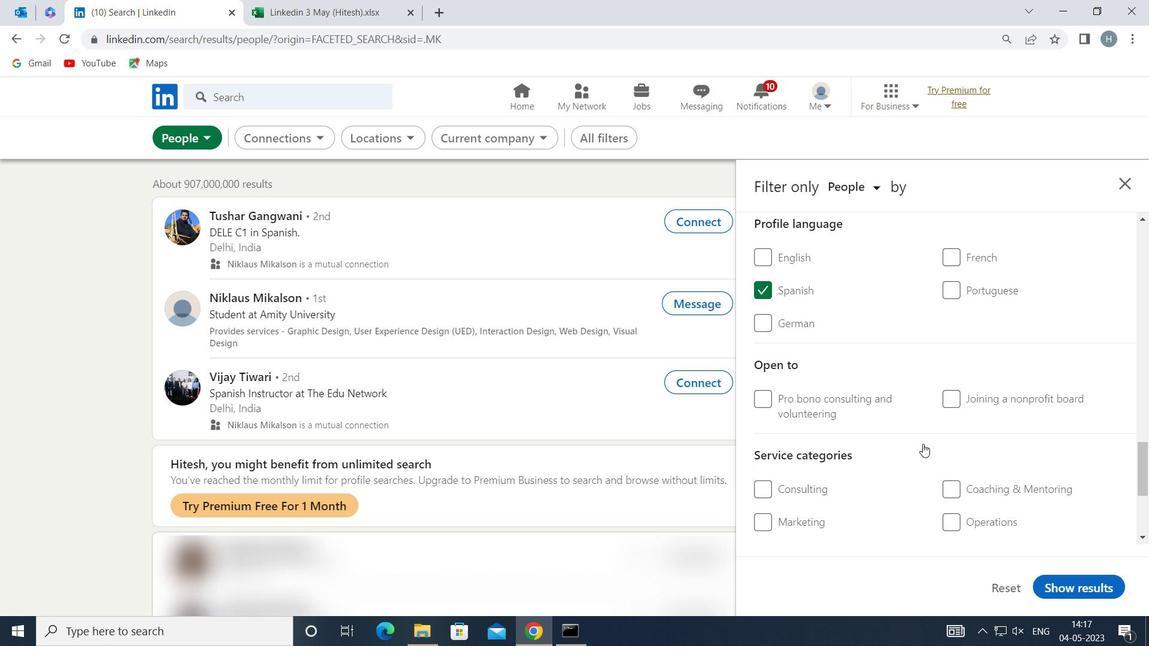 
Action: Mouse moved to (1000, 474)
Screenshot: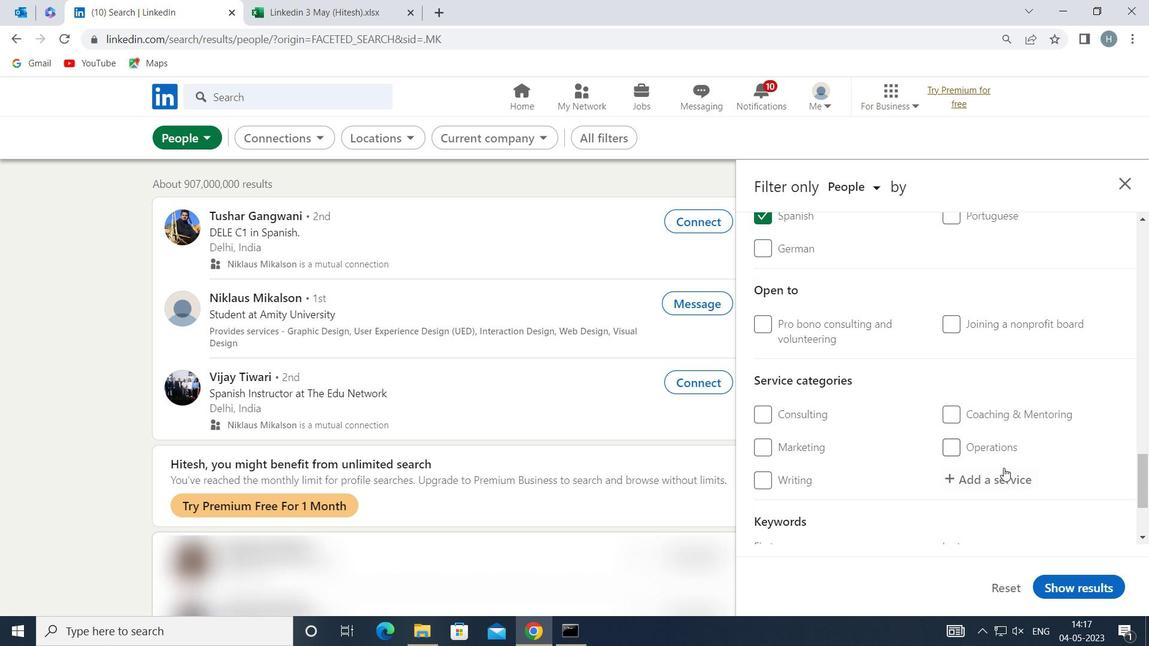 
Action: Mouse pressed left at (1000, 474)
Screenshot: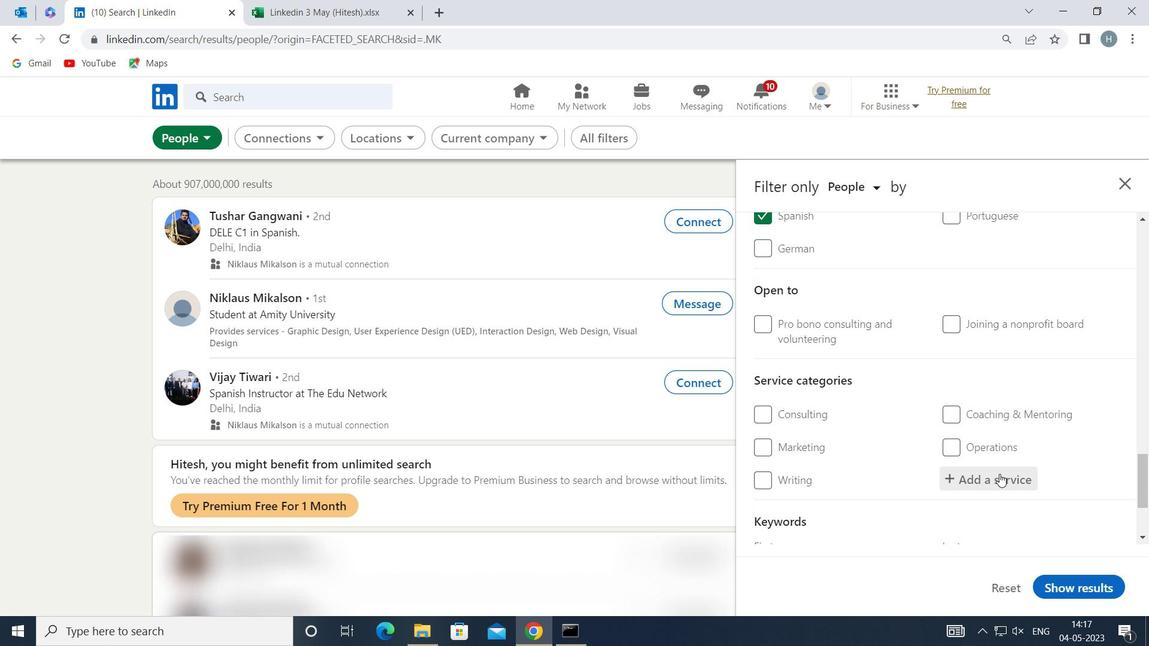 
Action: Mouse moved to (996, 454)
Screenshot: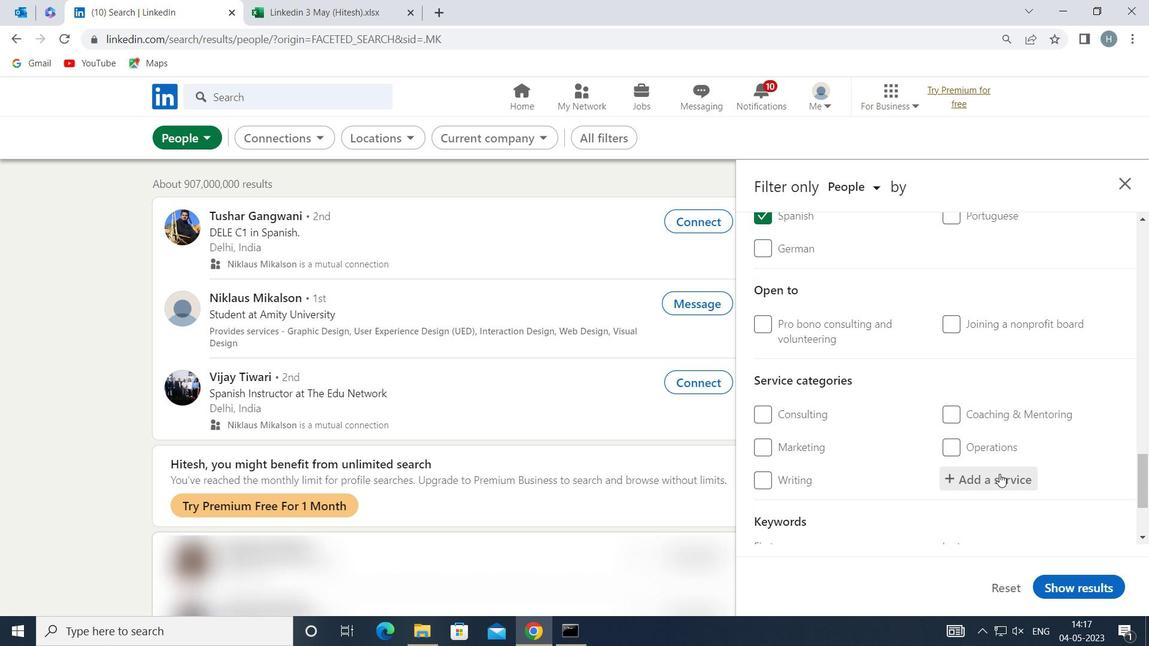 
Action: Key pressed <Key.shift>HR<Key.space><Key.shift>CON
Screenshot: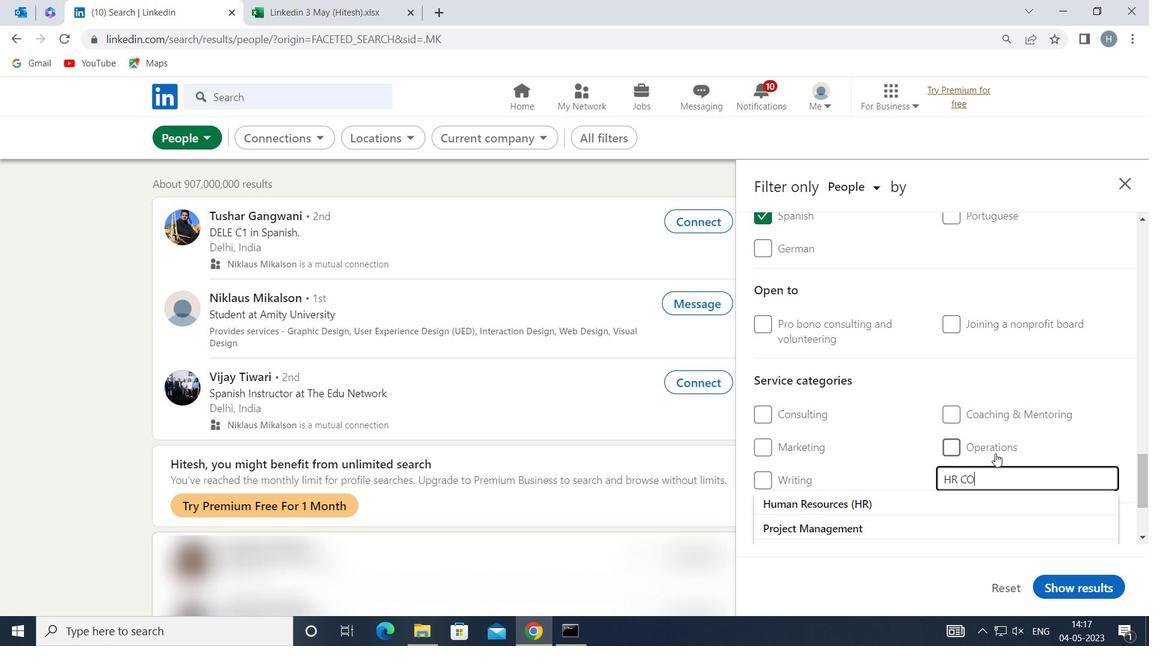 
Action: Mouse moved to (897, 500)
Screenshot: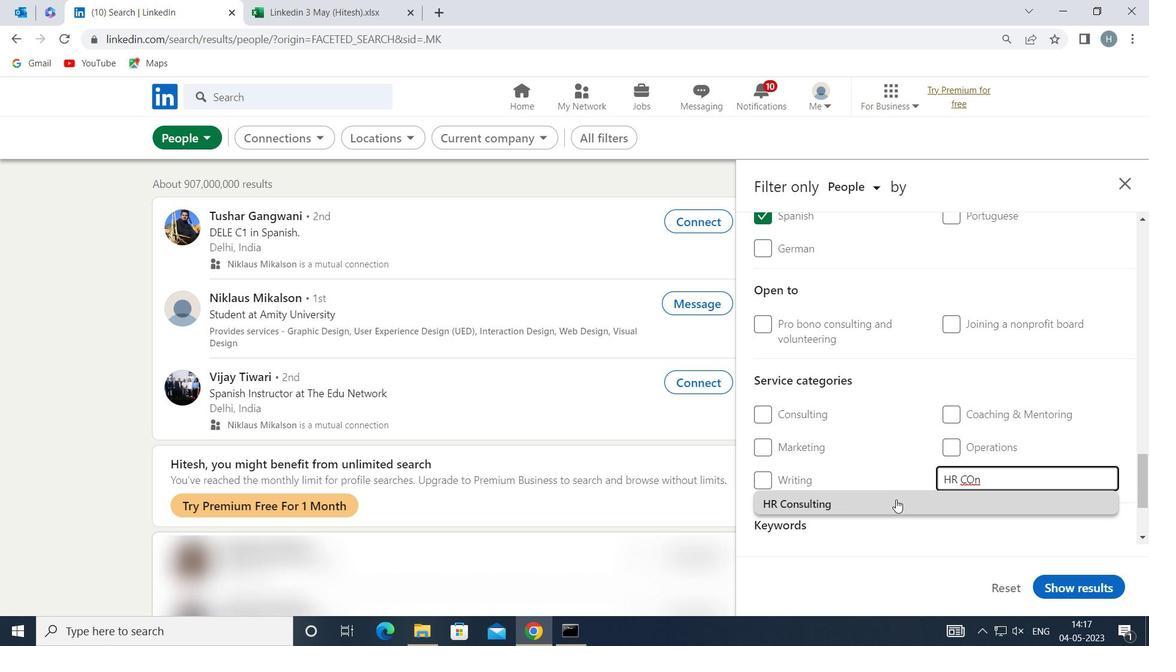 
Action: Mouse pressed left at (897, 500)
Screenshot: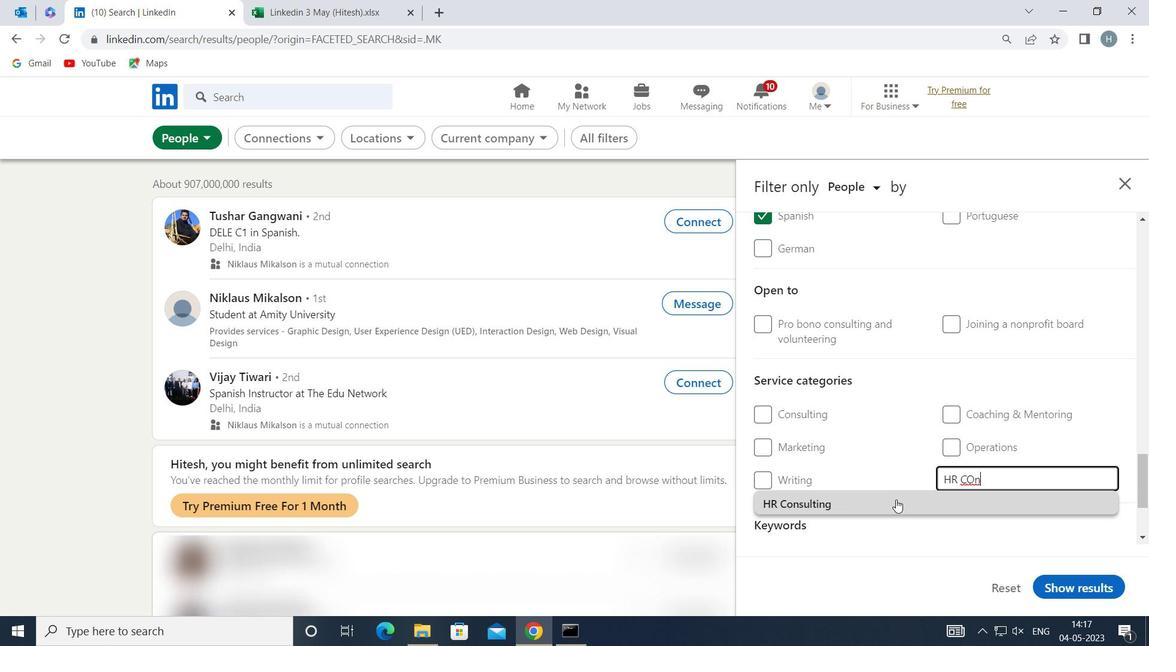 
Action: Mouse moved to (888, 457)
Screenshot: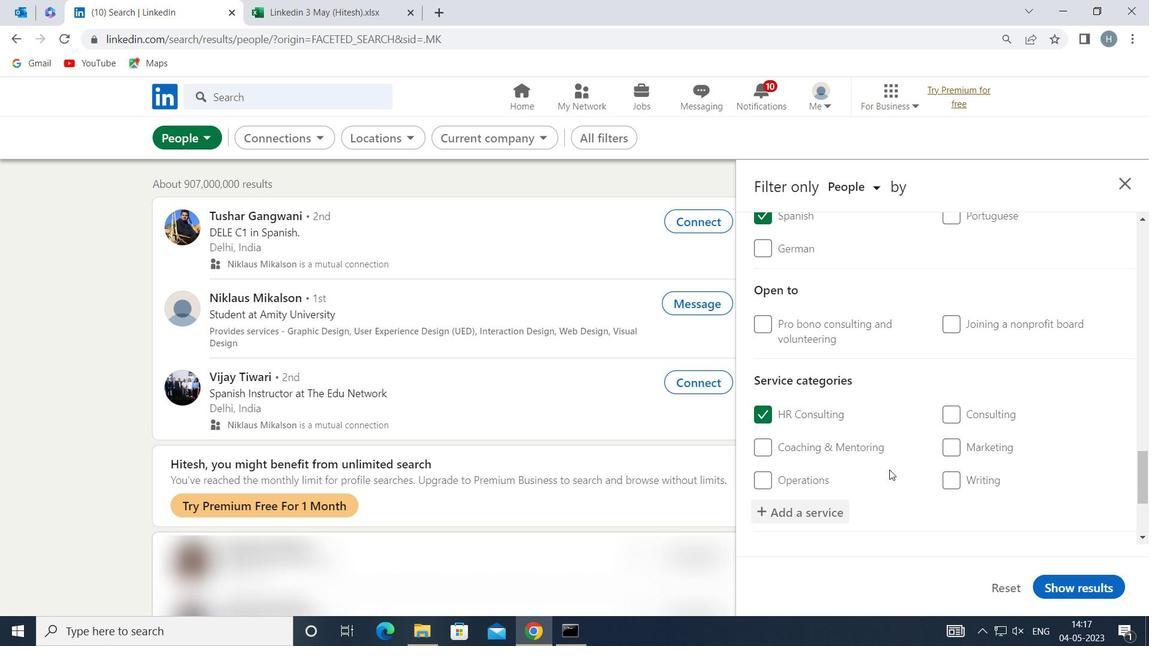
Action: Mouse scrolled (888, 456) with delta (0, 0)
Screenshot: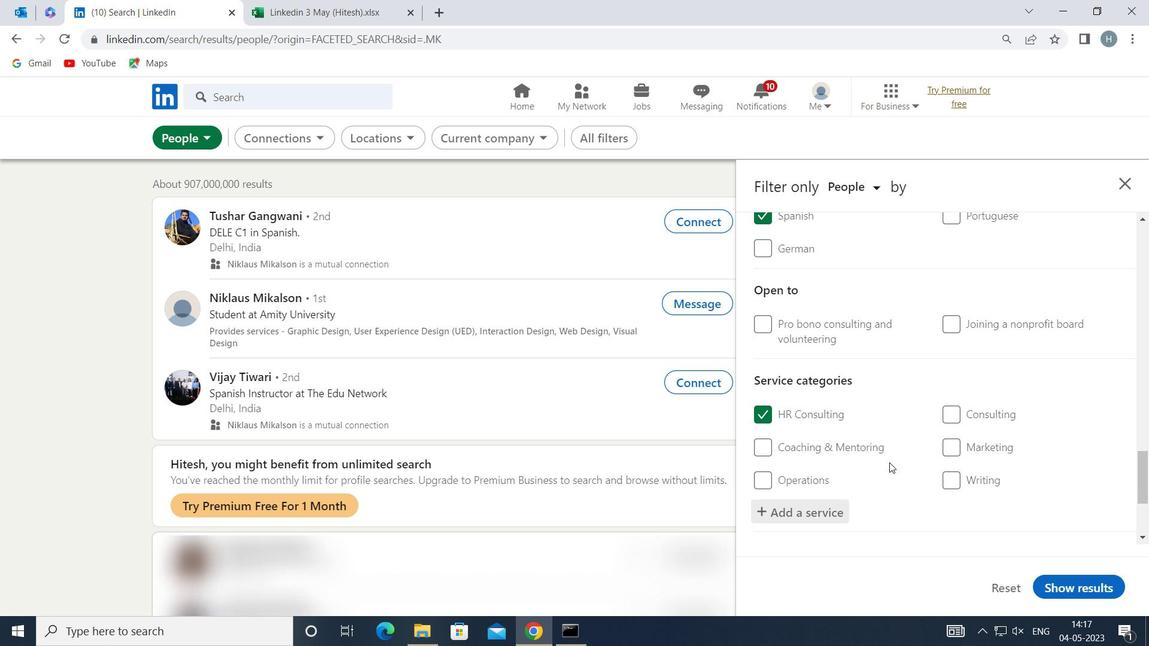 
Action: Mouse scrolled (888, 456) with delta (0, 0)
Screenshot: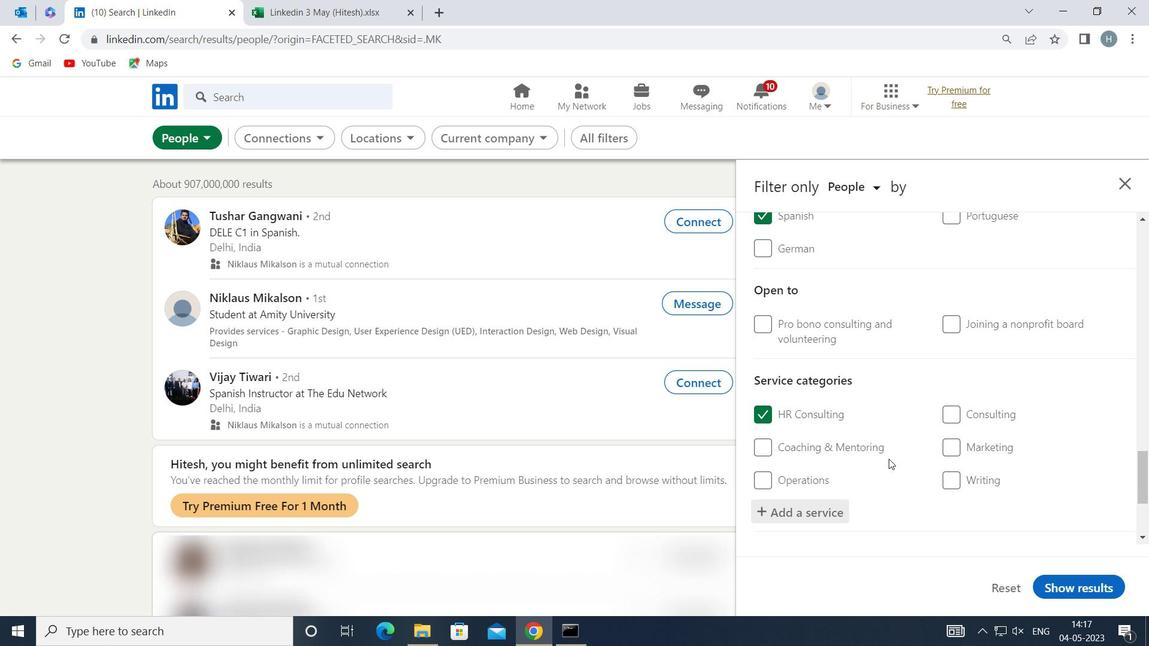 
Action: Mouse moved to (888, 456)
Screenshot: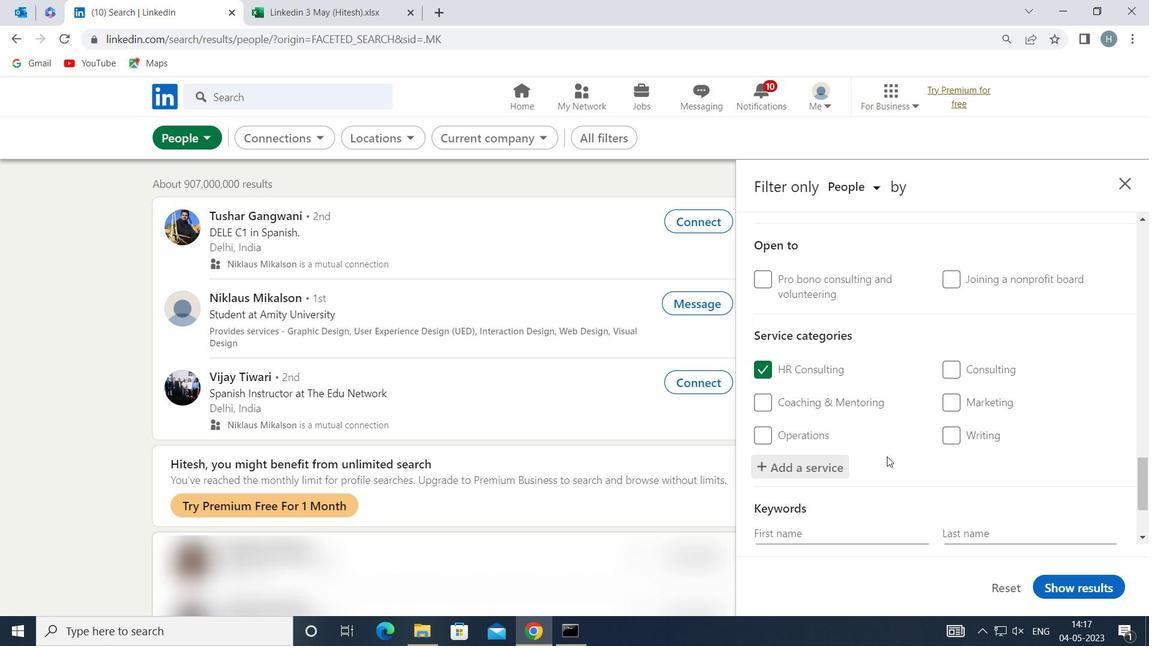 
Action: Mouse scrolled (888, 455) with delta (0, 0)
Screenshot: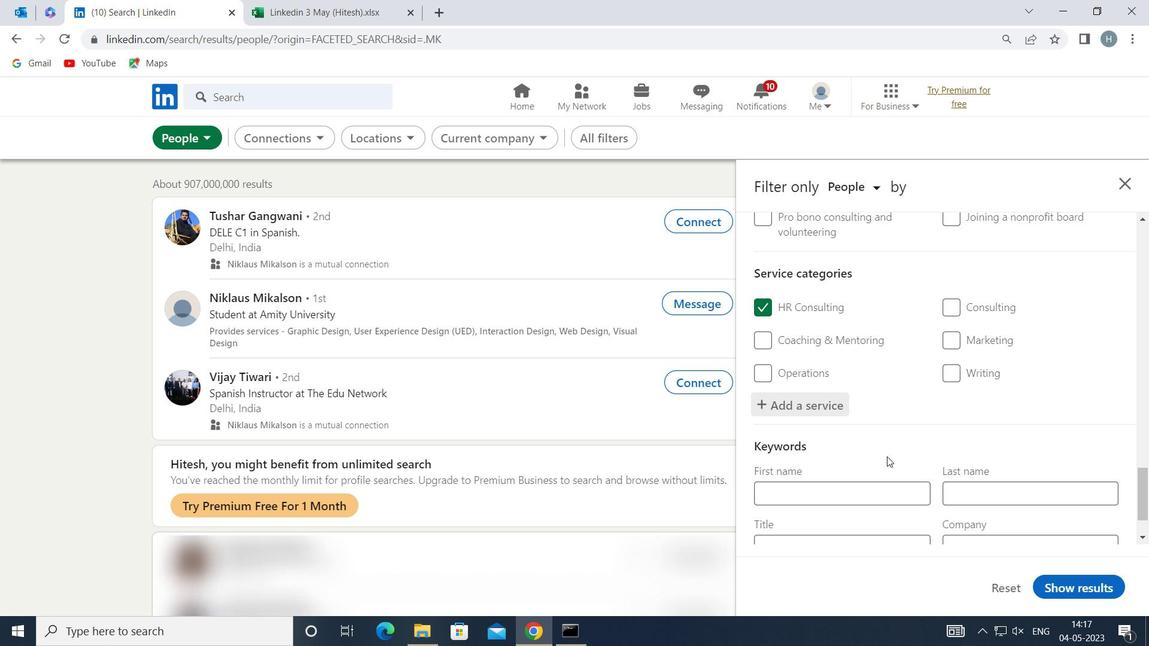 
Action: Mouse scrolled (888, 455) with delta (0, 0)
Screenshot: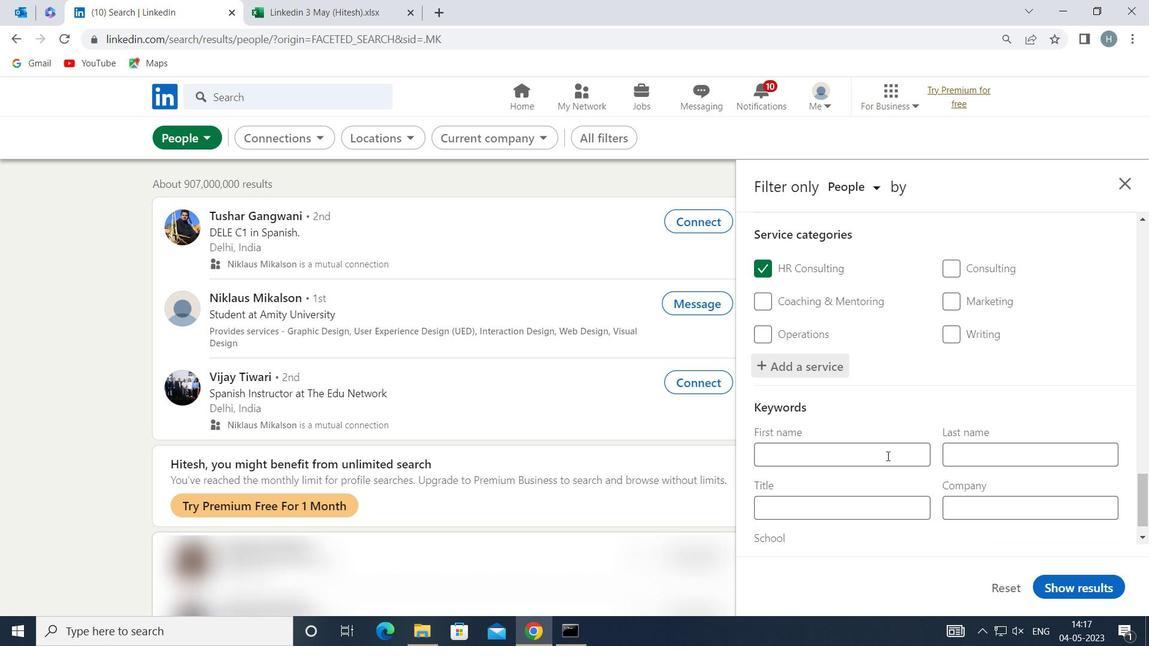 
Action: Mouse moved to (883, 471)
Screenshot: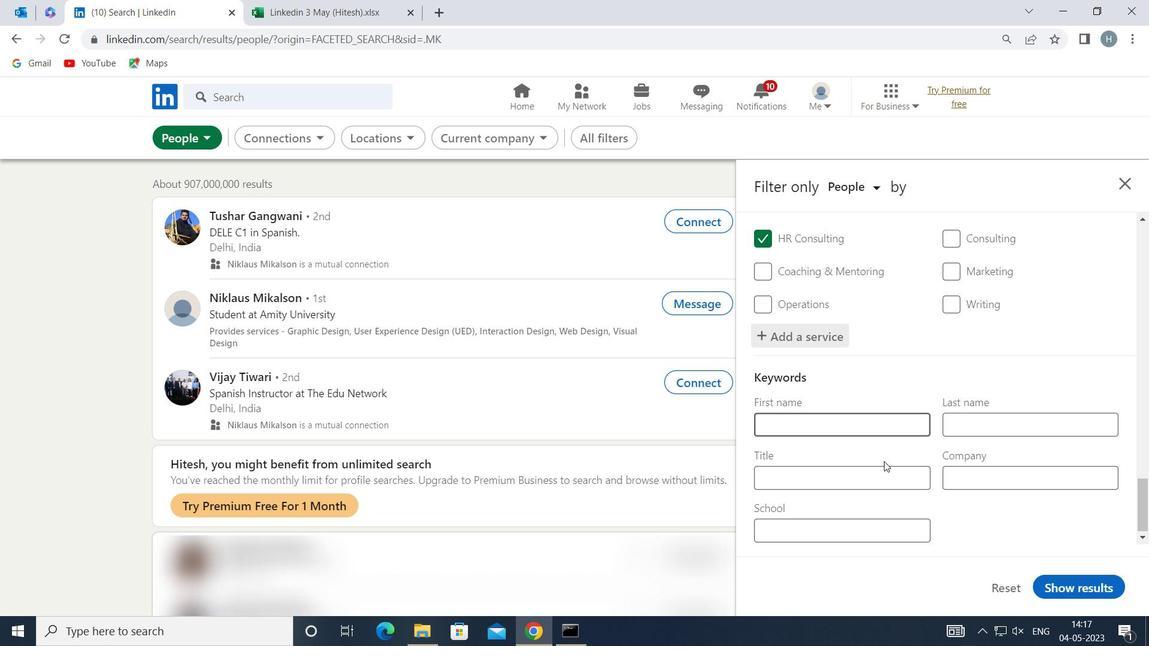 
Action: Mouse pressed left at (883, 471)
Screenshot: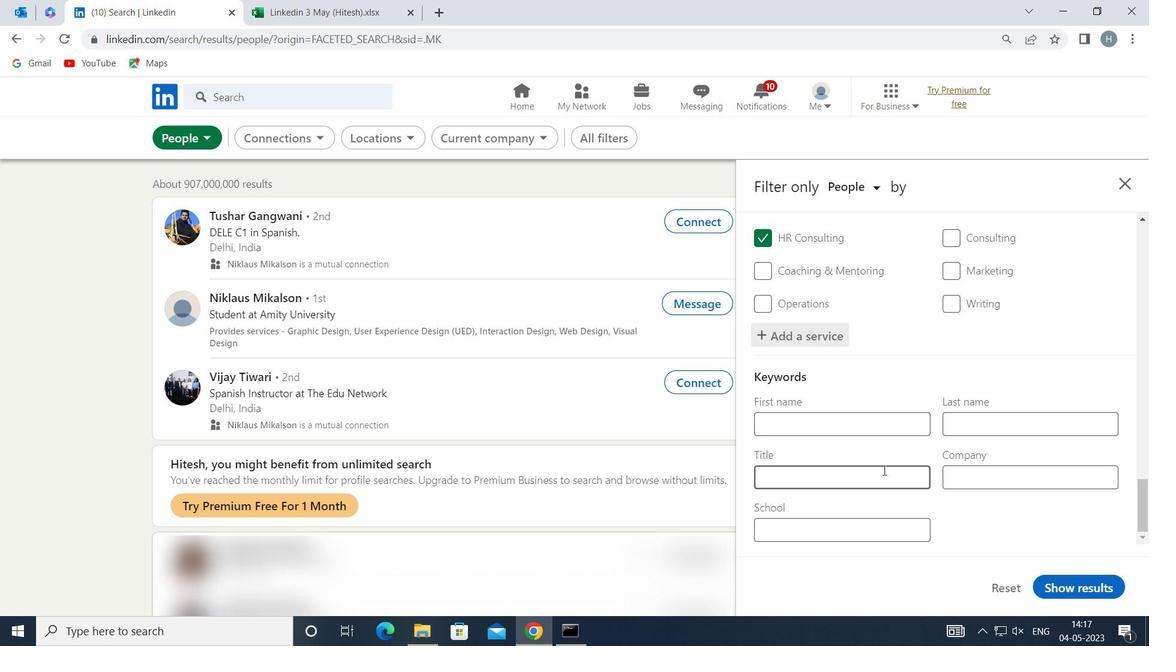 
Action: Key pressed <Key.shift>PRODUCTION<Key.space><Key.shift>ENGINEER
Screenshot: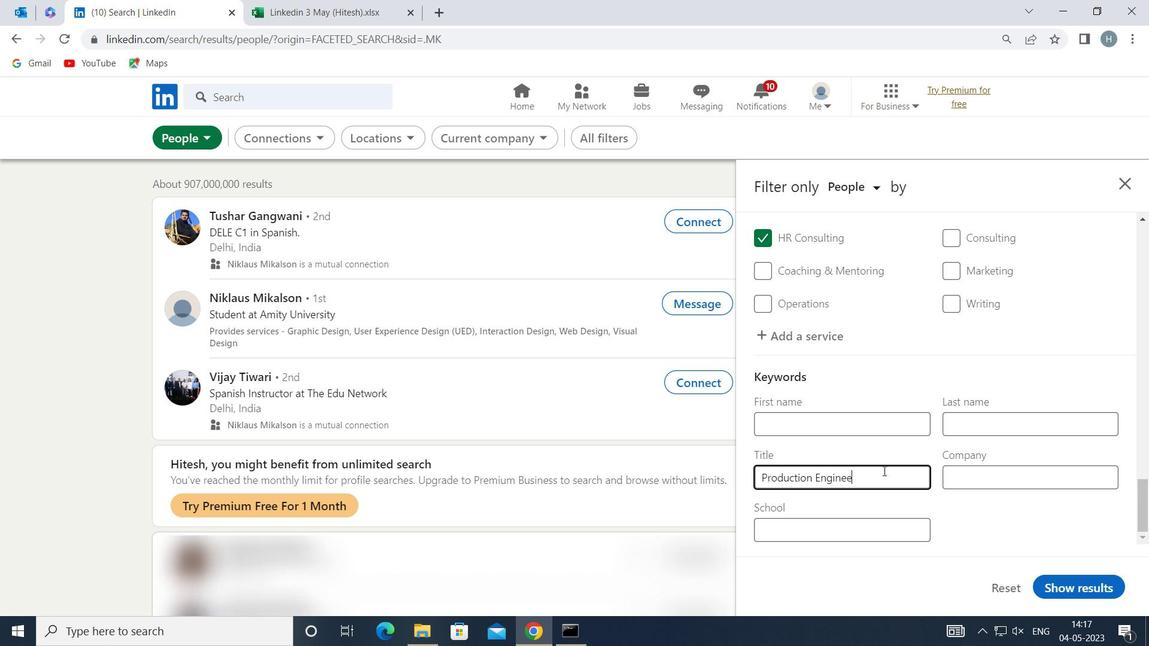 
Action: Mouse moved to (1060, 588)
Screenshot: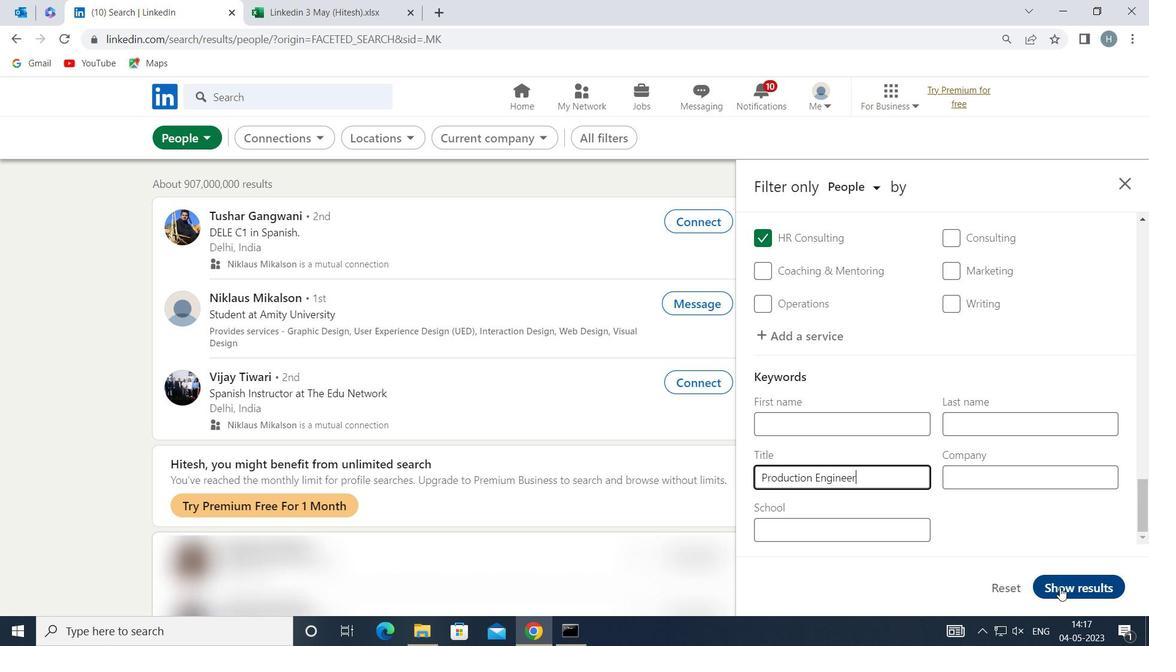 
Action: Mouse pressed left at (1060, 588)
Screenshot: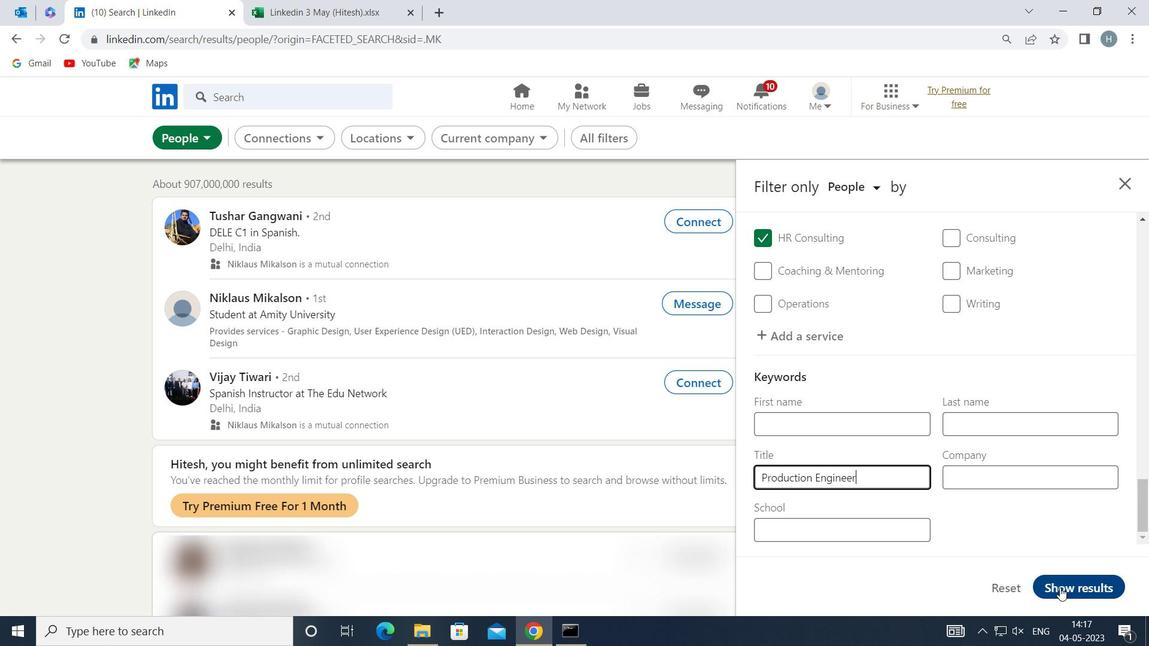 
Action: Mouse moved to (1044, 513)
Screenshot: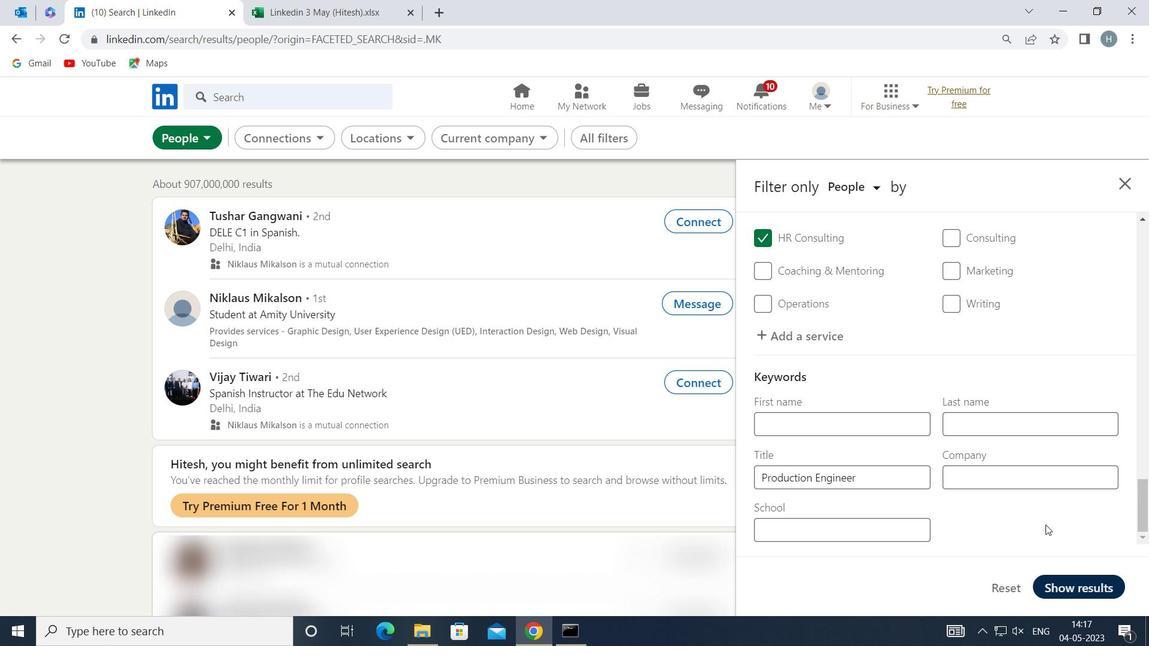 
